 Task: Find connections with filter location Villaverde with filter topic #marketing with filter profile language French with filter current company Hotel Job Vacancy with filter school St. Francis Institute Of Technology with filter industry Agricultural Chemical Manufacturing with filter service category Mortgage Lending with filter keywords title Phone Sales Specialist
Action: Mouse moved to (687, 86)
Screenshot: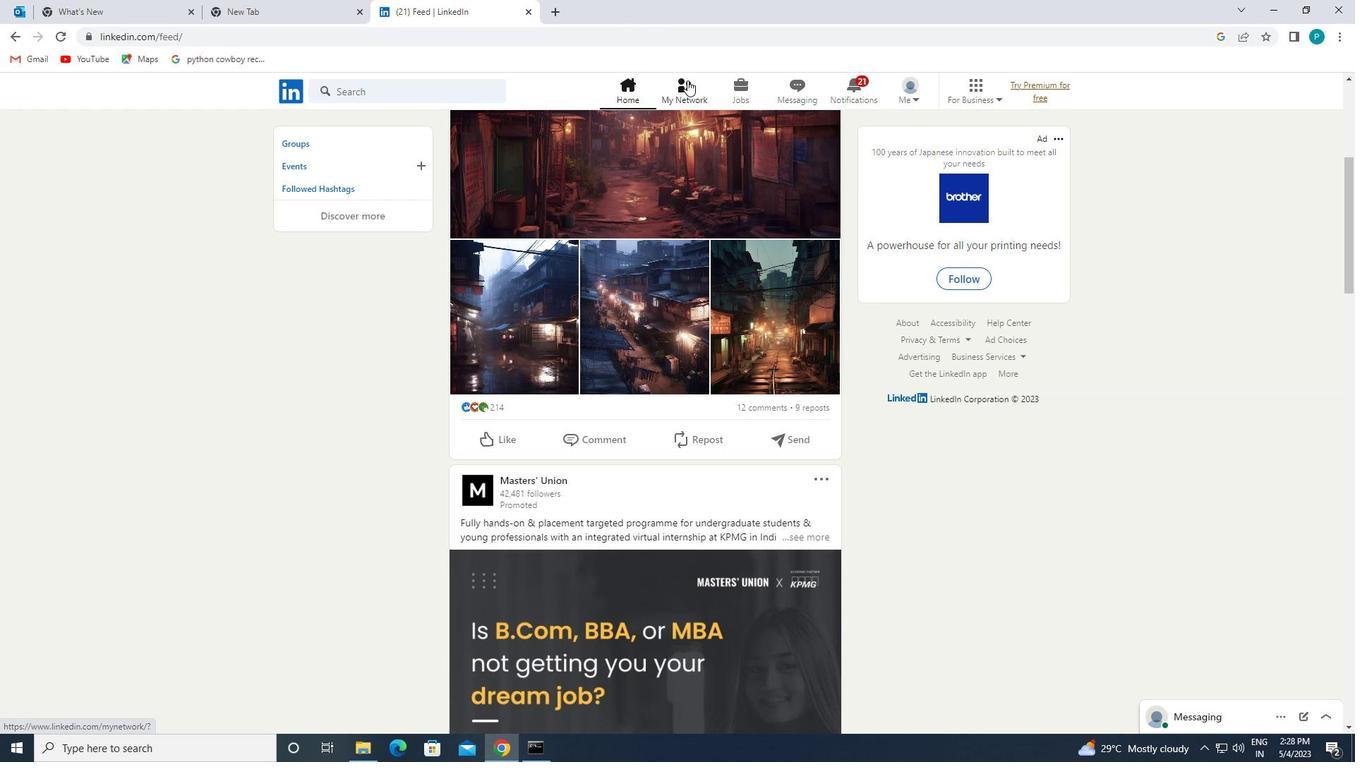 
Action: Mouse pressed left at (687, 86)
Screenshot: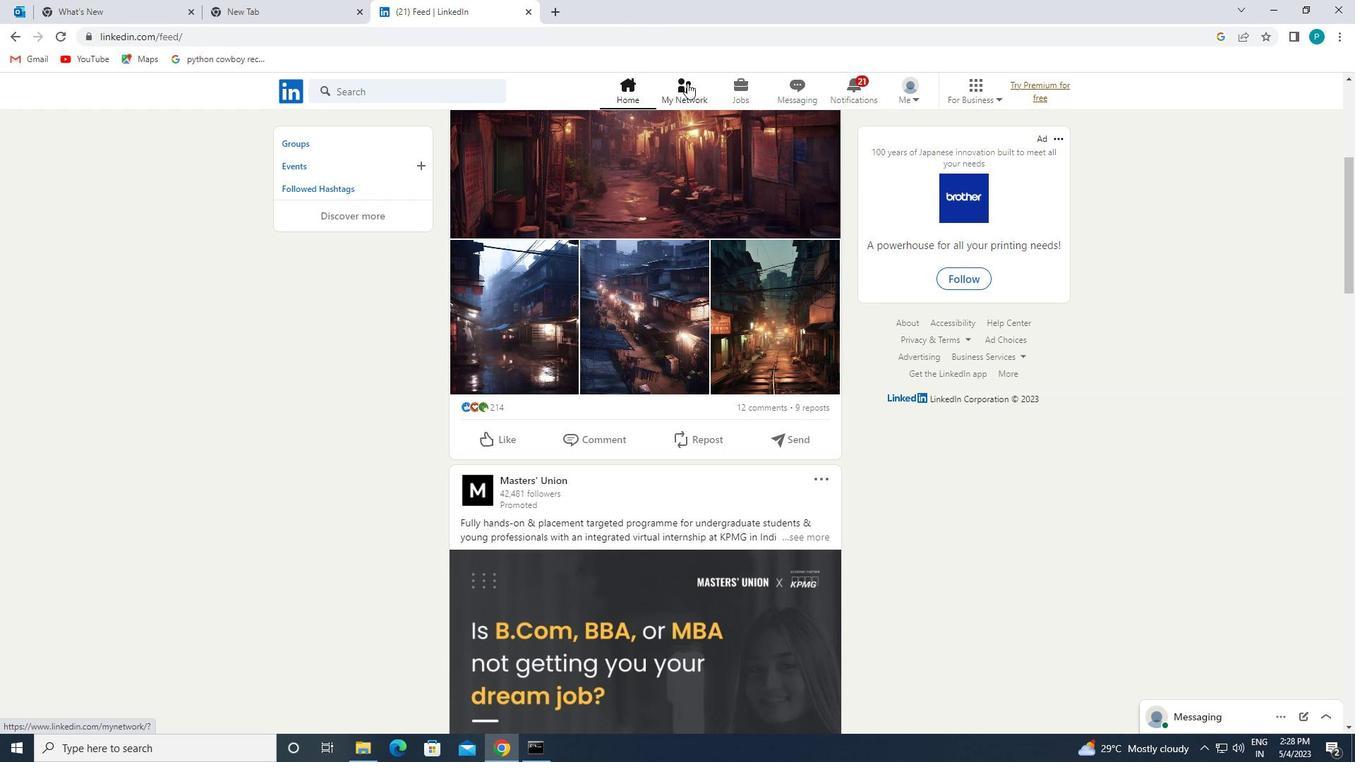 
Action: Mouse moved to (384, 164)
Screenshot: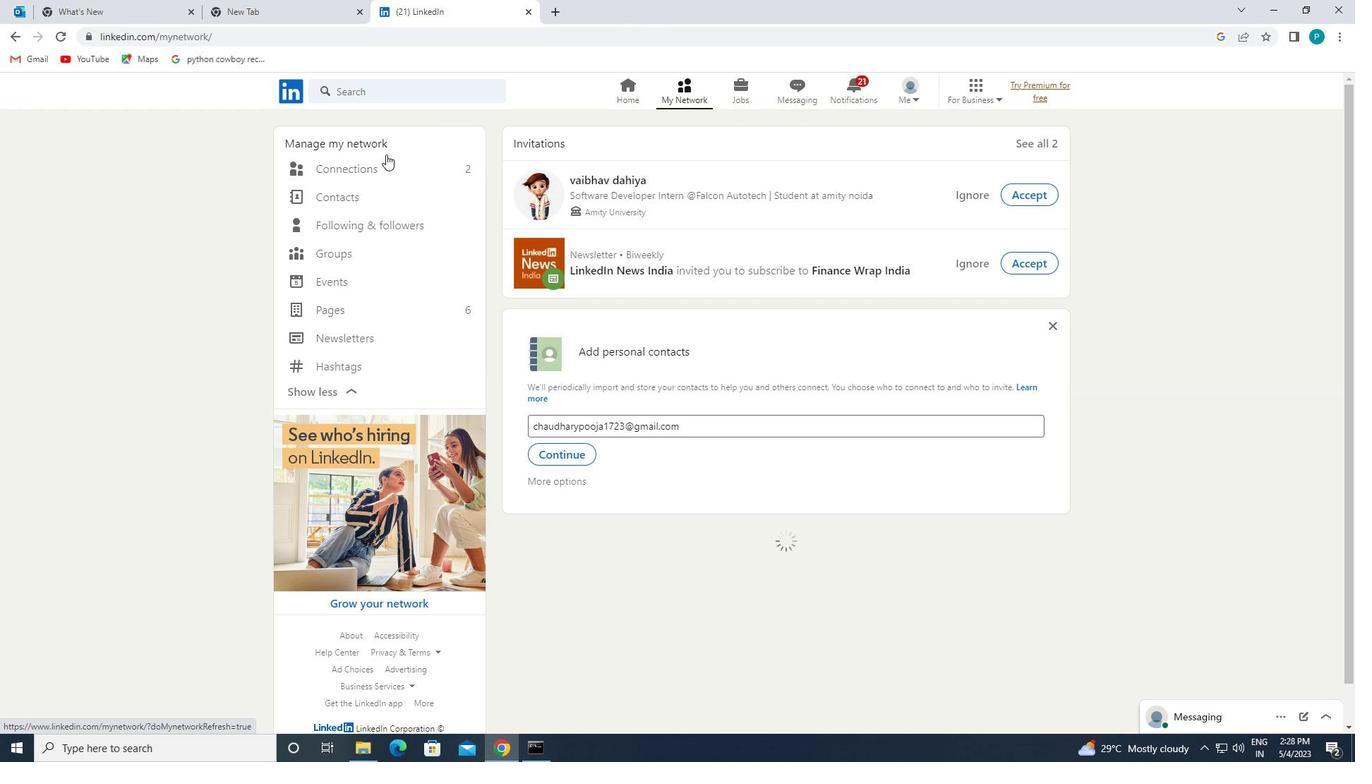 
Action: Mouse pressed left at (384, 164)
Screenshot: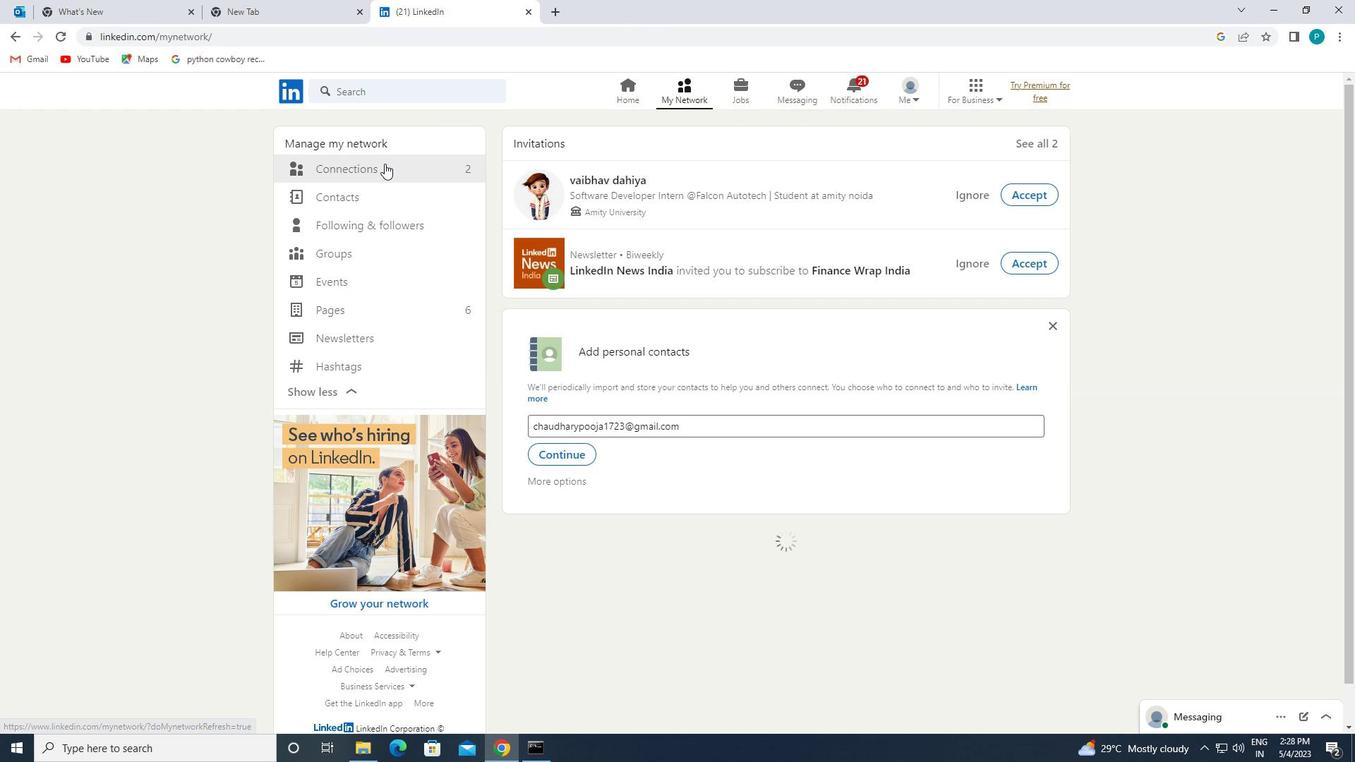 
Action: Mouse moved to (769, 174)
Screenshot: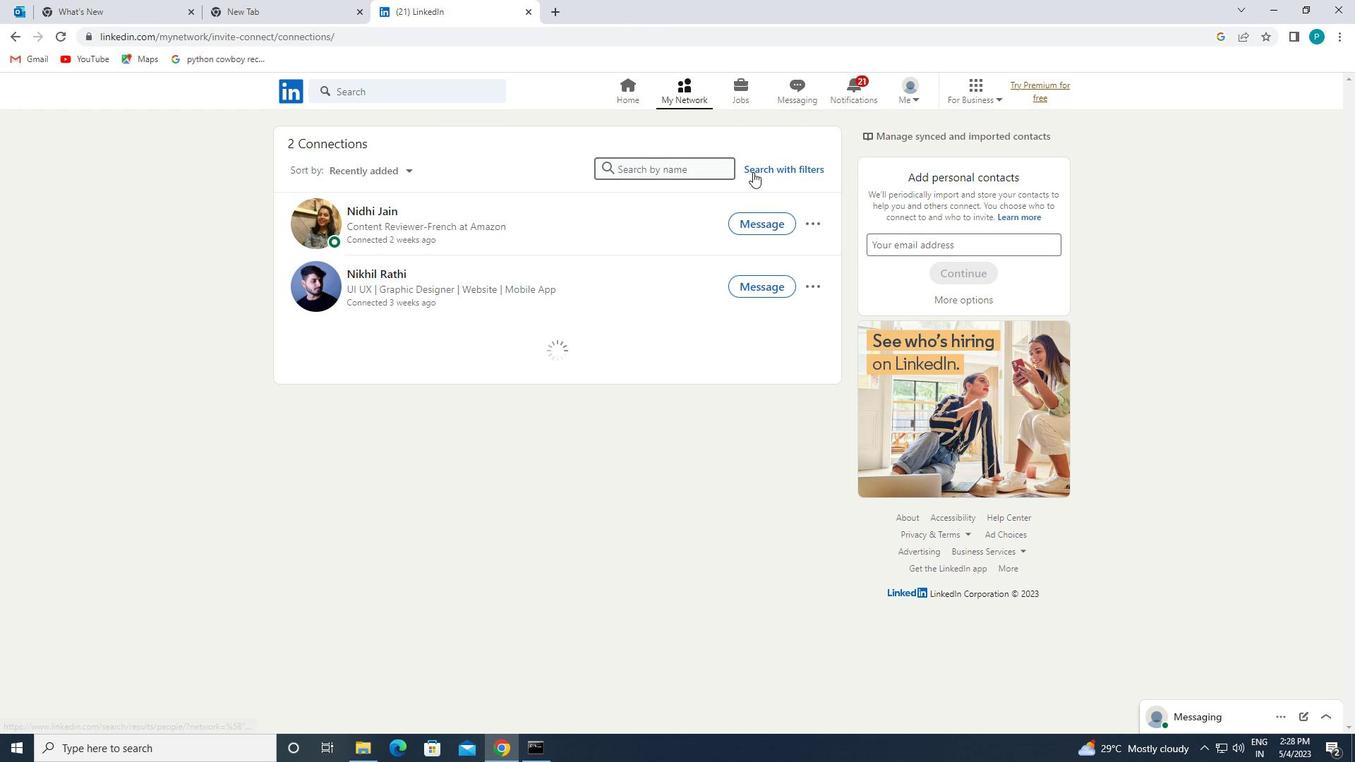 
Action: Mouse pressed left at (769, 174)
Screenshot: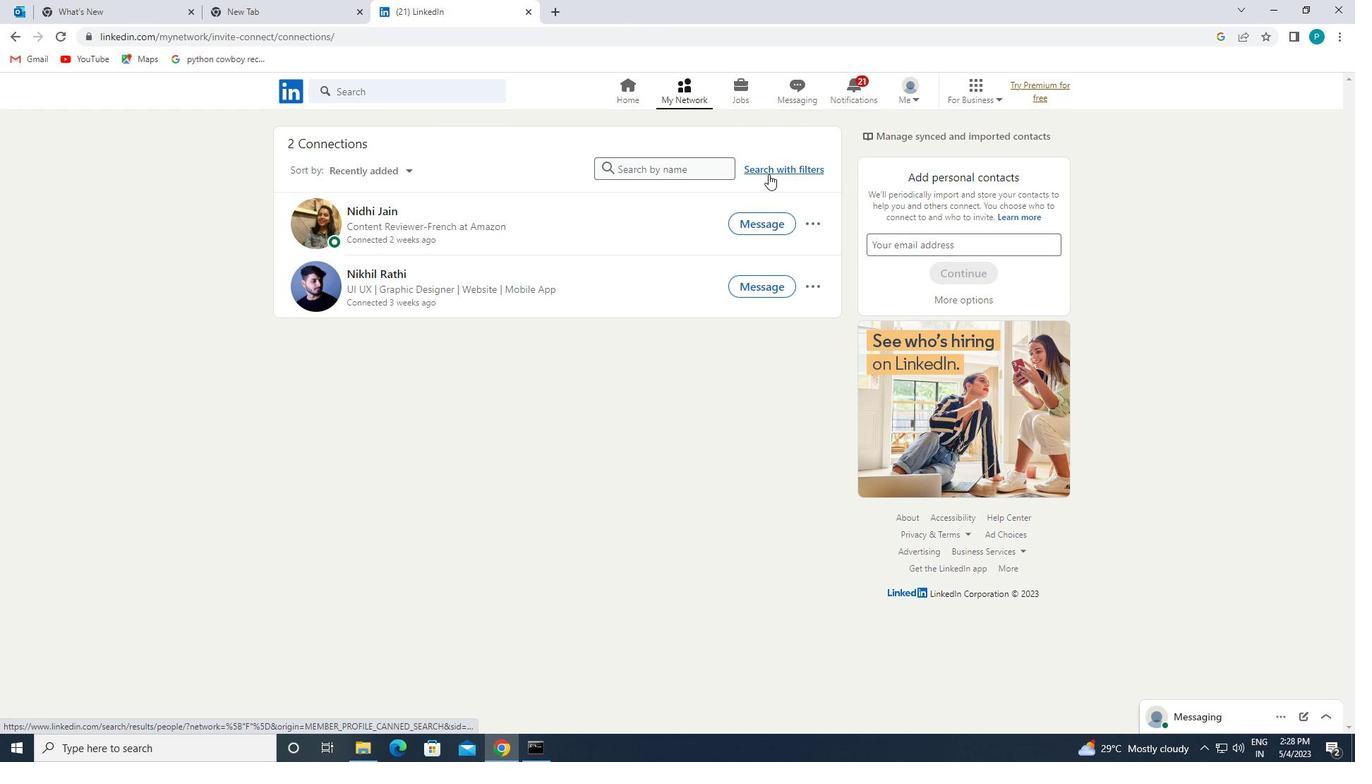 
Action: Mouse moved to (709, 136)
Screenshot: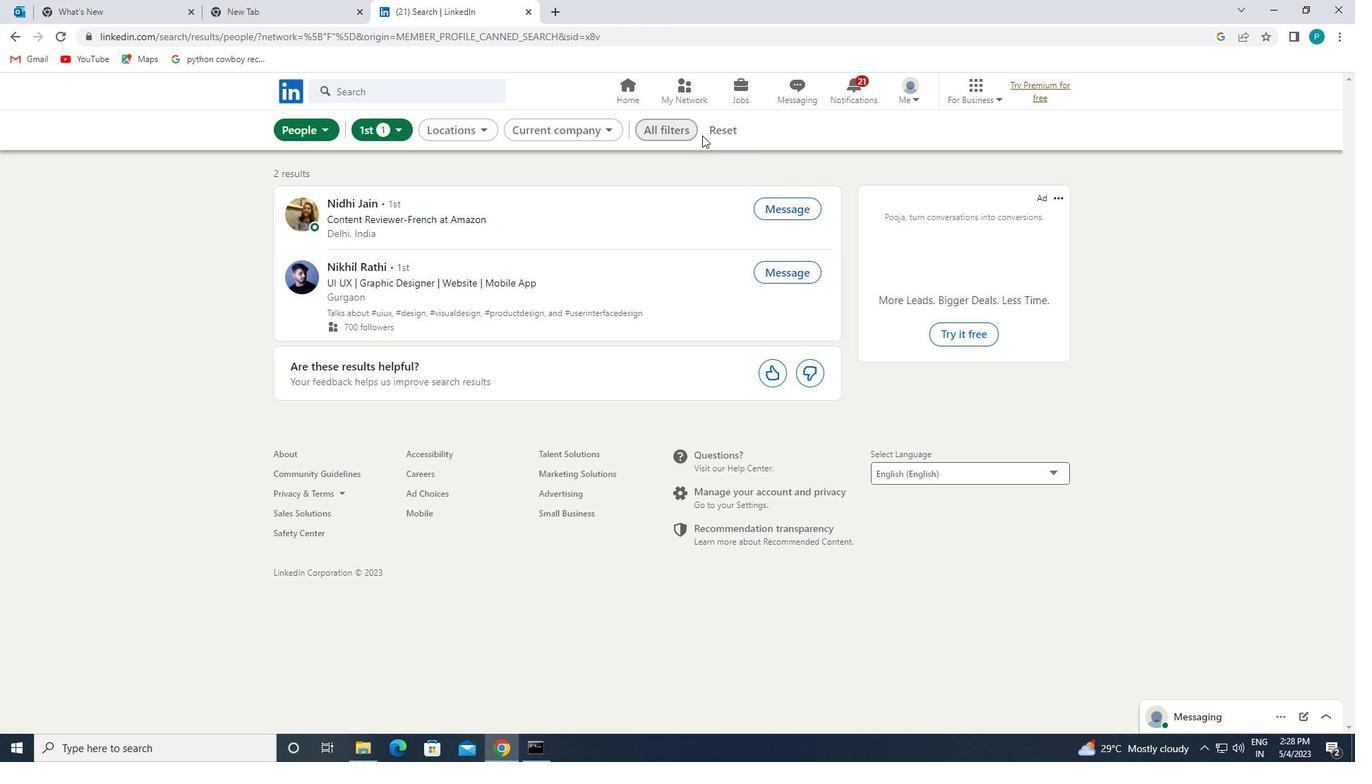 
Action: Mouse pressed left at (709, 136)
Screenshot: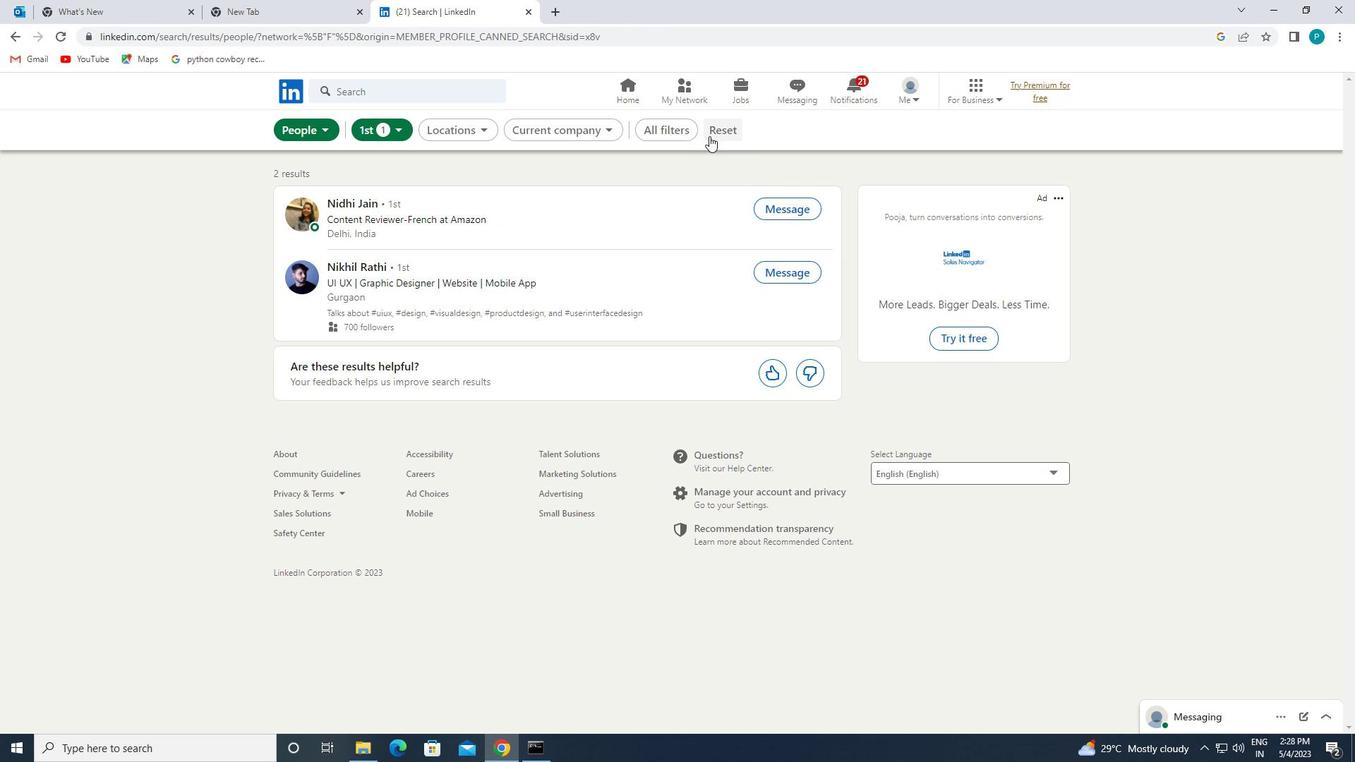 
Action: Mouse moved to (701, 129)
Screenshot: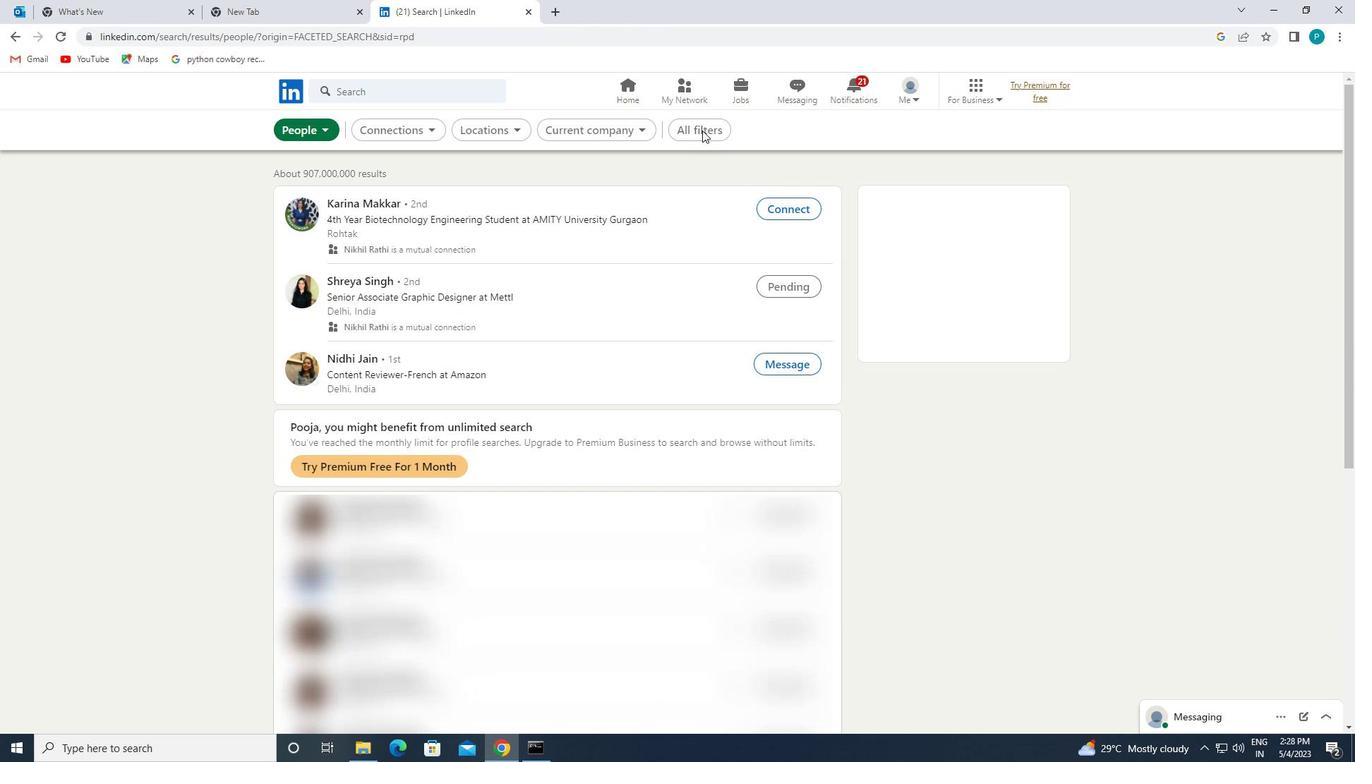
Action: Mouse pressed left at (701, 129)
Screenshot: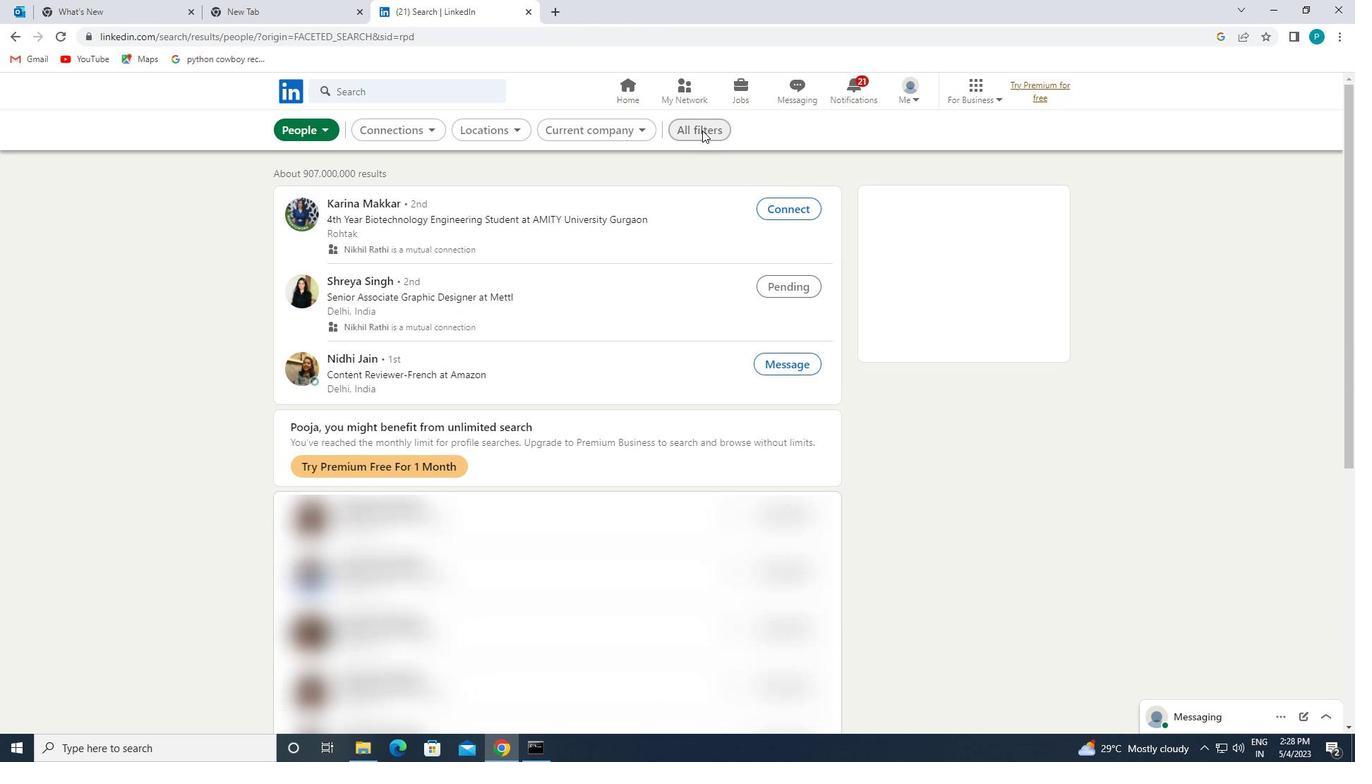 
Action: Mouse moved to (1159, 394)
Screenshot: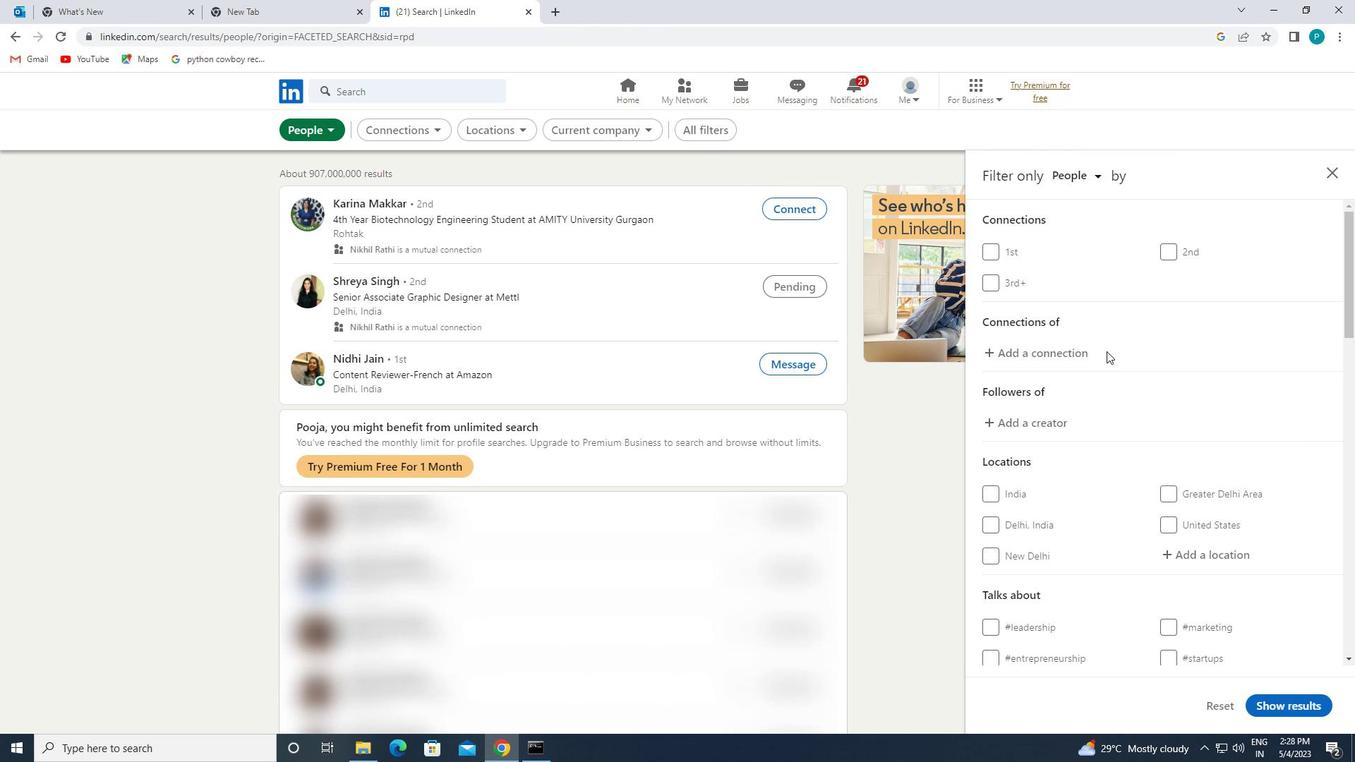 
Action: Mouse scrolled (1159, 393) with delta (0, 0)
Screenshot: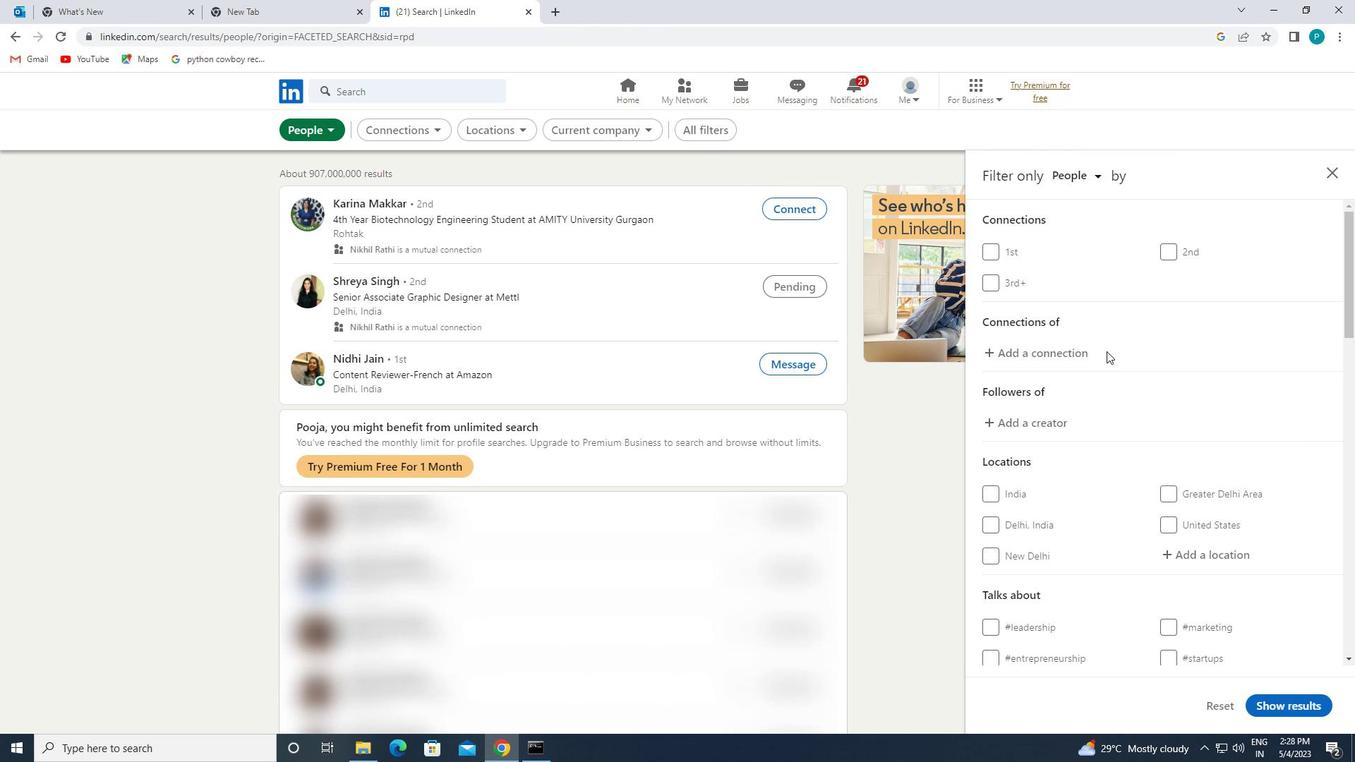 
Action: Mouse moved to (1160, 395)
Screenshot: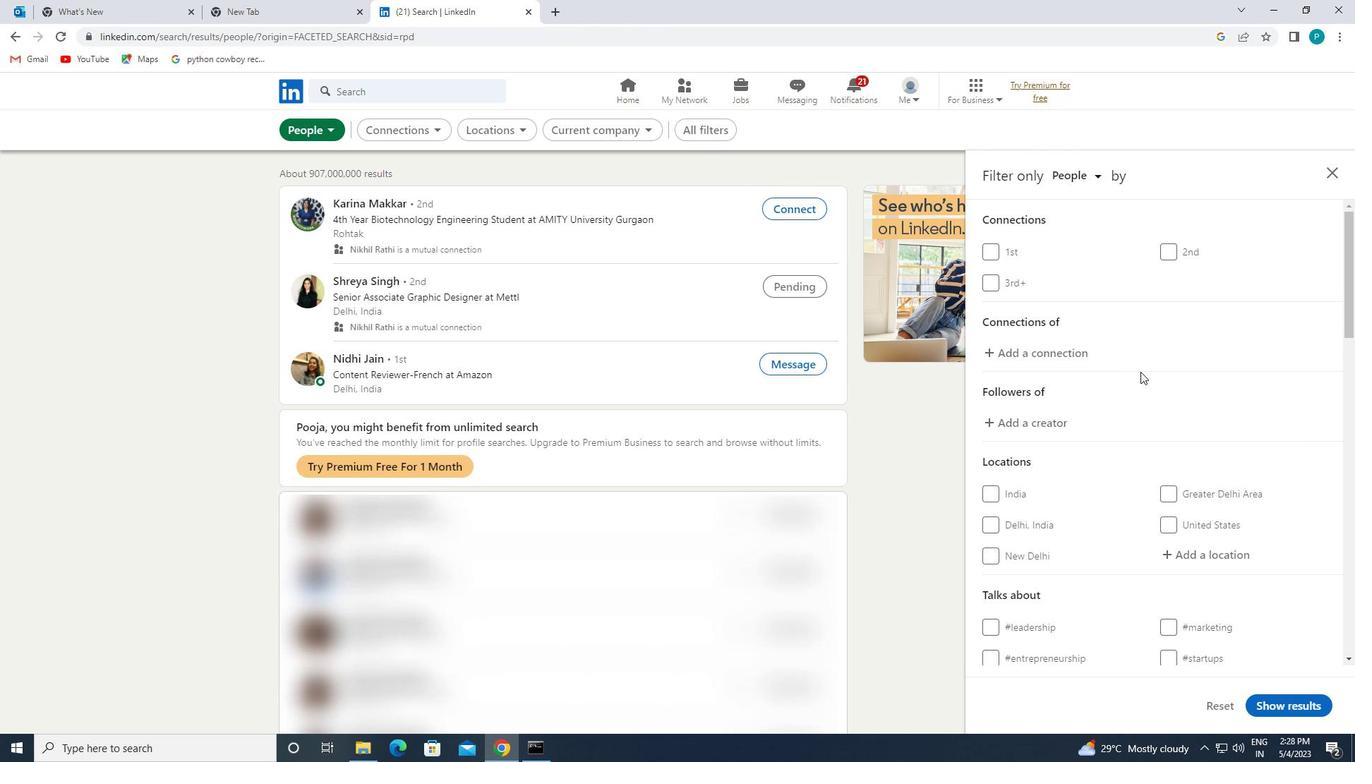 
Action: Mouse scrolled (1160, 394) with delta (0, 0)
Screenshot: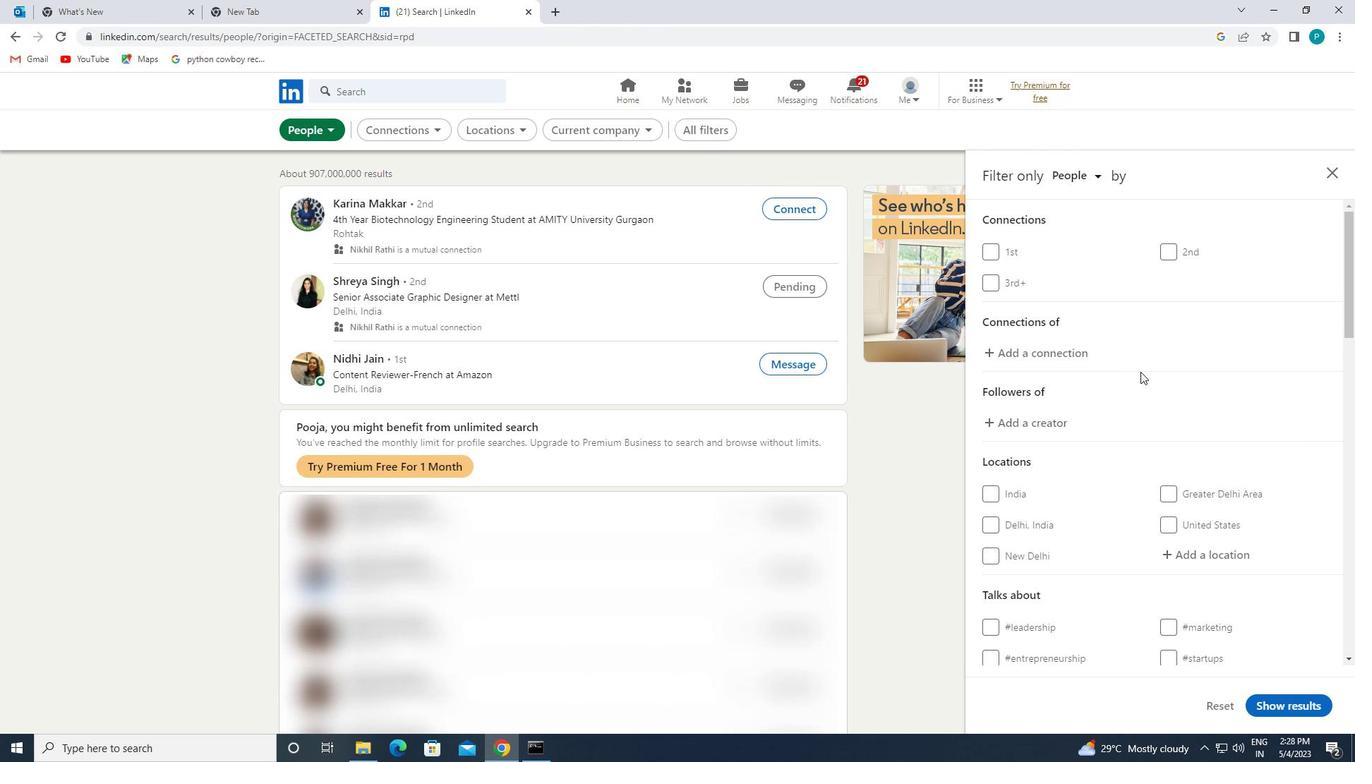 
Action: Mouse scrolled (1160, 394) with delta (0, 0)
Screenshot: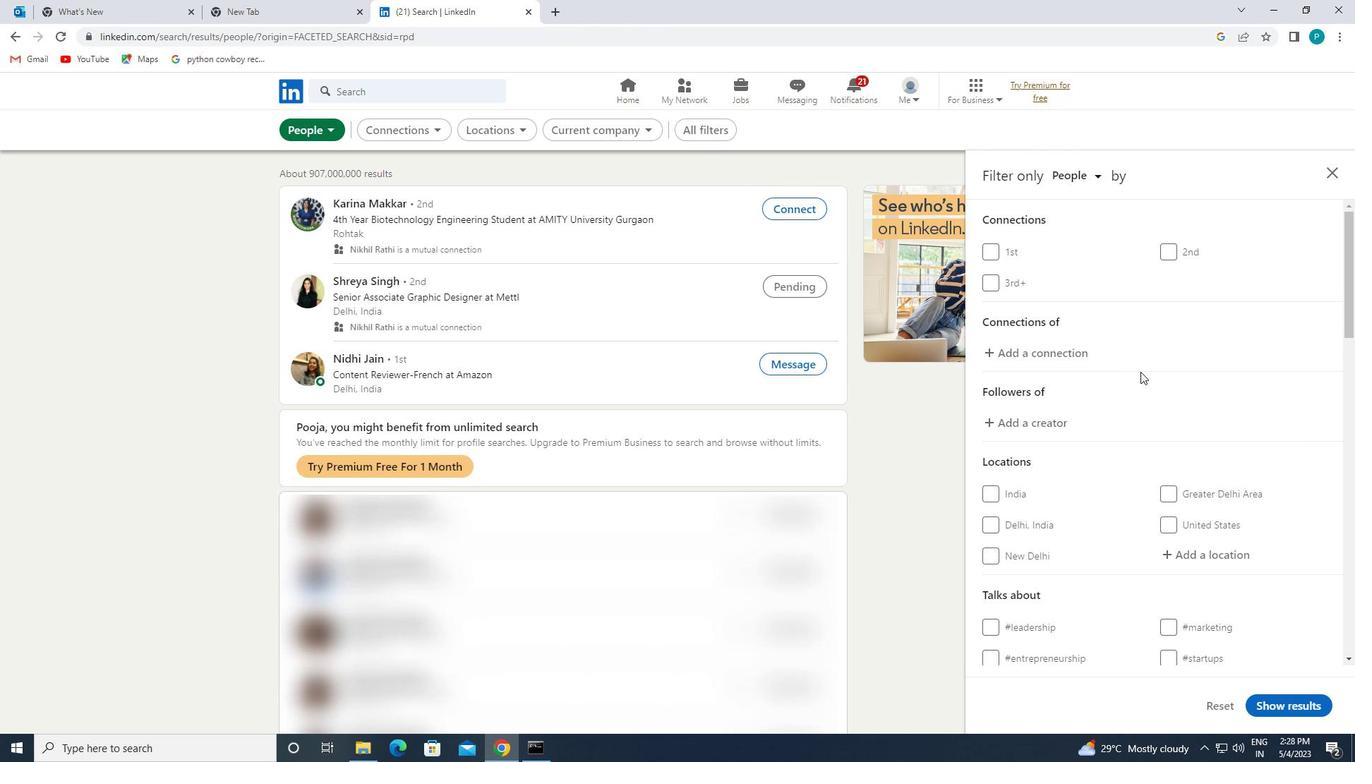 
Action: Mouse moved to (1186, 337)
Screenshot: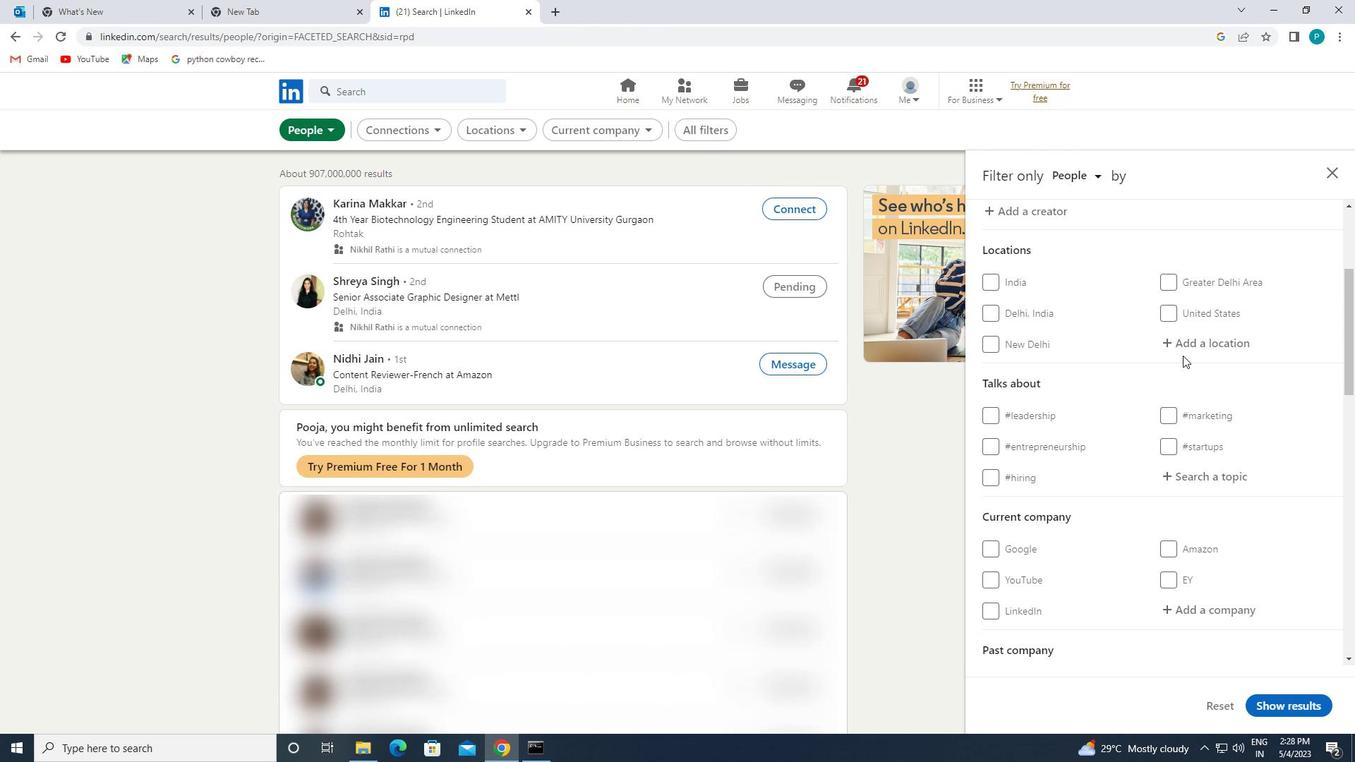 
Action: Mouse pressed left at (1186, 337)
Screenshot: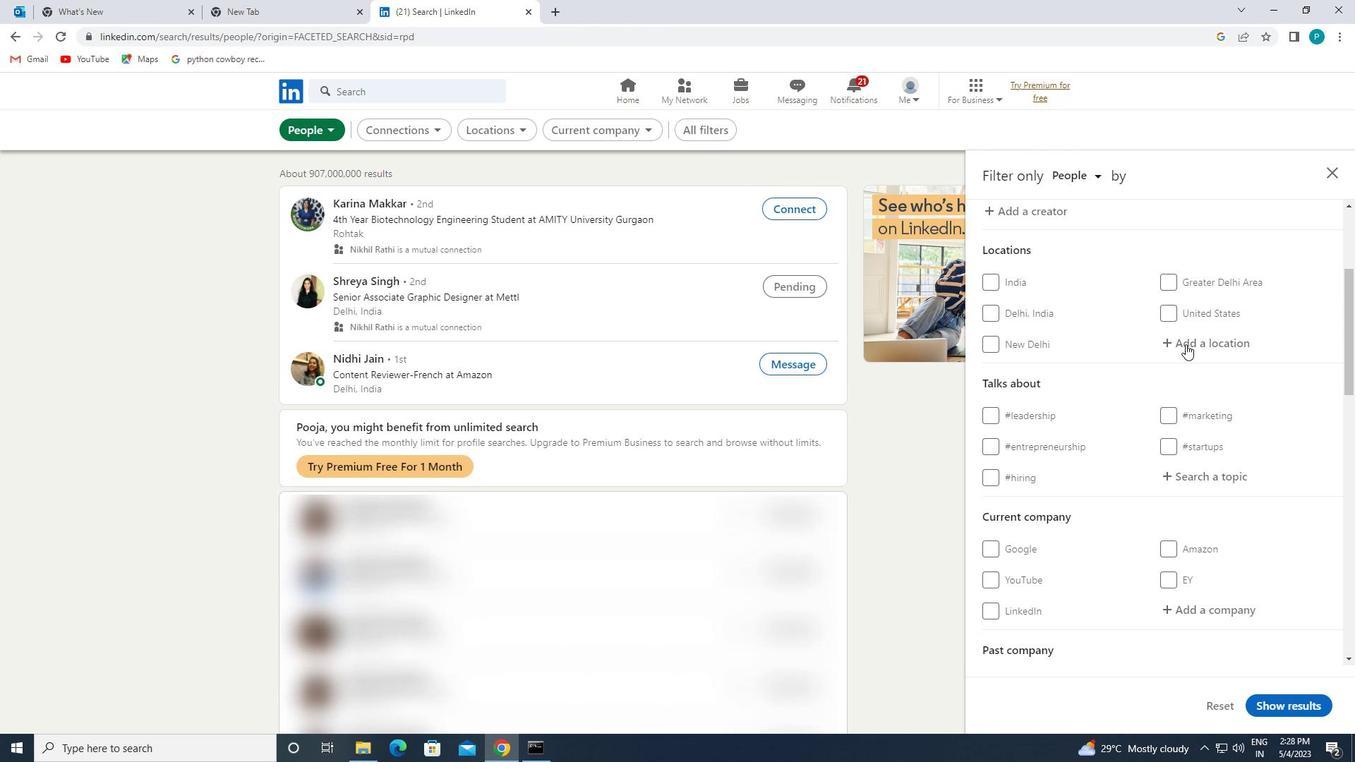 
Action: Key pressed <Key.caps_lock>v<Key.caps_lock>illaverde
Screenshot: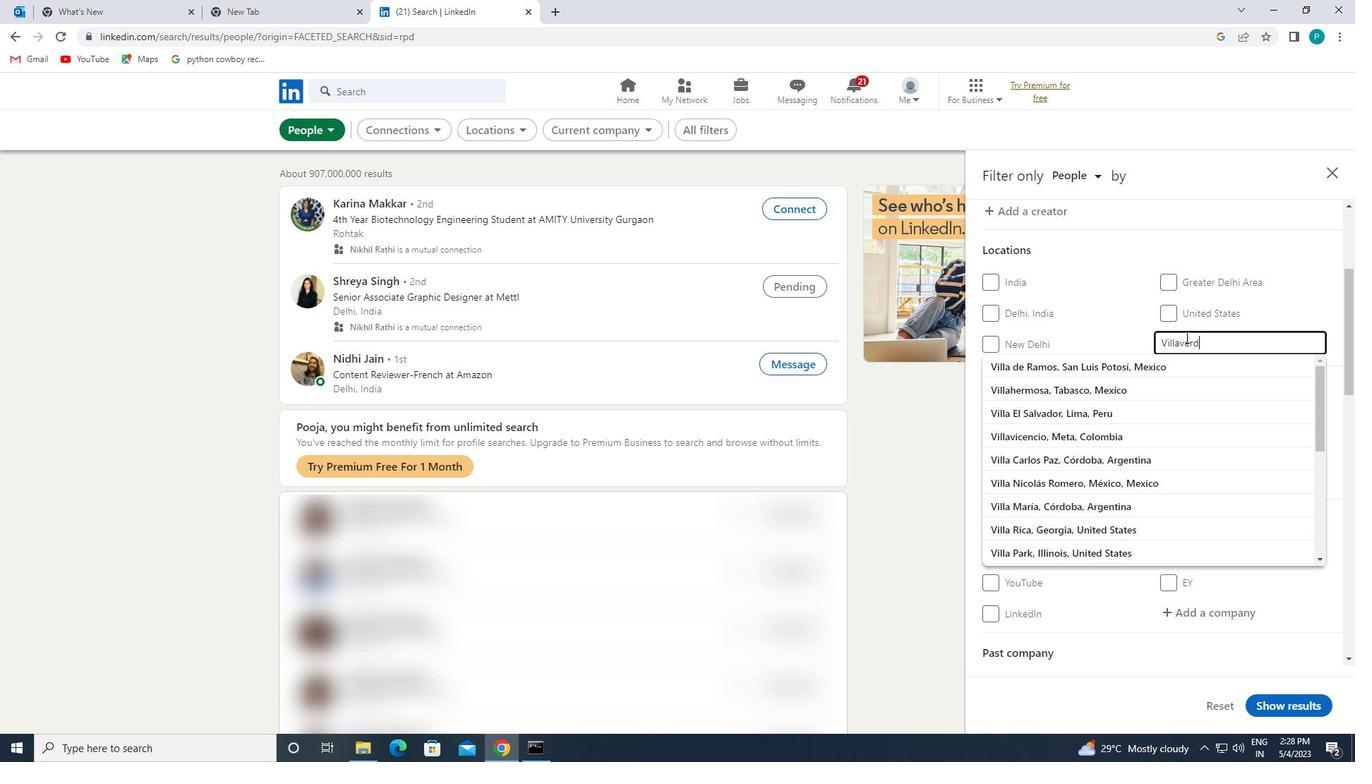 
Action: Mouse moved to (1187, 360)
Screenshot: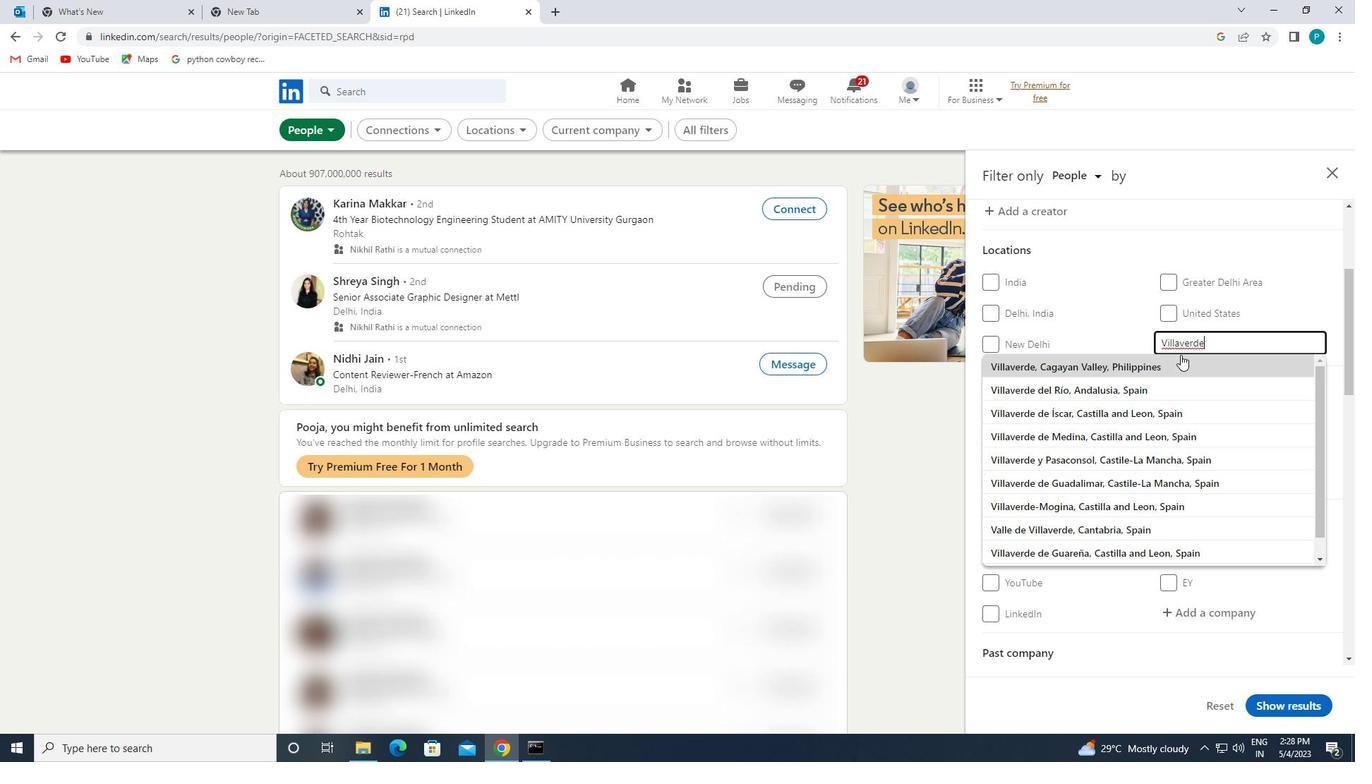 
Action: Mouse pressed left at (1187, 360)
Screenshot: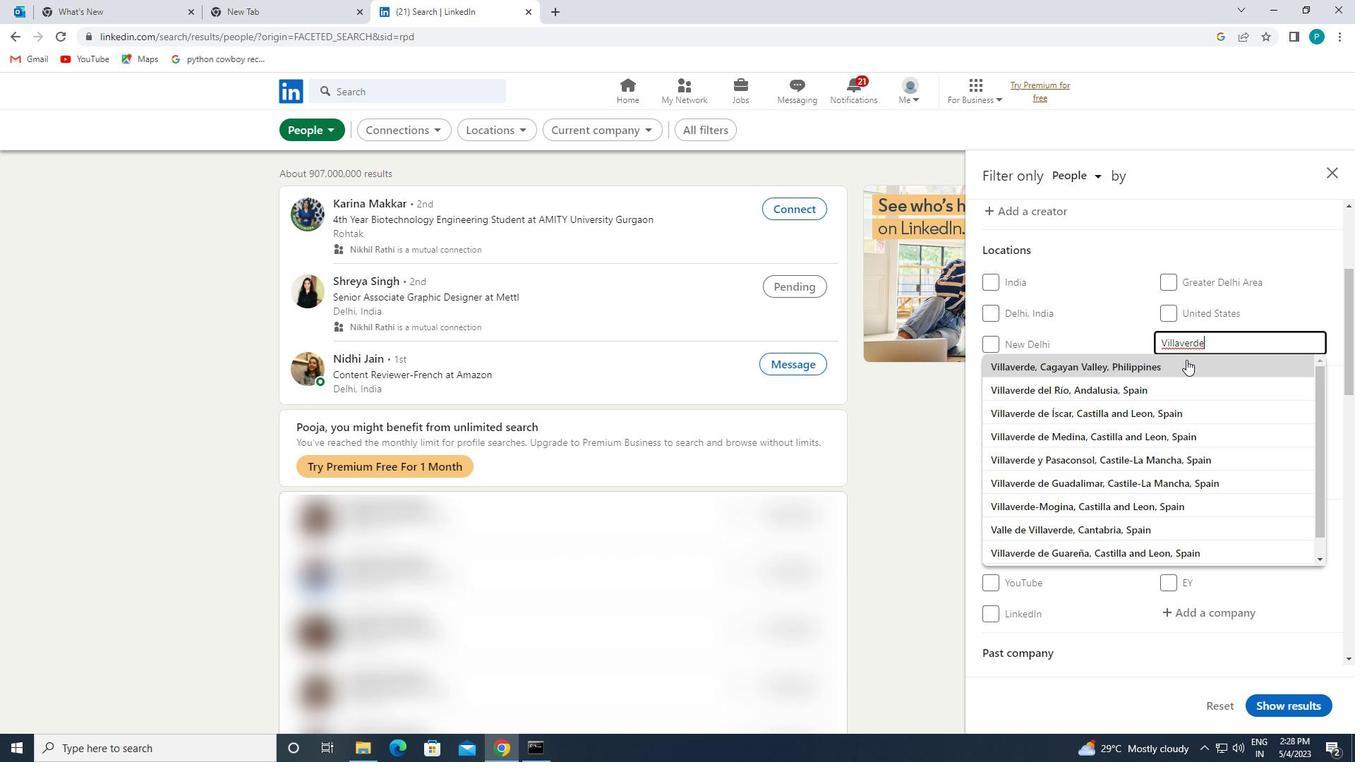 
Action: Mouse moved to (1199, 405)
Screenshot: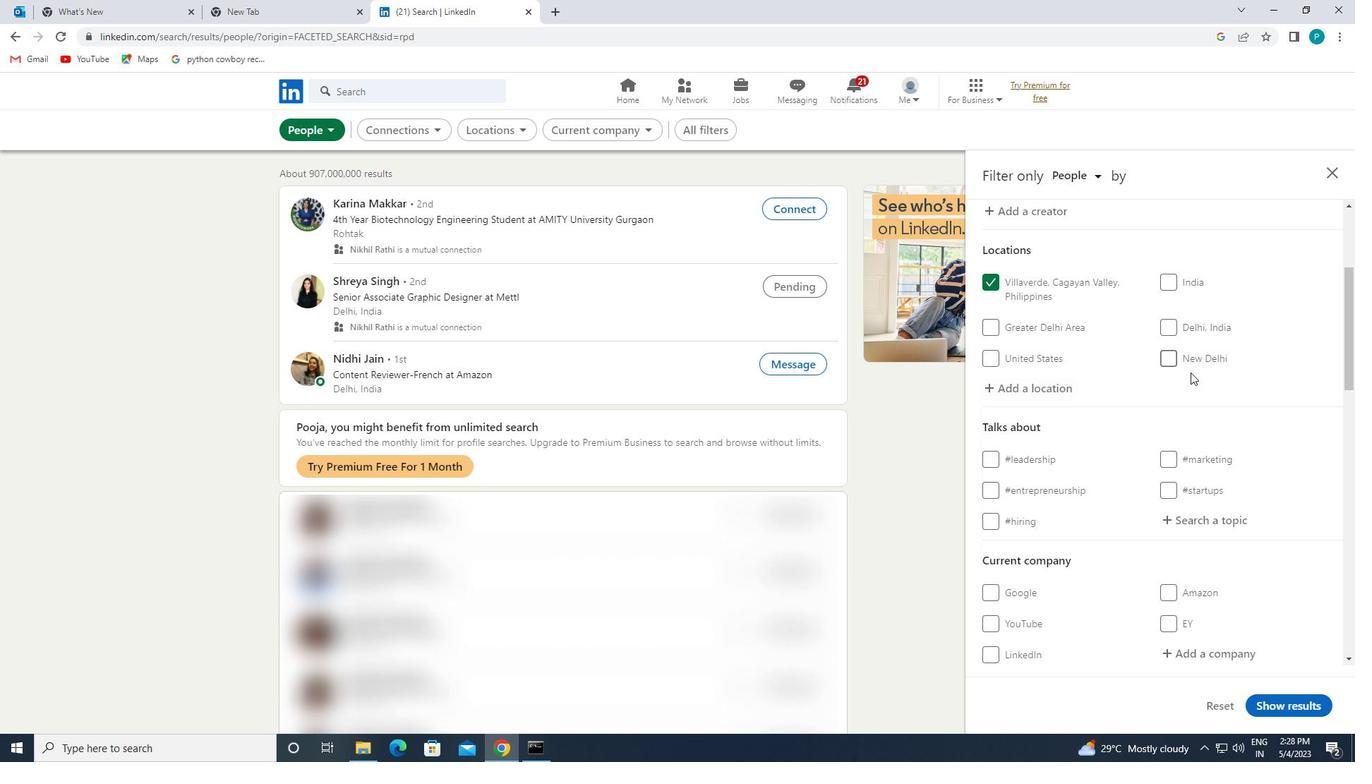 
Action: Mouse scrolled (1199, 404) with delta (0, 0)
Screenshot: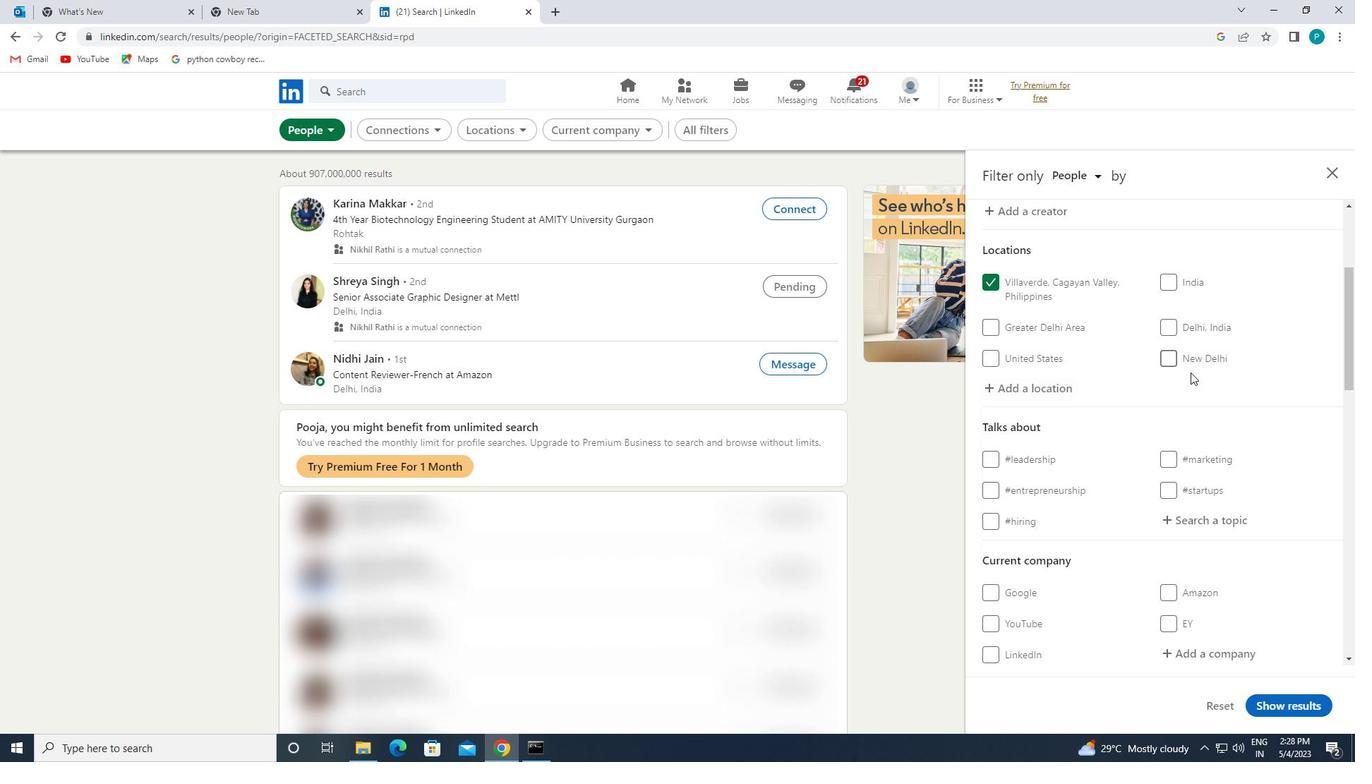 
Action: Mouse moved to (1199, 406)
Screenshot: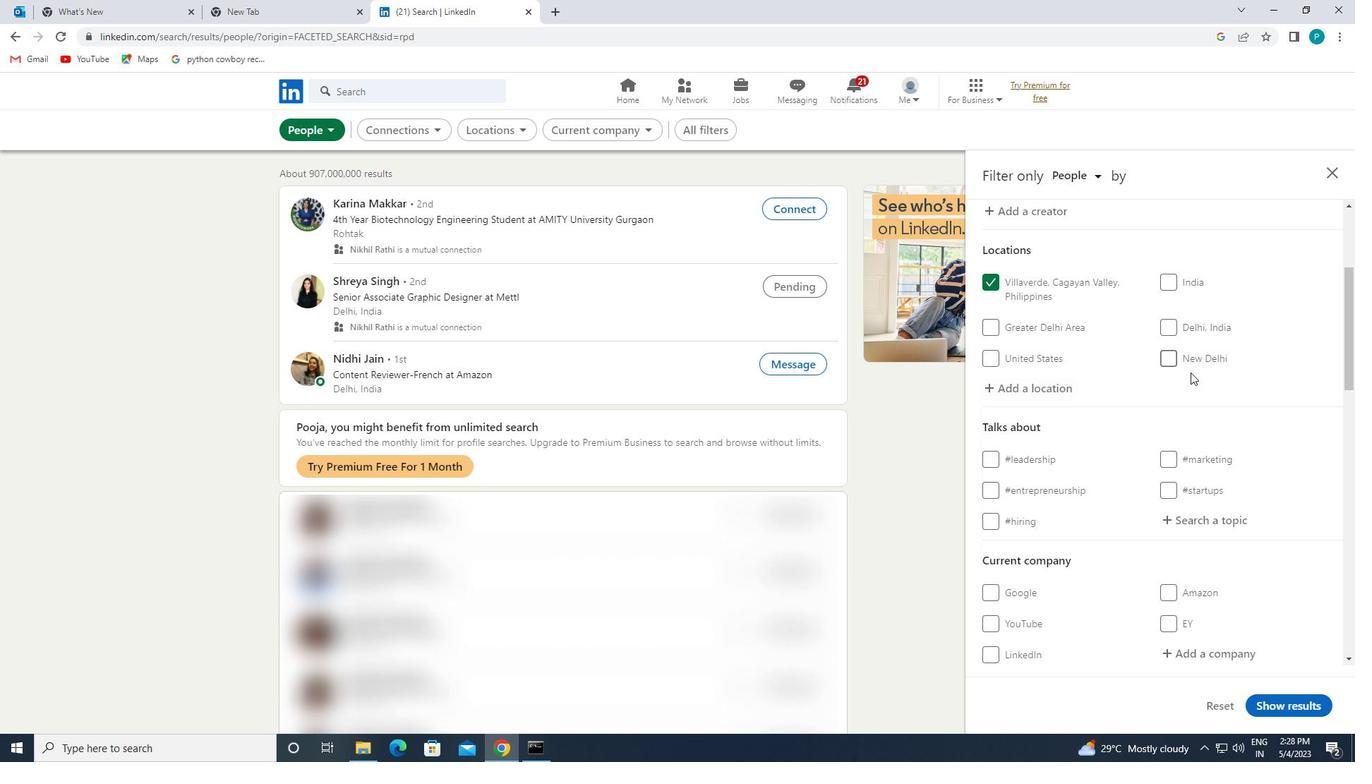 
Action: Mouse scrolled (1199, 405) with delta (0, 0)
Screenshot: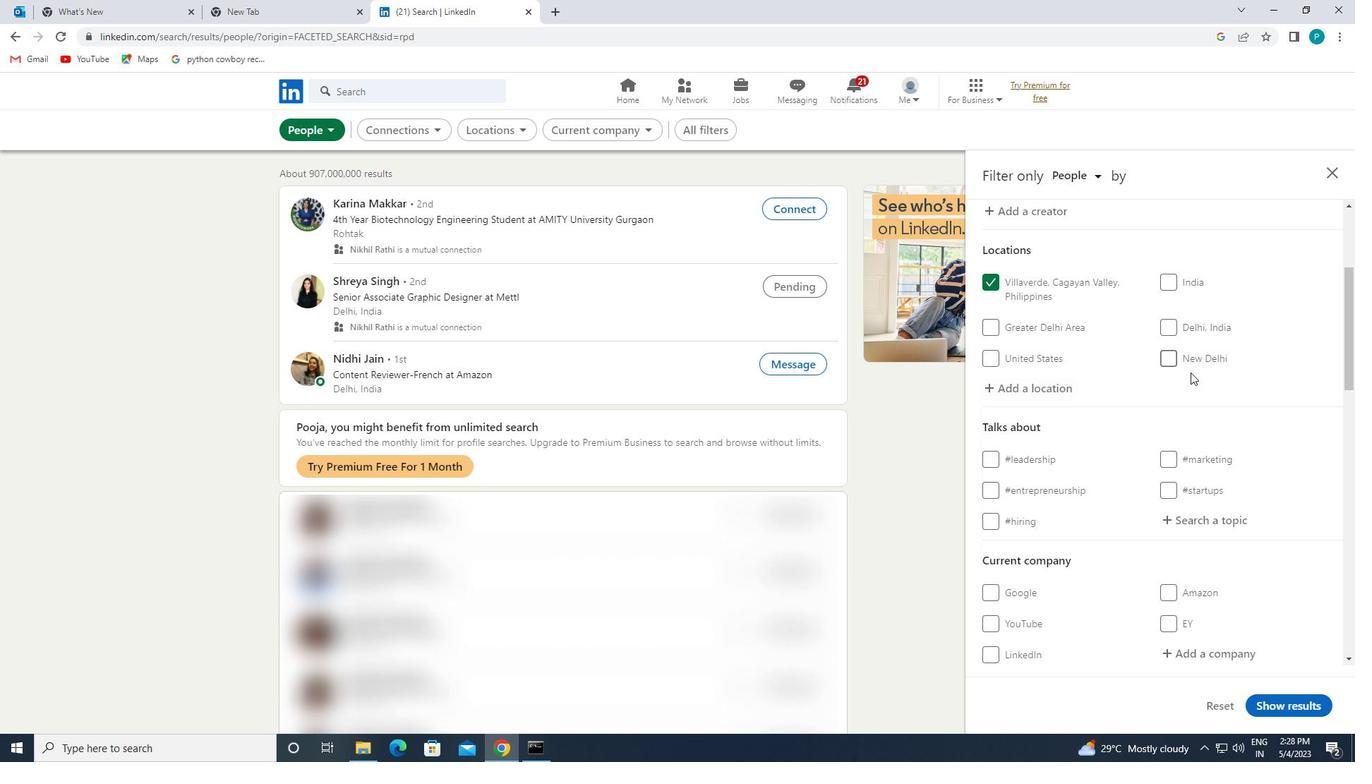 
Action: Mouse moved to (1197, 380)
Screenshot: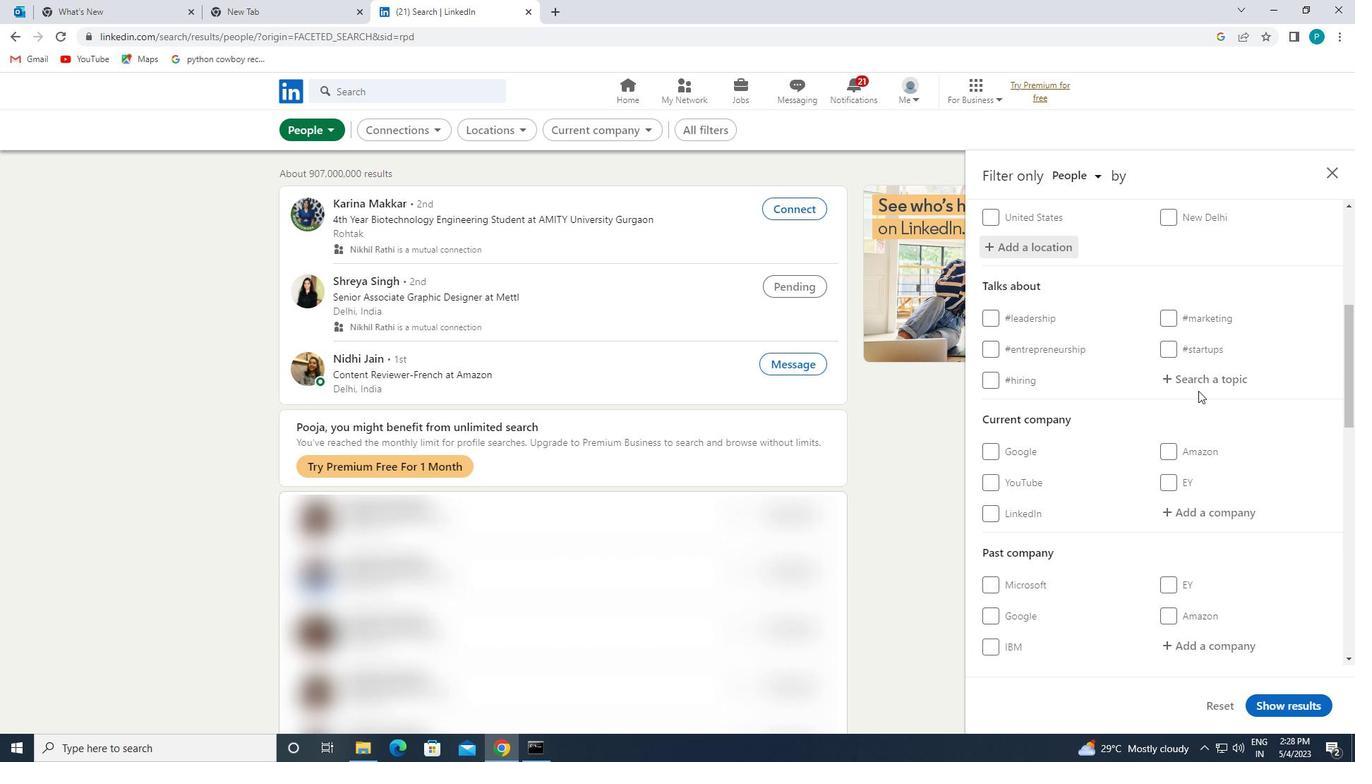 
Action: Mouse pressed left at (1197, 380)
Screenshot: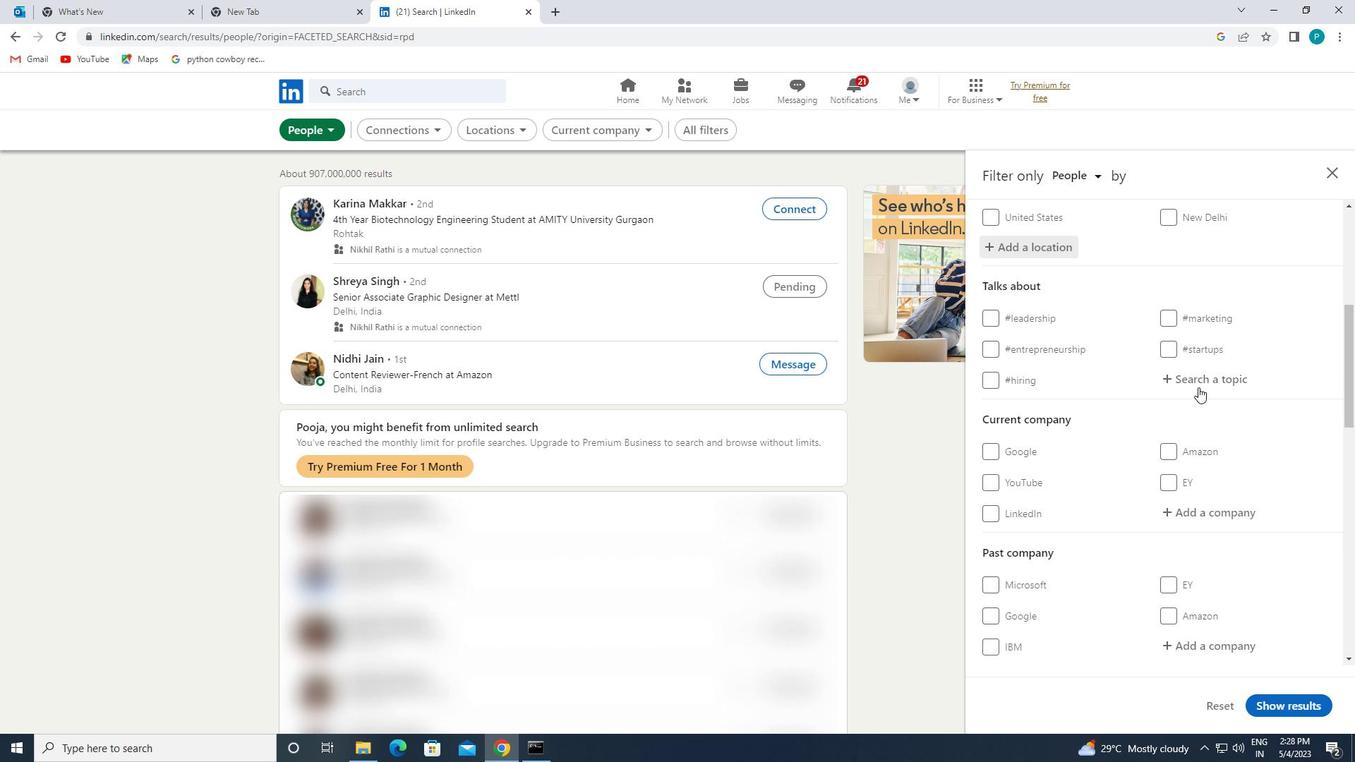 
Action: Key pressed <Key.shift>#MARKETING
Screenshot: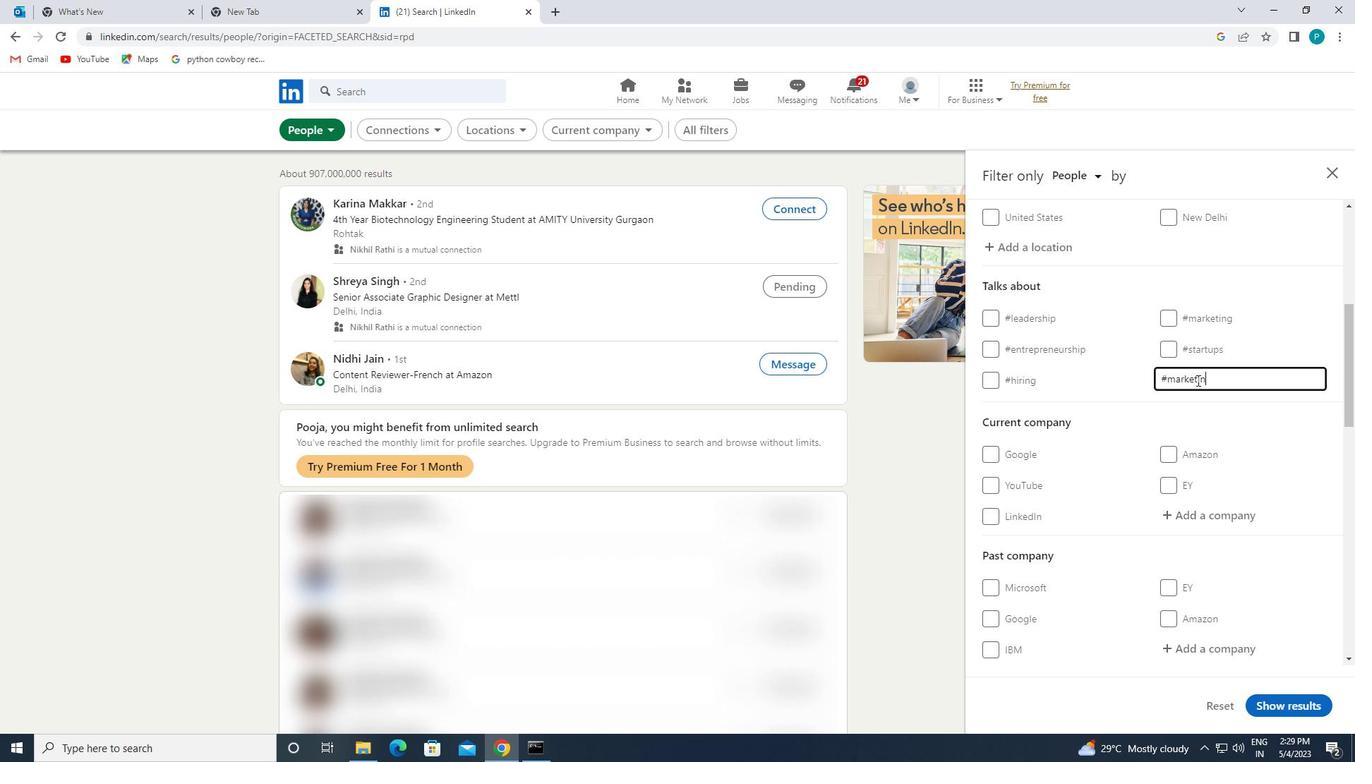 
Action: Mouse moved to (1178, 367)
Screenshot: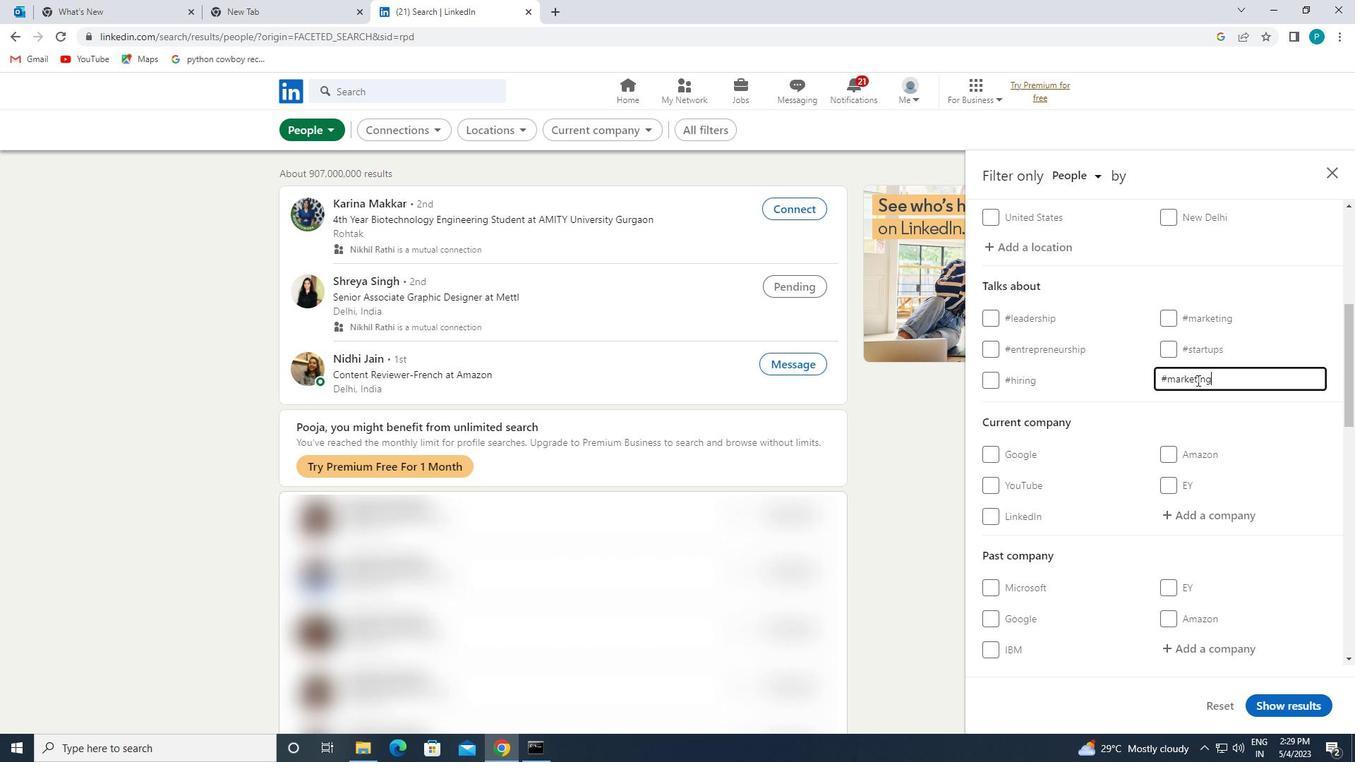 
Action: Mouse scrolled (1178, 366) with delta (0, 0)
Screenshot: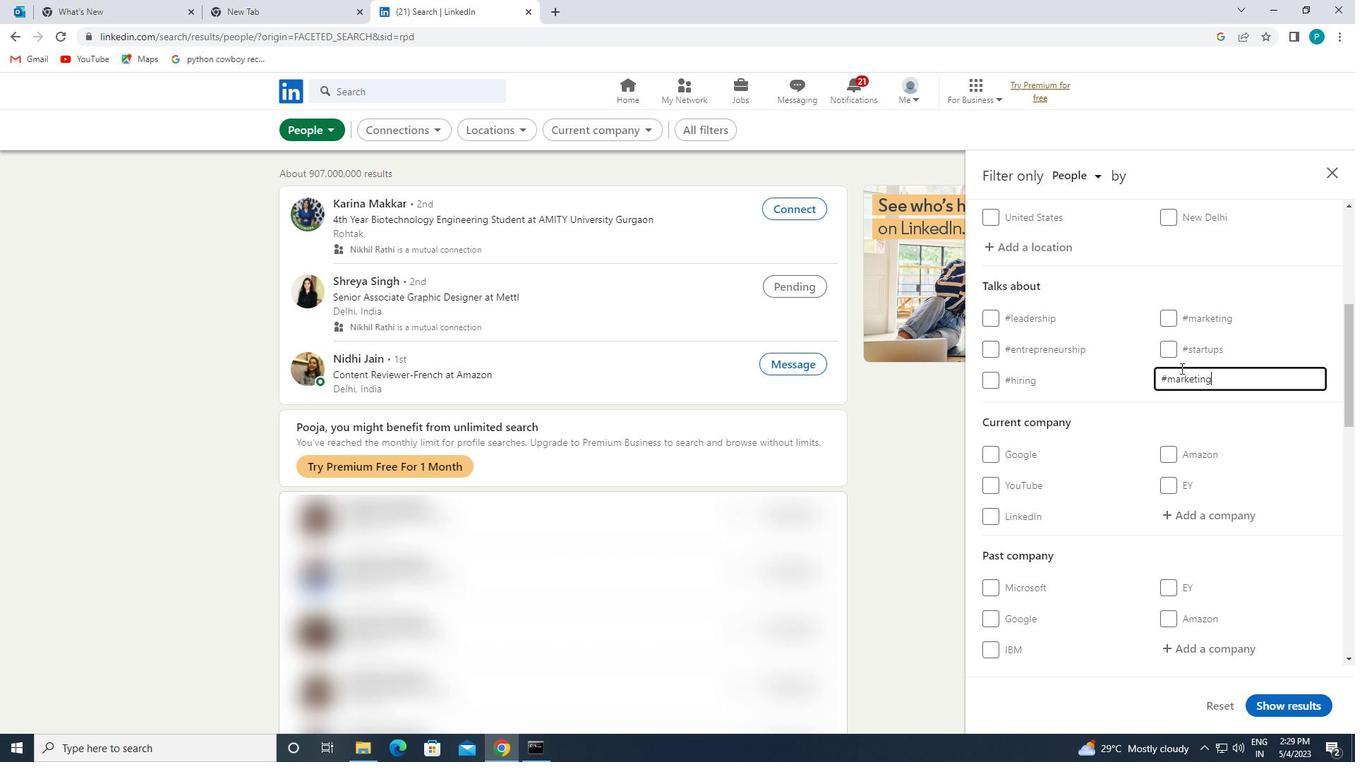
Action: Mouse scrolled (1178, 366) with delta (0, 0)
Screenshot: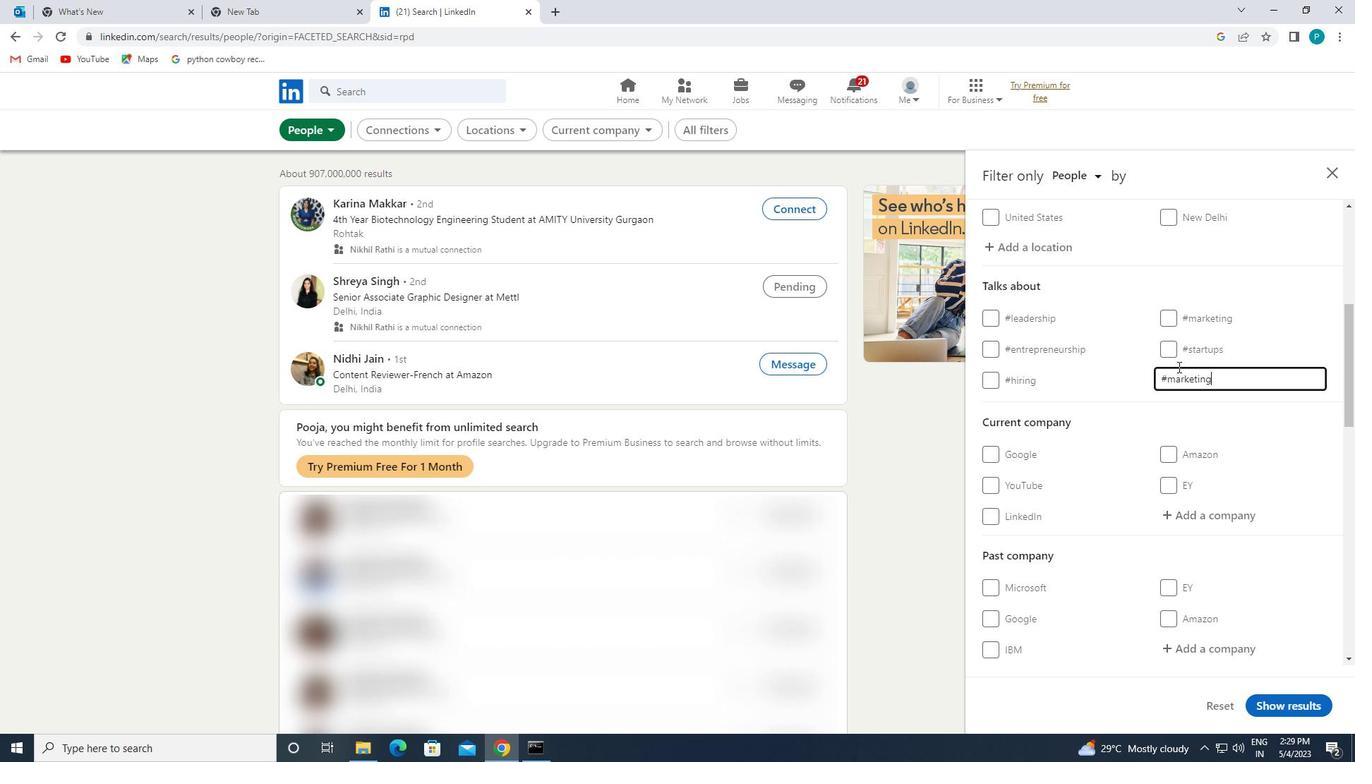
Action: Mouse scrolled (1178, 366) with delta (0, 0)
Screenshot: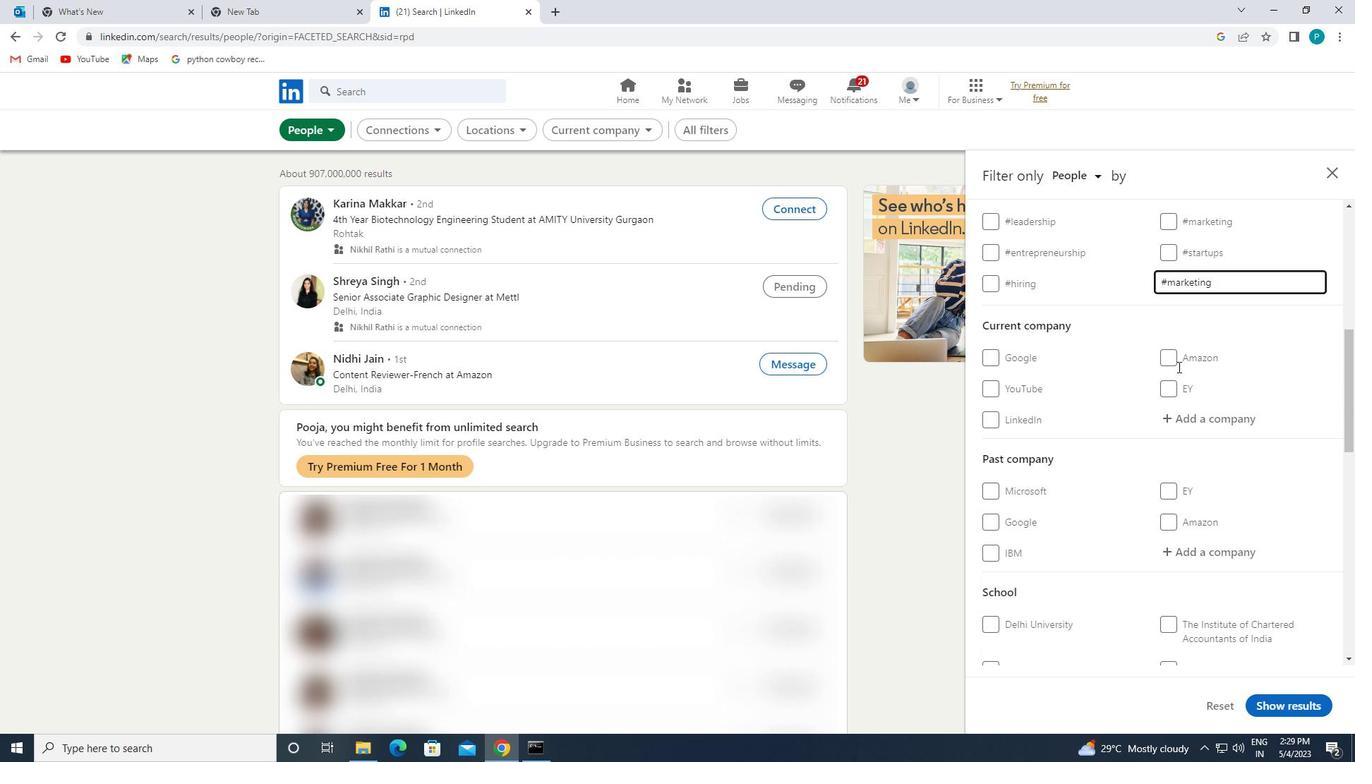 
Action: Mouse scrolled (1178, 366) with delta (0, 0)
Screenshot: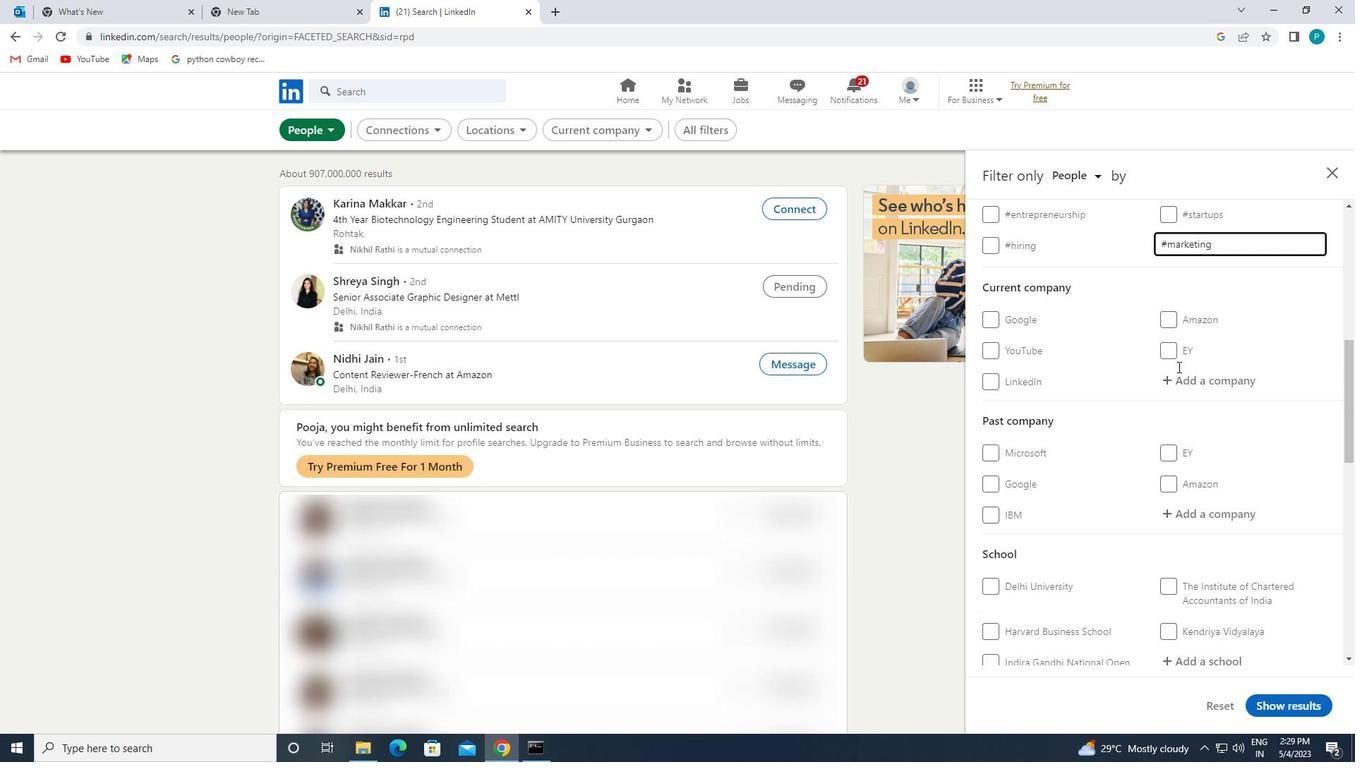 
Action: Mouse scrolled (1178, 366) with delta (0, 0)
Screenshot: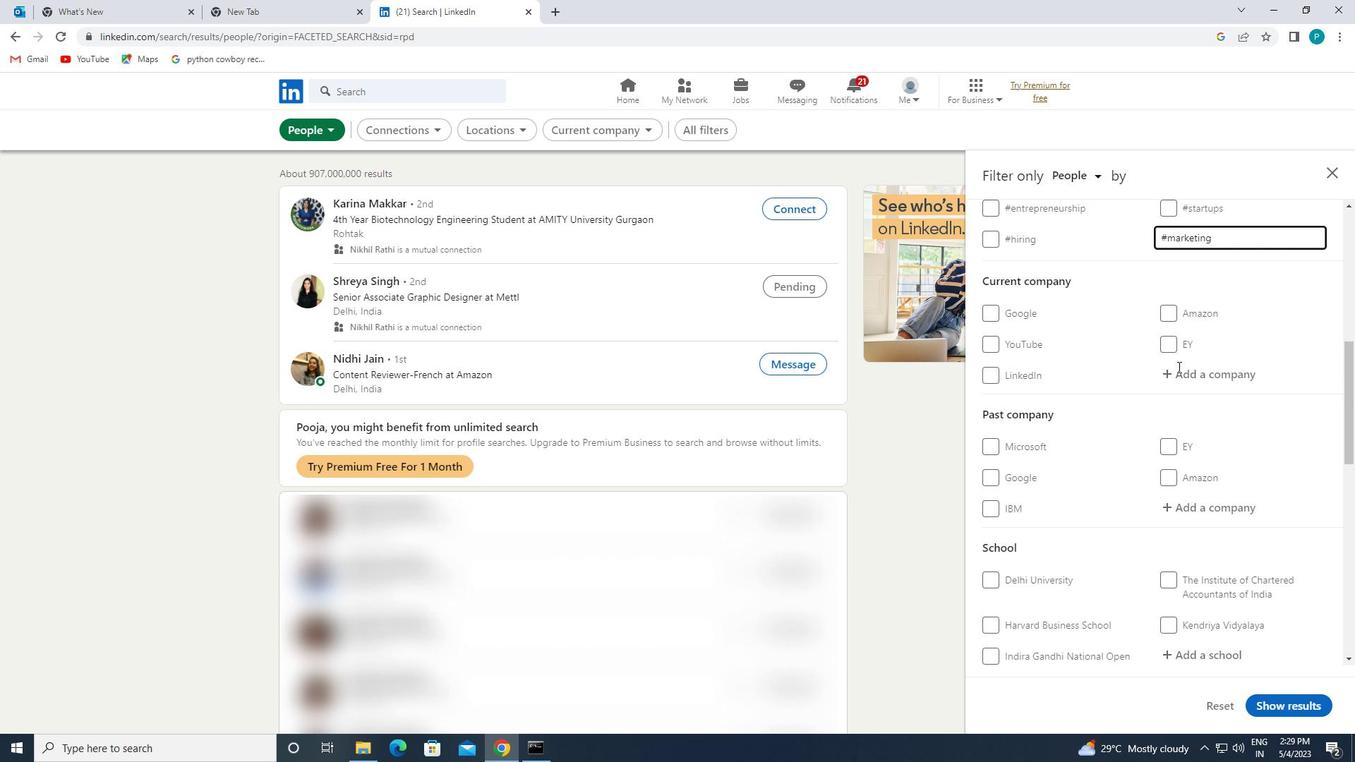 
Action: Mouse moved to (1149, 442)
Screenshot: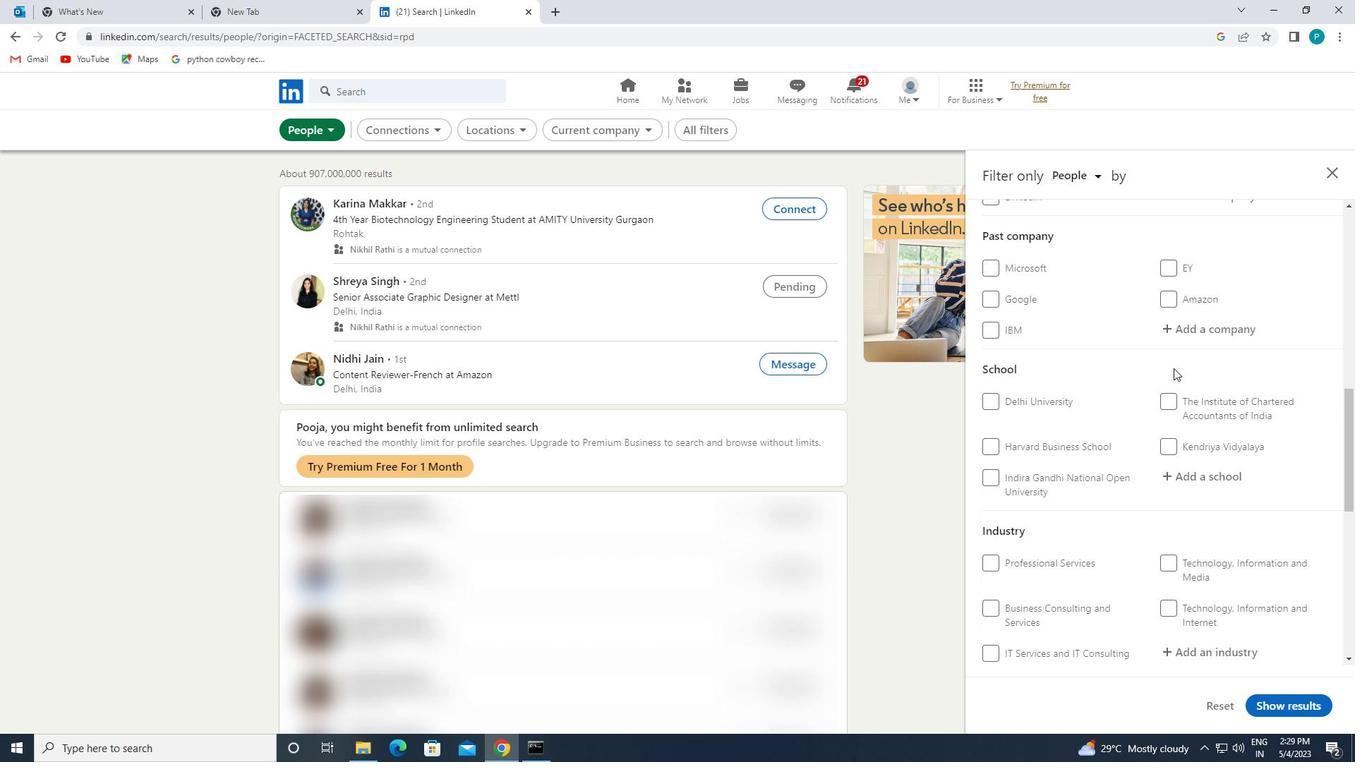
Action: Mouse scrolled (1149, 441) with delta (0, 0)
Screenshot: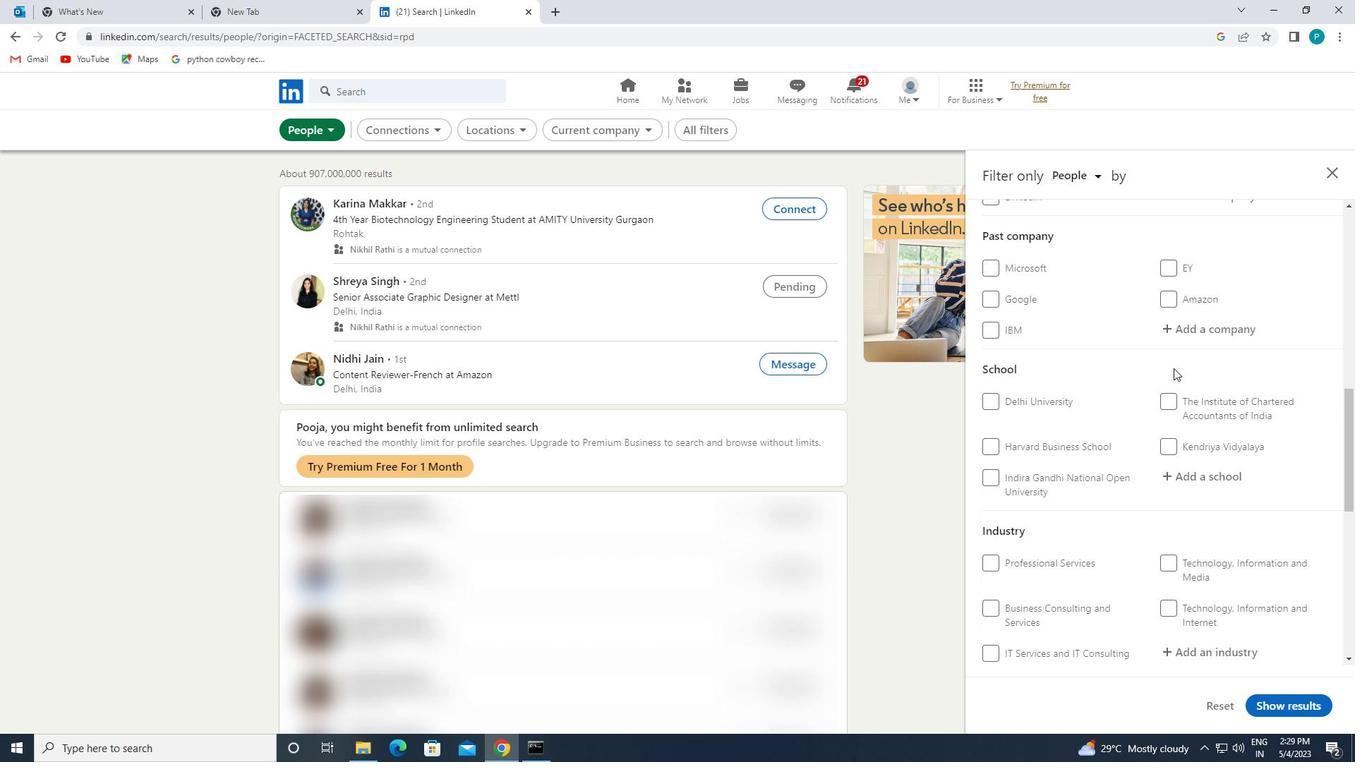 
Action: Mouse moved to (1149, 442)
Screenshot: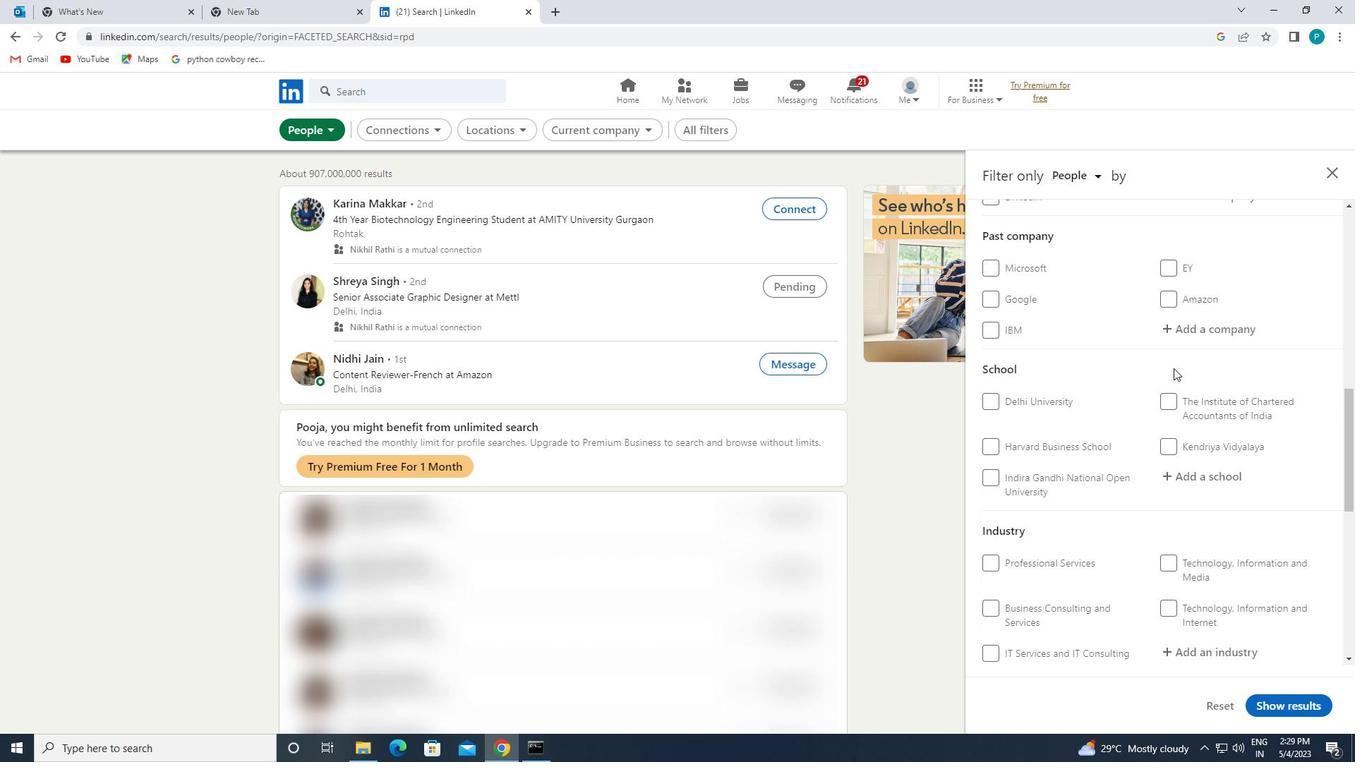 
Action: Mouse scrolled (1149, 442) with delta (0, 0)
Screenshot: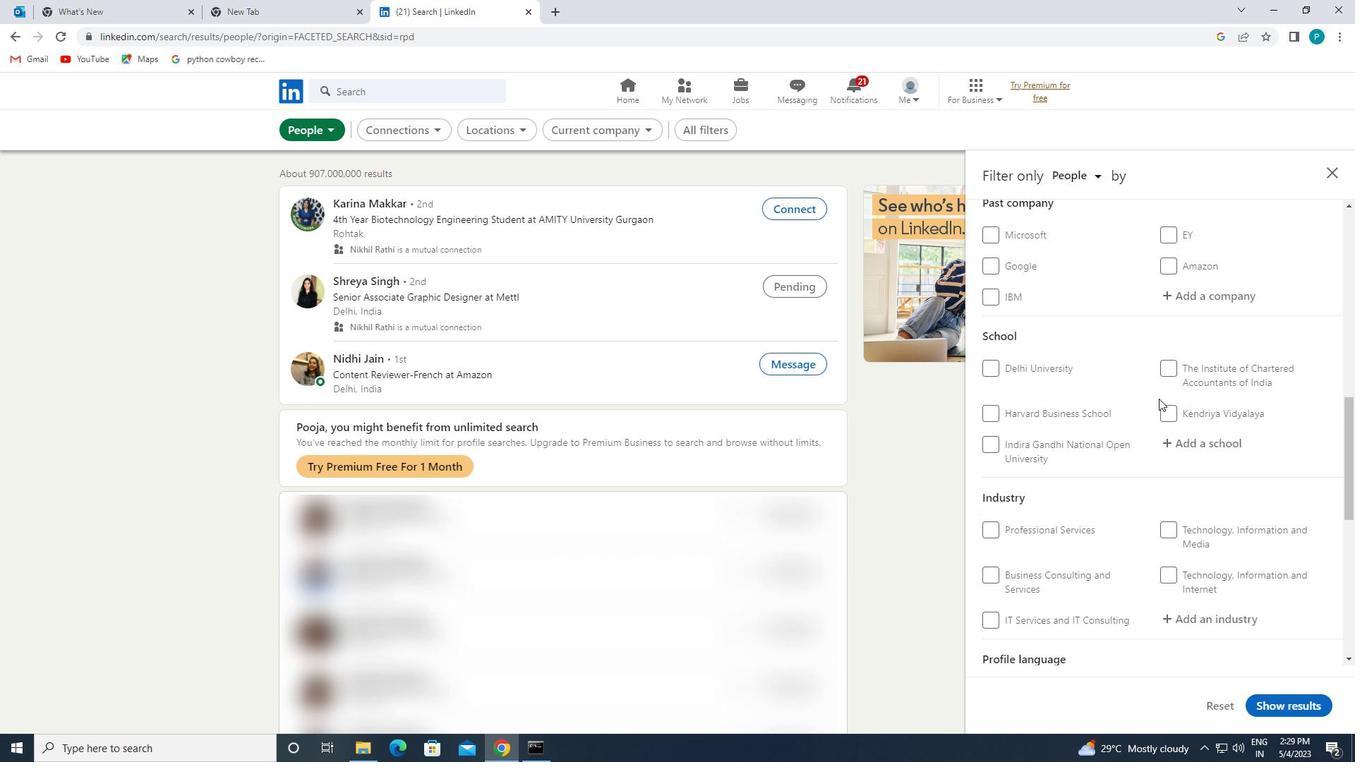 
Action: Mouse moved to (1155, 467)
Screenshot: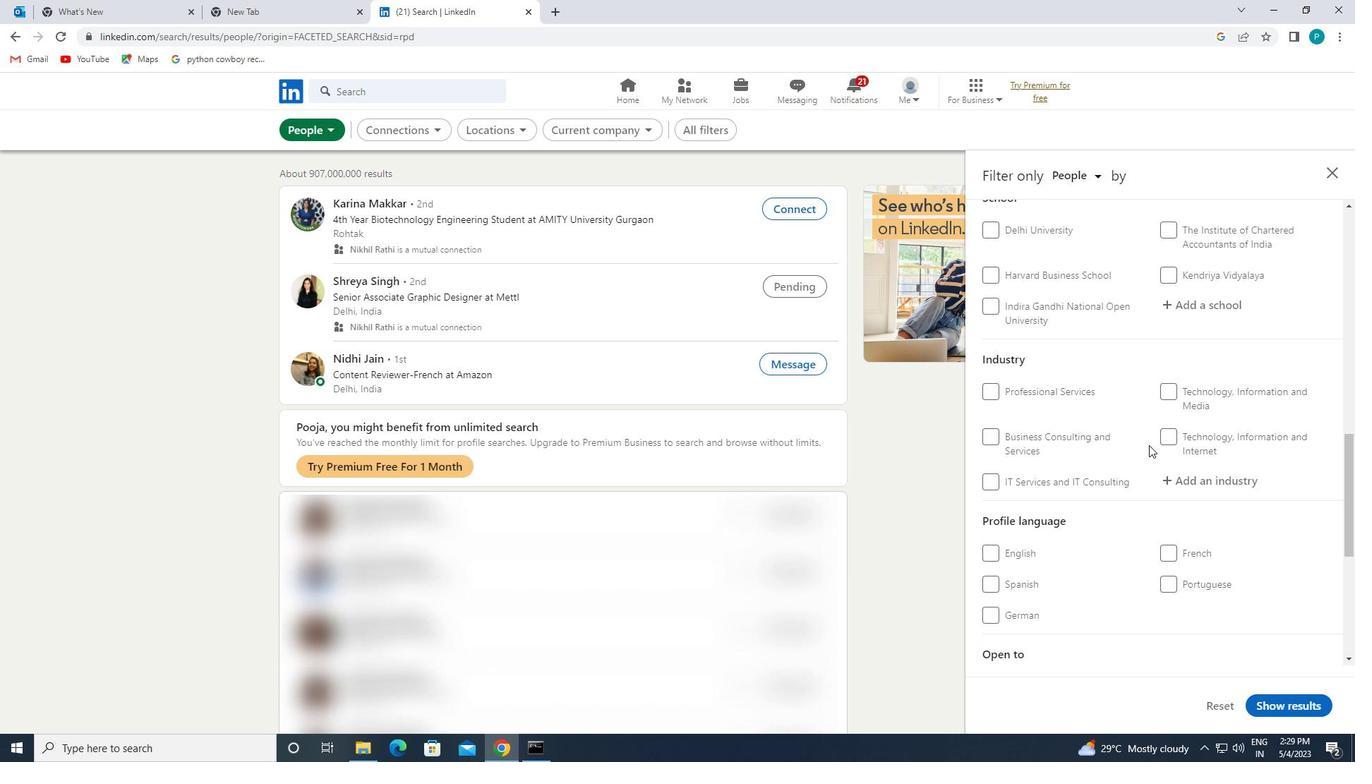 
Action: Mouse scrolled (1155, 466) with delta (0, 0)
Screenshot: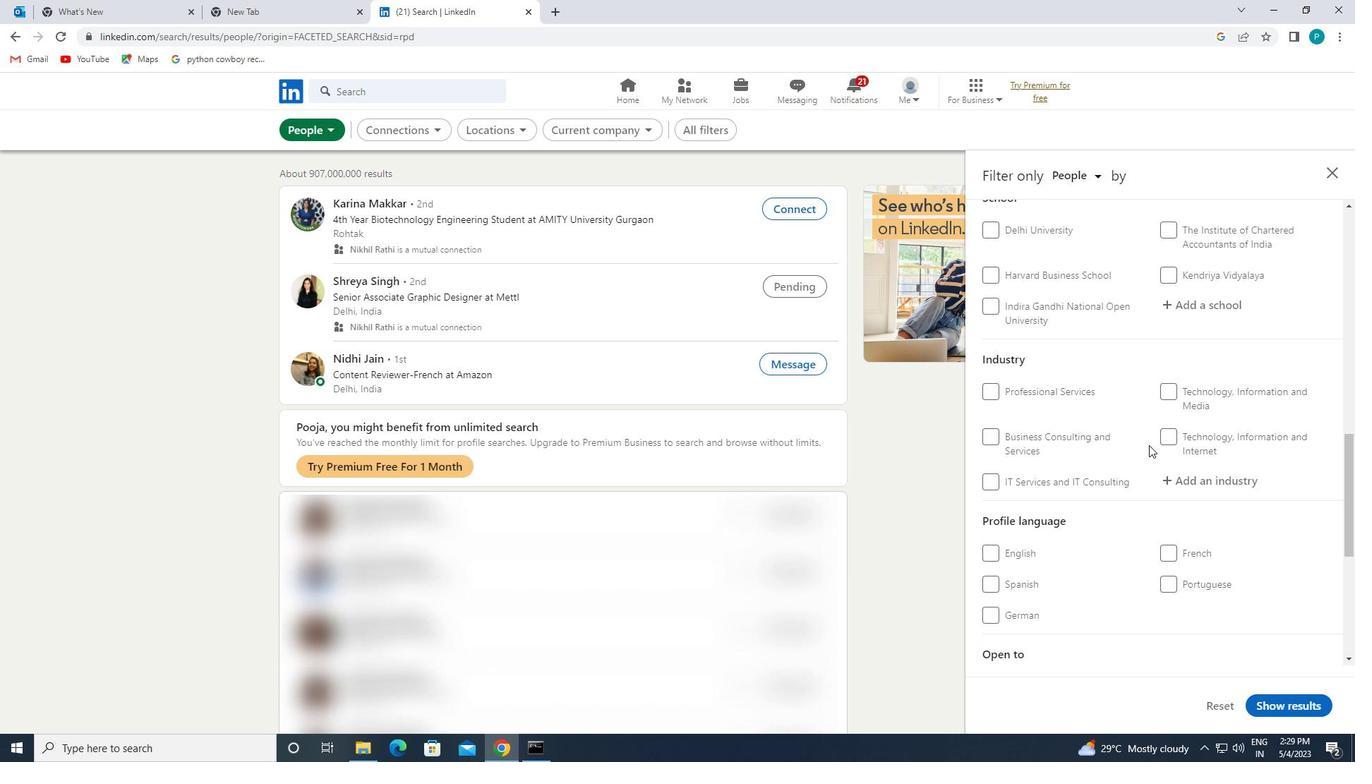 
Action: Mouse moved to (1157, 468)
Screenshot: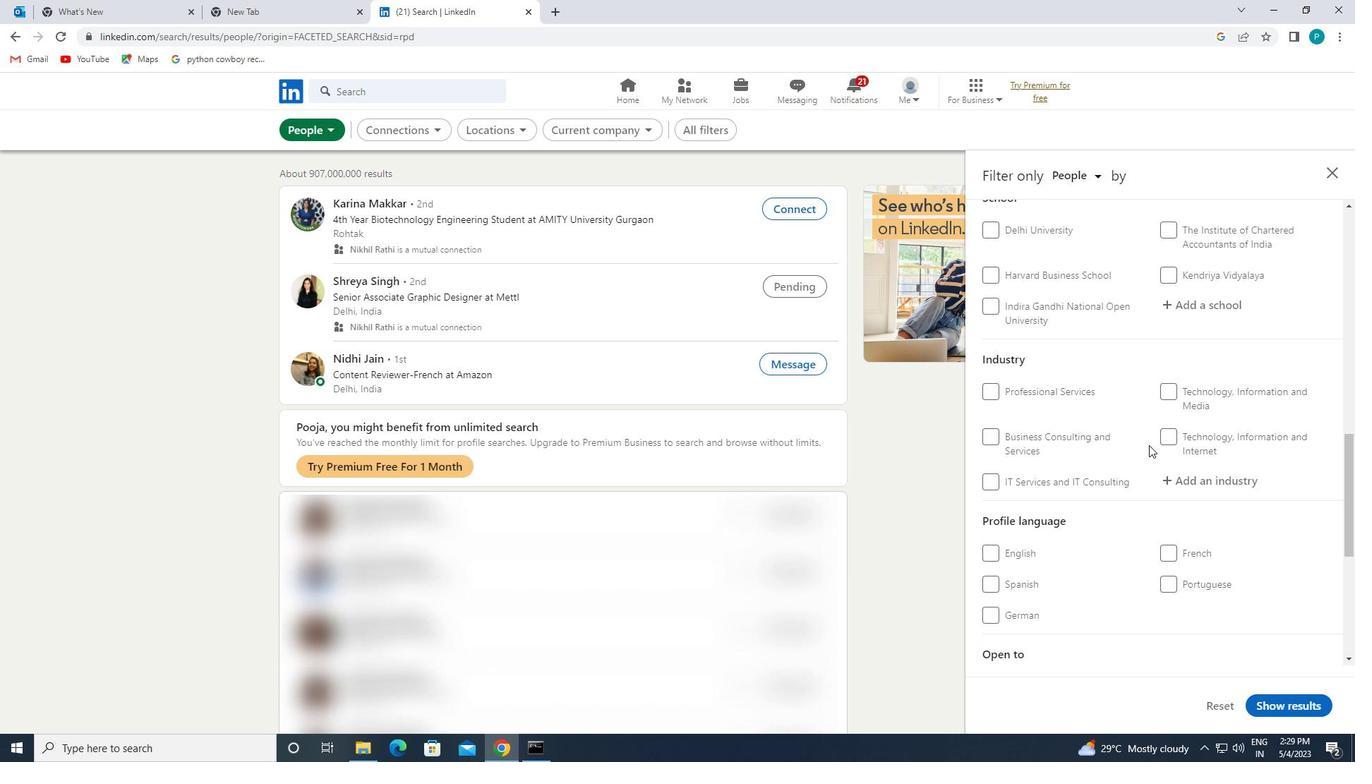 
Action: Mouse scrolled (1157, 468) with delta (0, 0)
Screenshot: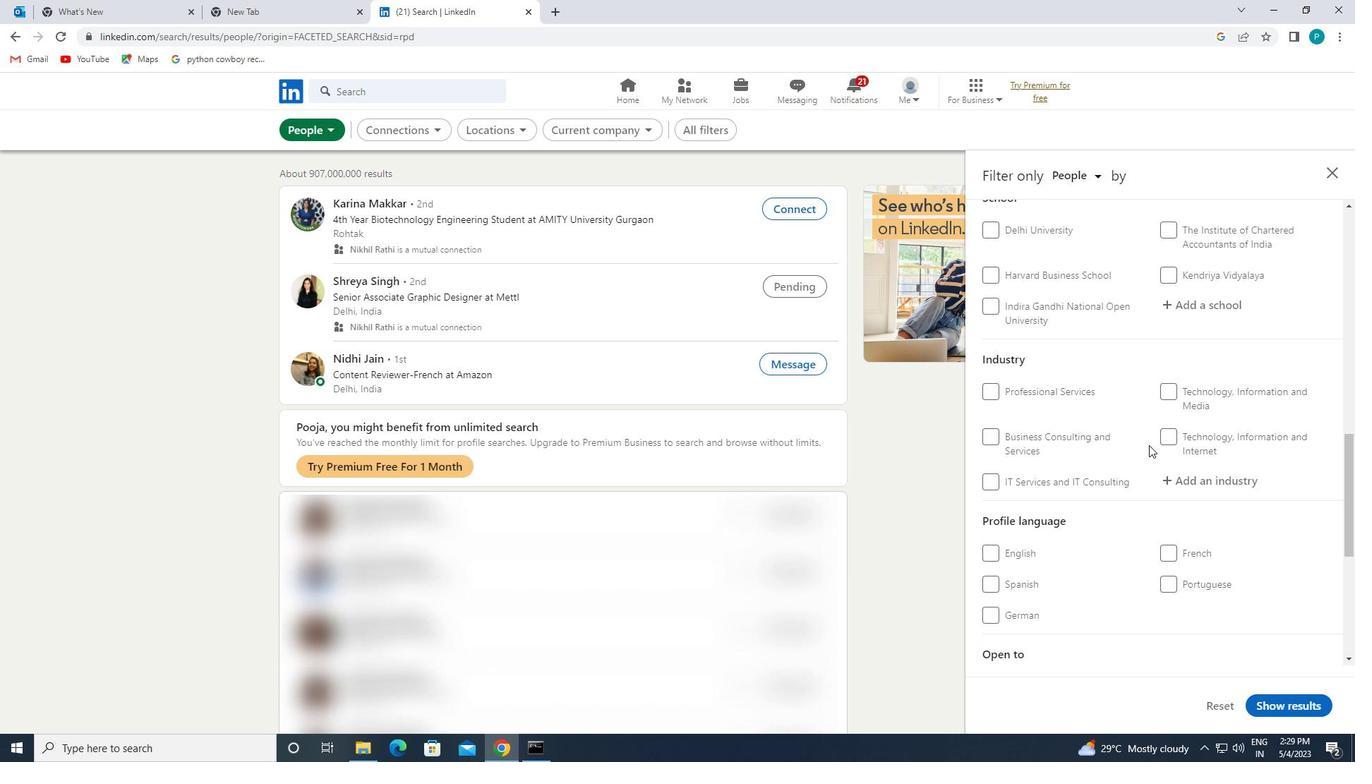 
Action: Mouse moved to (1190, 410)
Screenshot: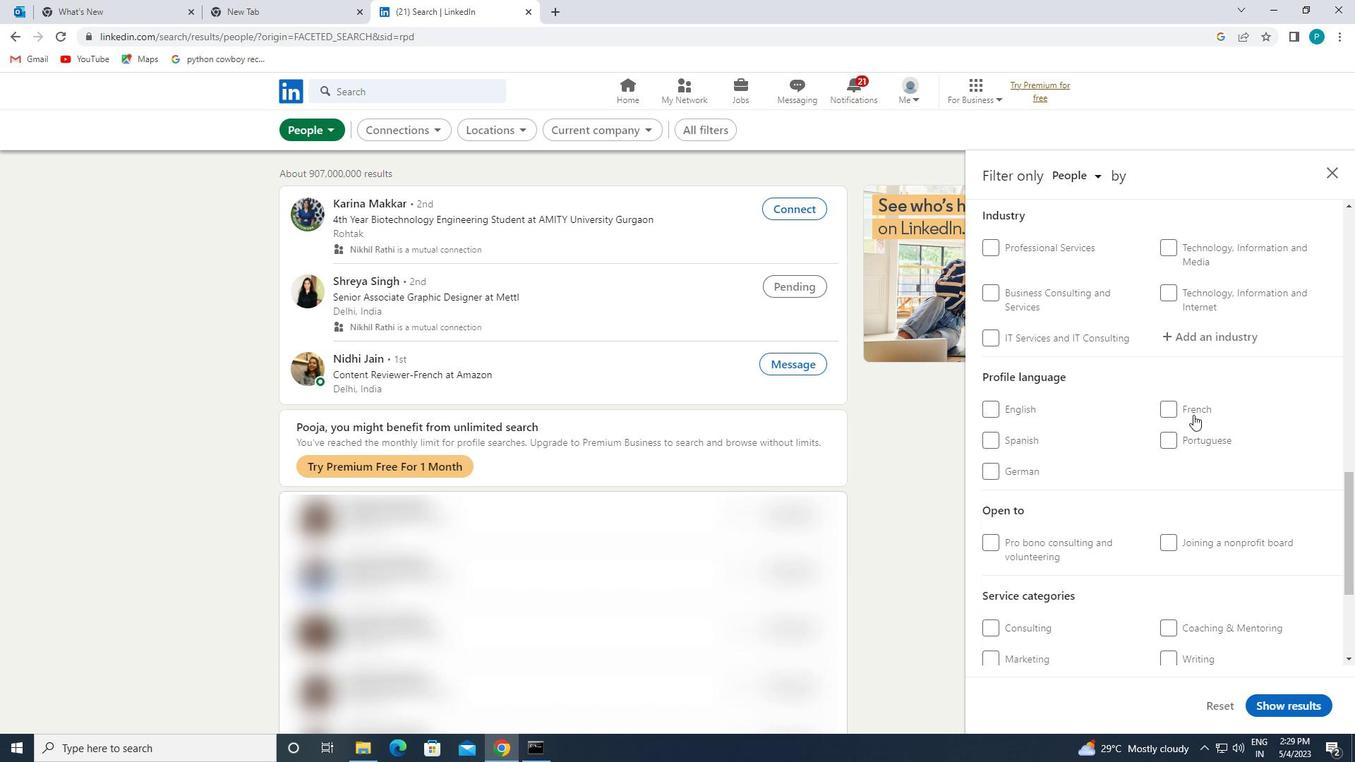 
Action: Mouse pressed left at (1190, 410)
Screenshot: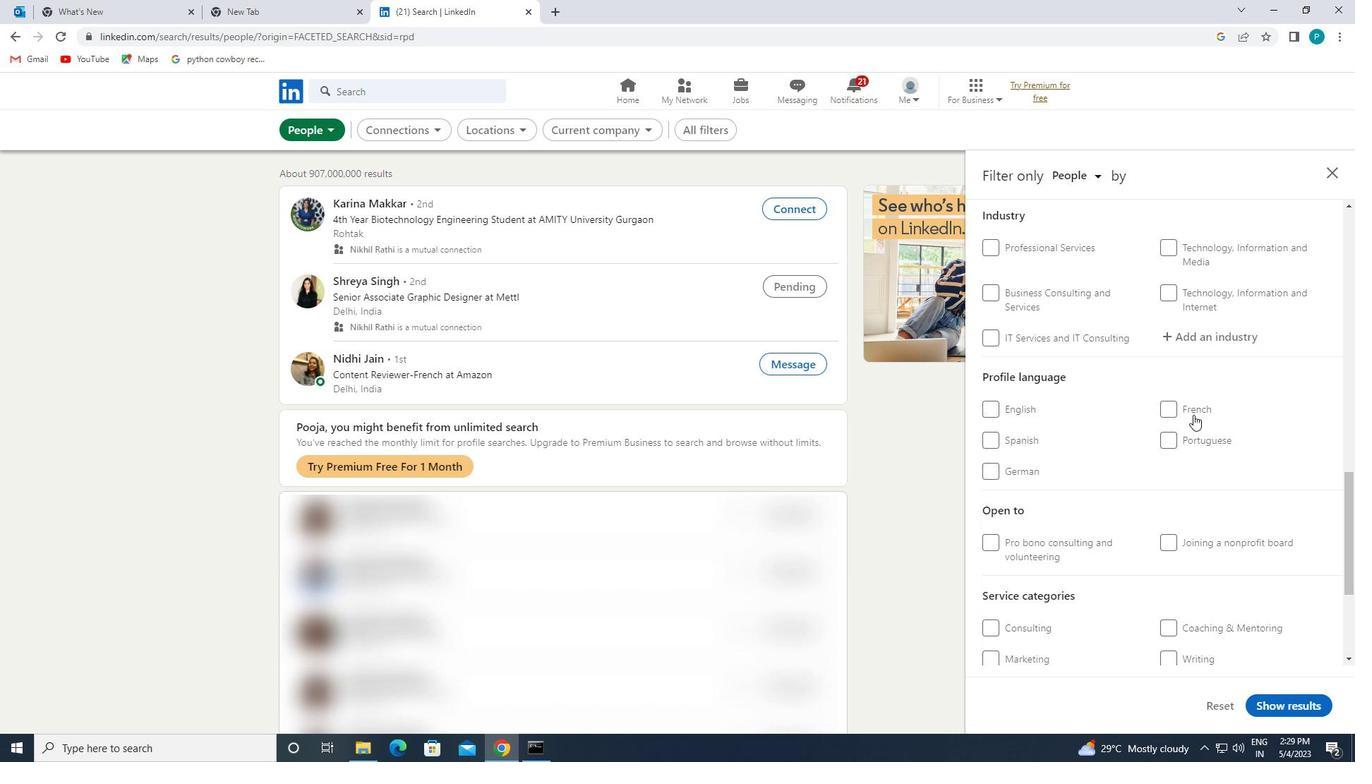 
Action: Mouse moved to (1210, 410)
Screenshot: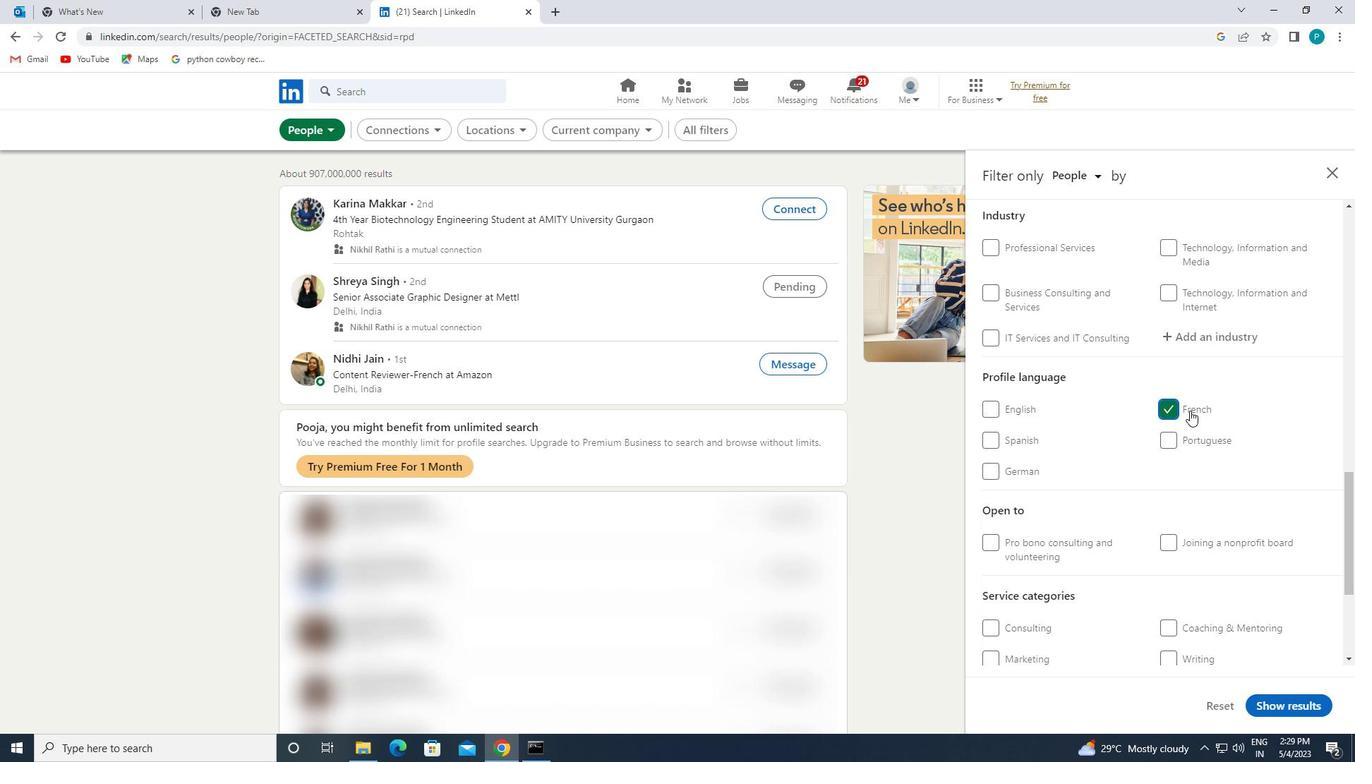 
Action: Mouse scrolled (1210, 411) with delta (0, 0)
Screenshot: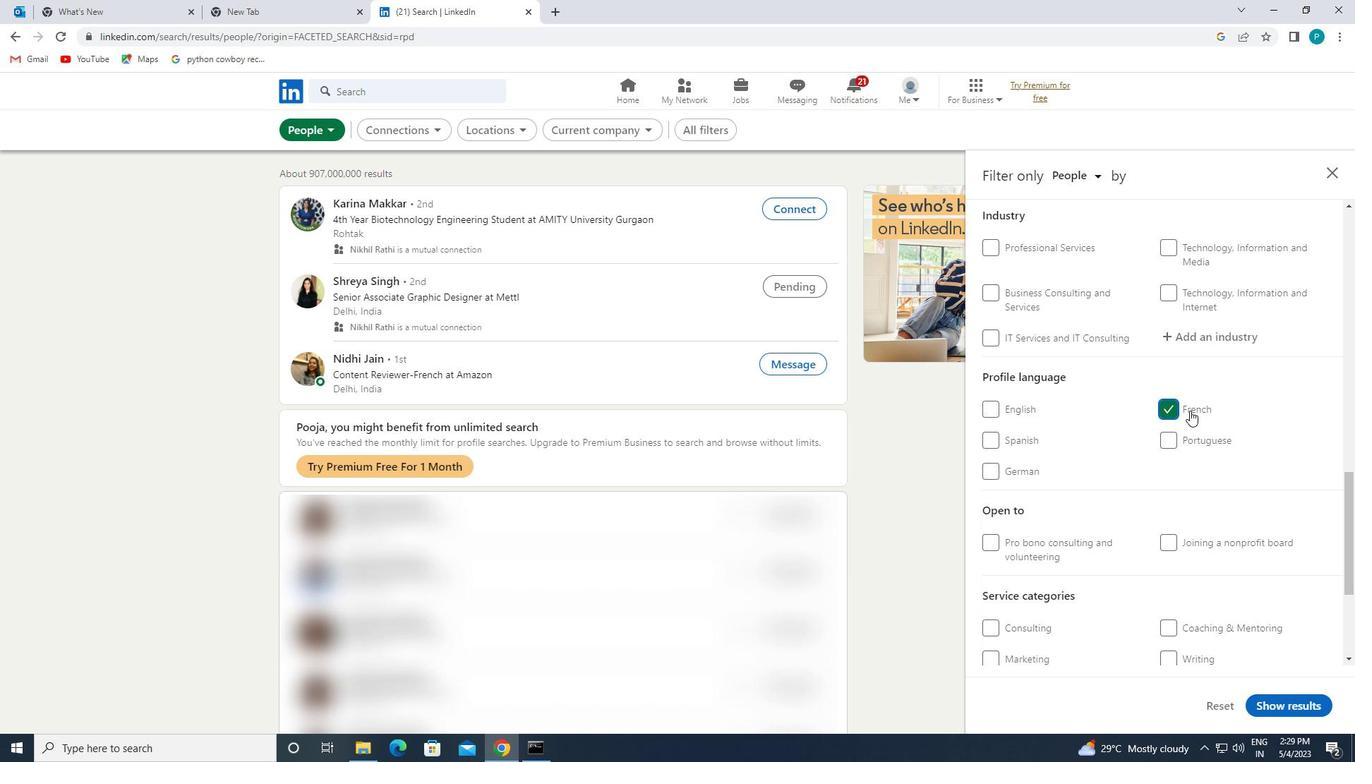 
Action: Mouse scrolled (1210, 411) with delta (0, 0)
Screenshot: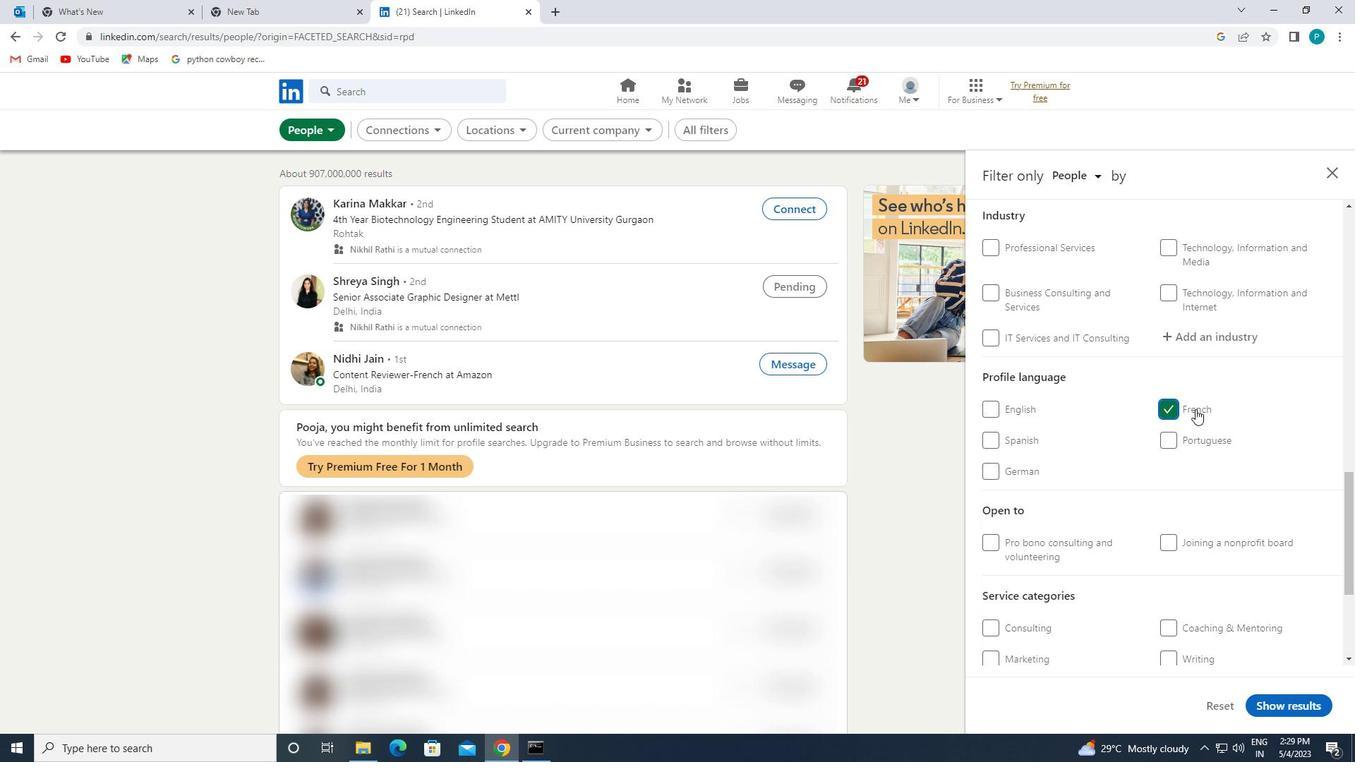 
Action: Mouse scrolled (1210, 411) with delta (0, 0)
Screenshot: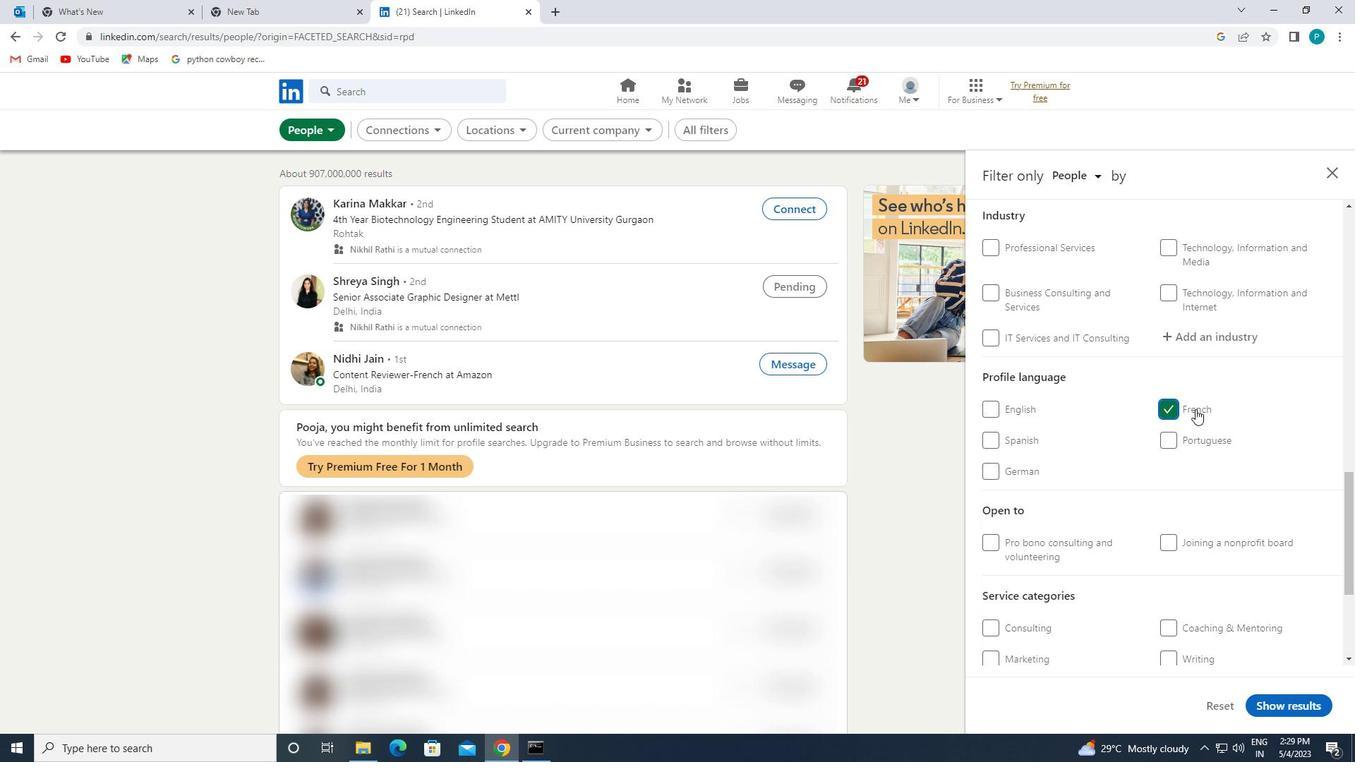 
Action: Mouse scrolled (1210, 411) with delta (0, 0)
Screenshot: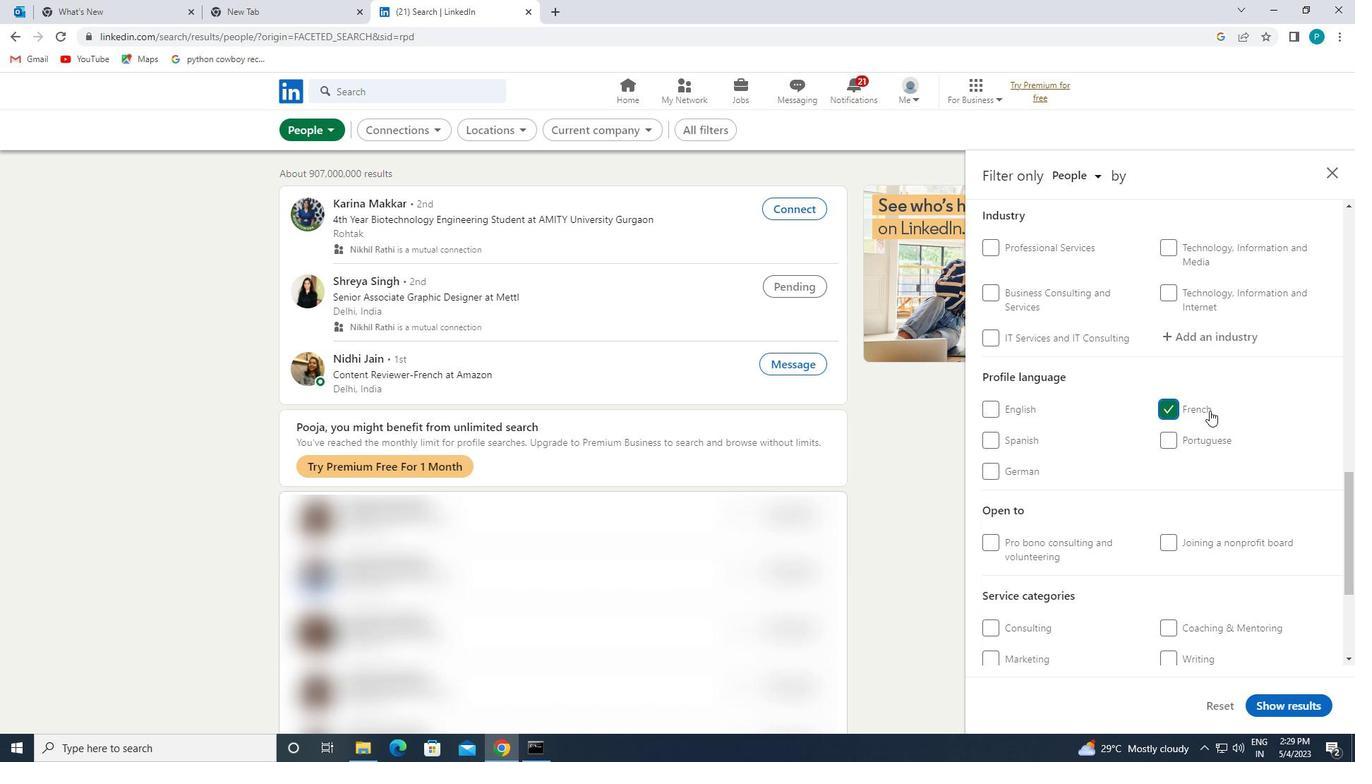 
Action: Mouse scrolled (1210, 411) with delta (0, 0)
Screenshot: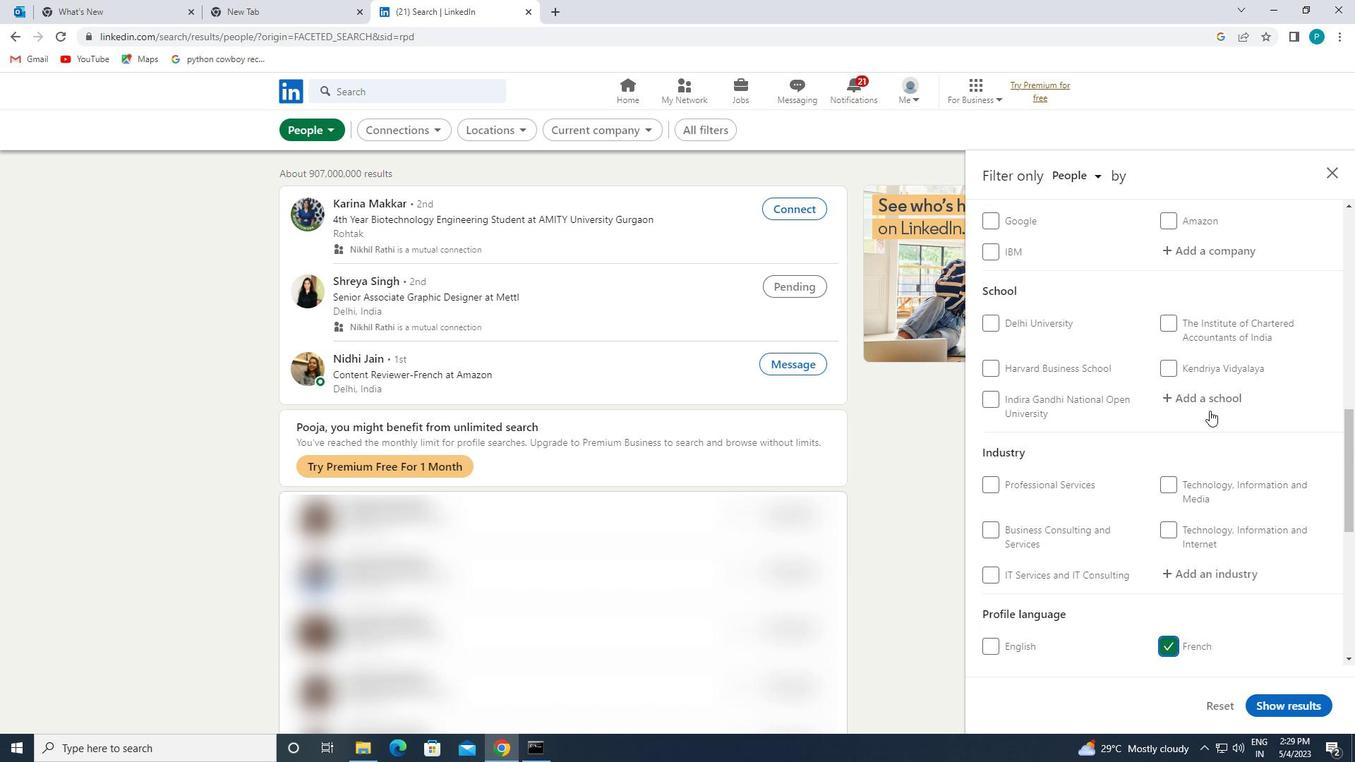 
Action: Mouse scrolled (1210, 411) with delta (0, 0)
Screenshot: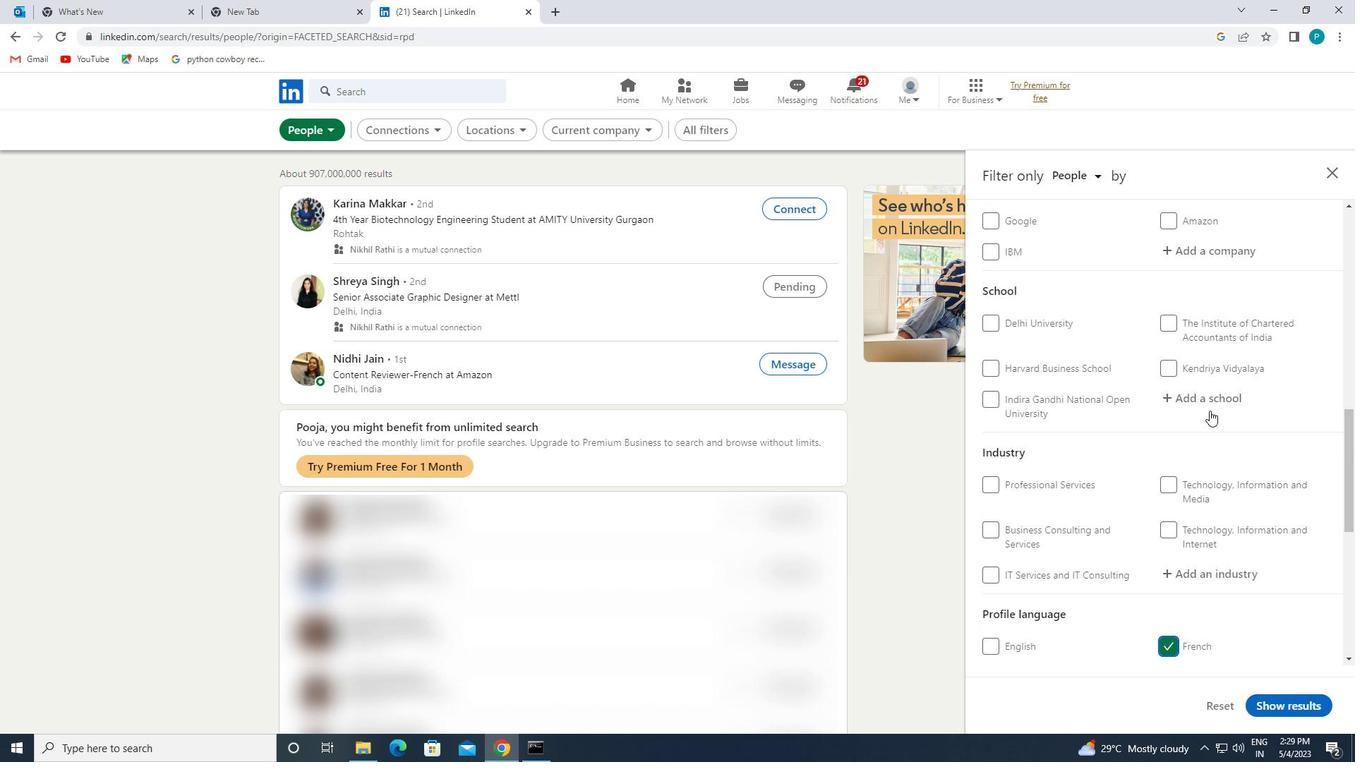 
Action: Mouse scrolled (1210, 411) with delta (0, 0)
Screenshot: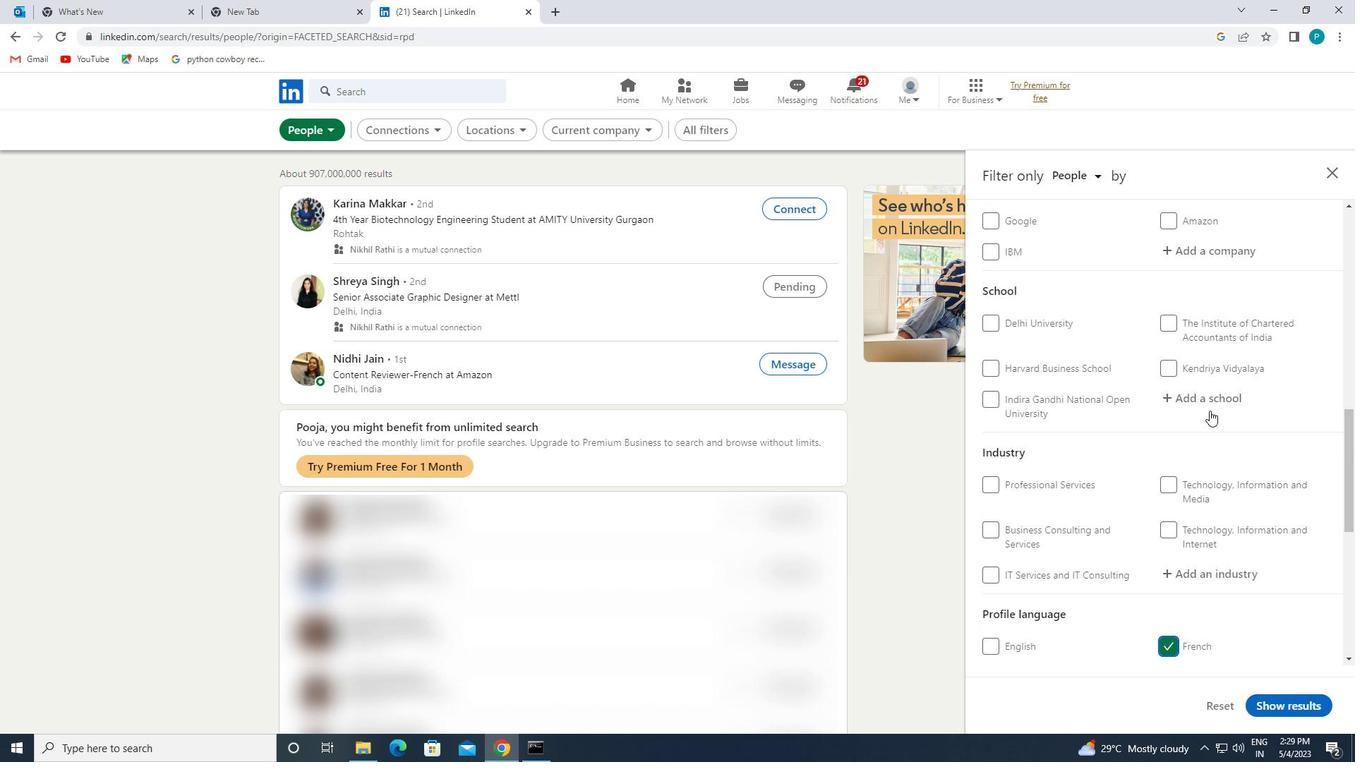 
Action: Mouse scrolled (1210, 411) with delta (0, 0)
Screenshot: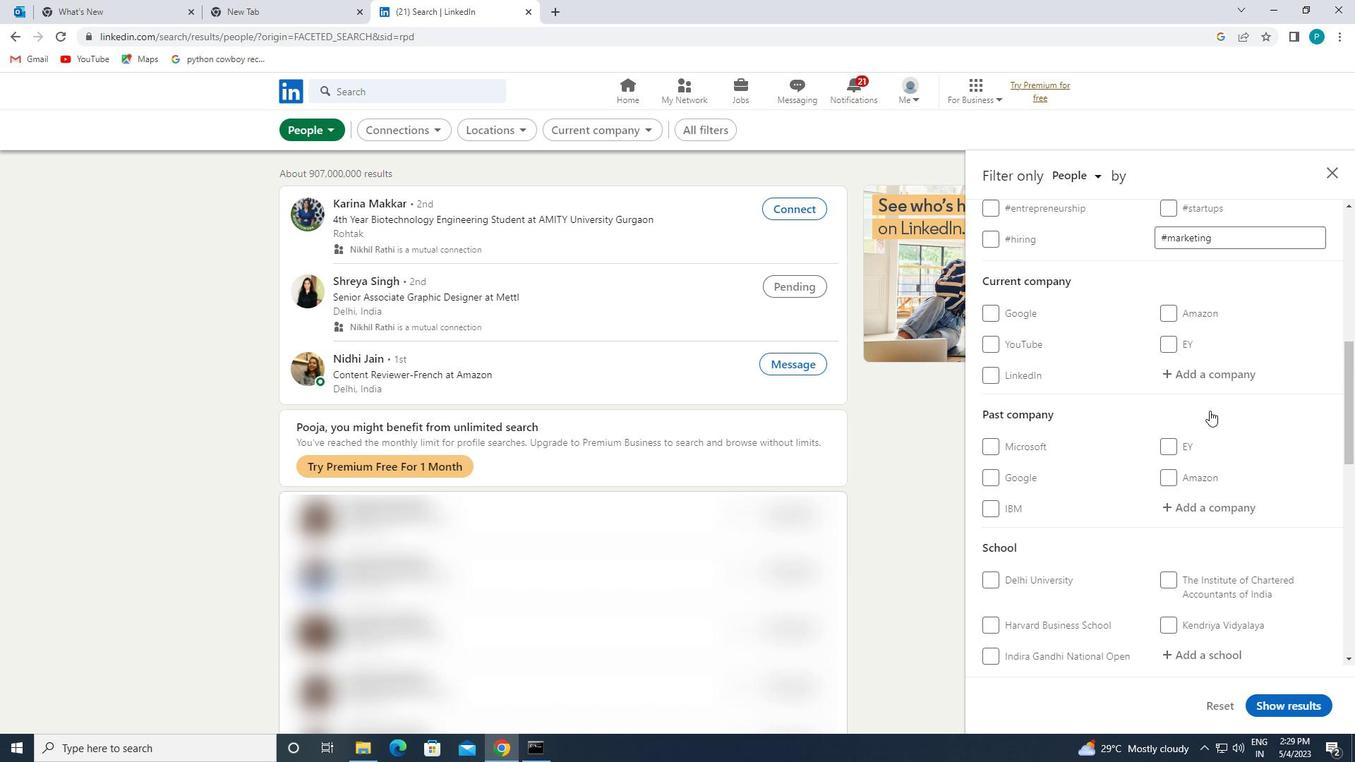 
Action: Mouse moved to (1214, 443)
Screenshot: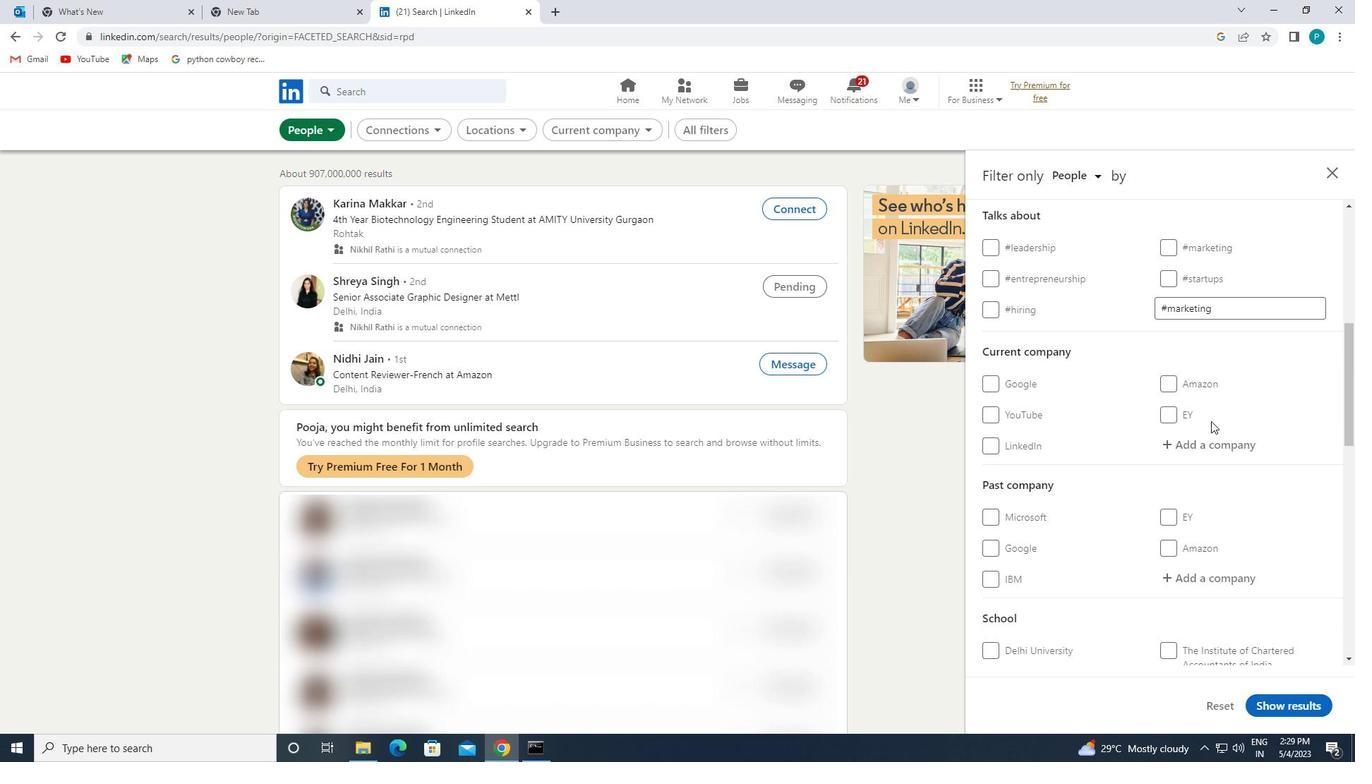 
Action: Mouse pressed left at (1214, 443)
Screenshot: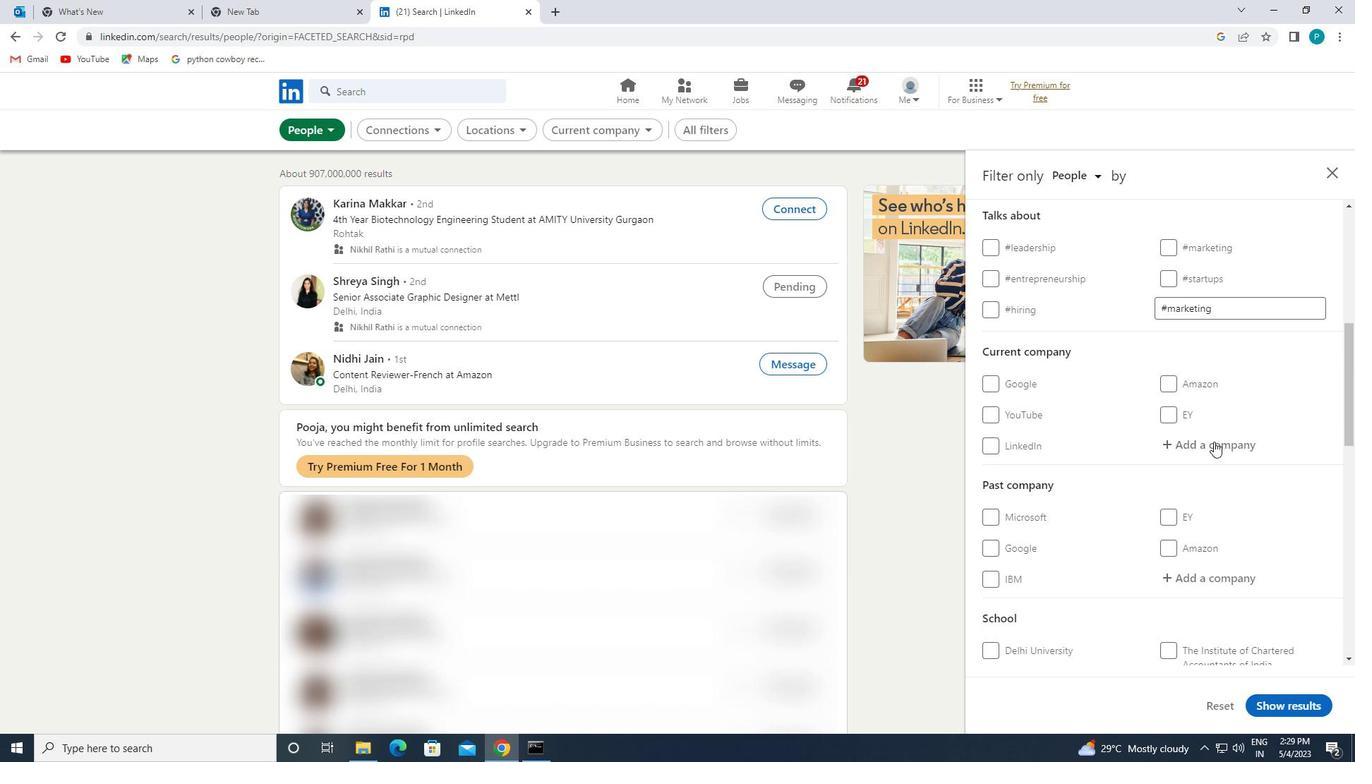 
Action: Mouse moved to (1208, 439)
Screenshot: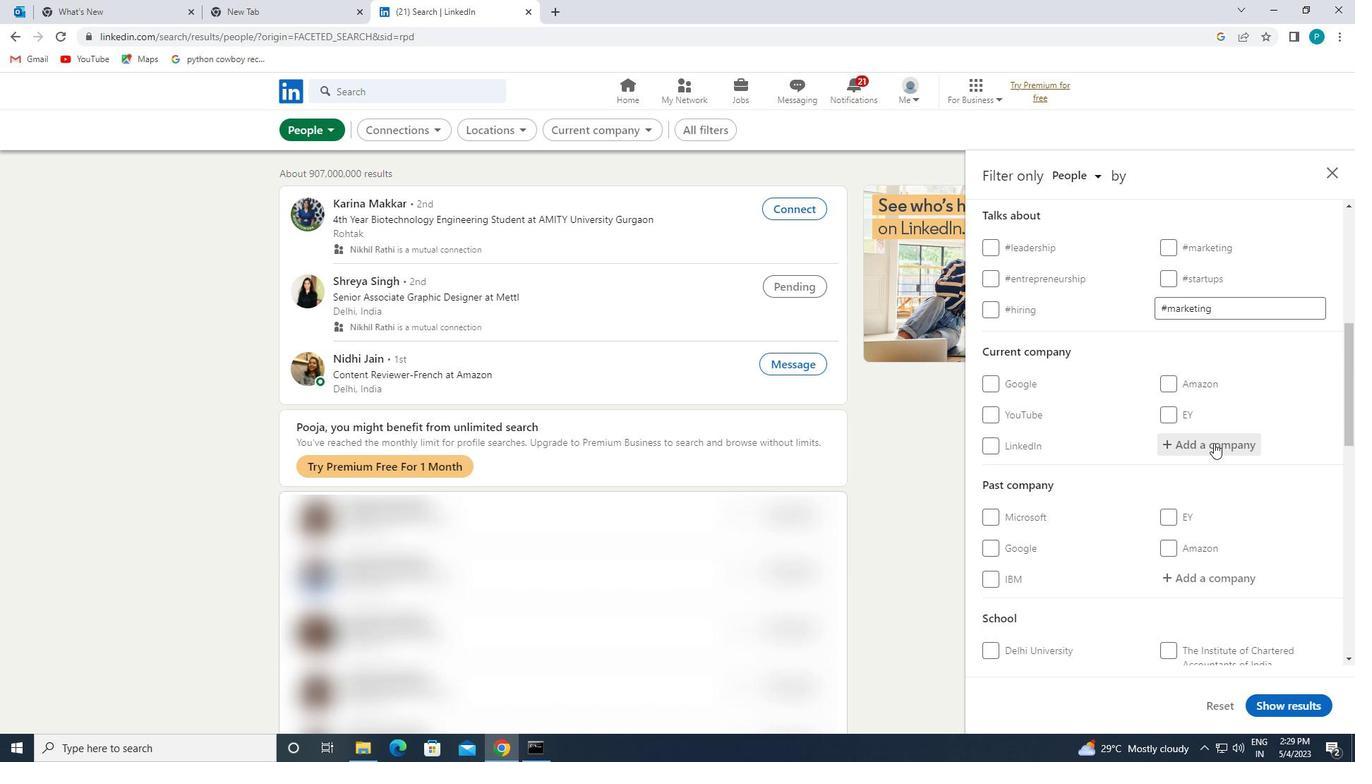 
Action: Key pressed <Key.caps_lock>H<Key.caps_lock>OTEL
Screenshot: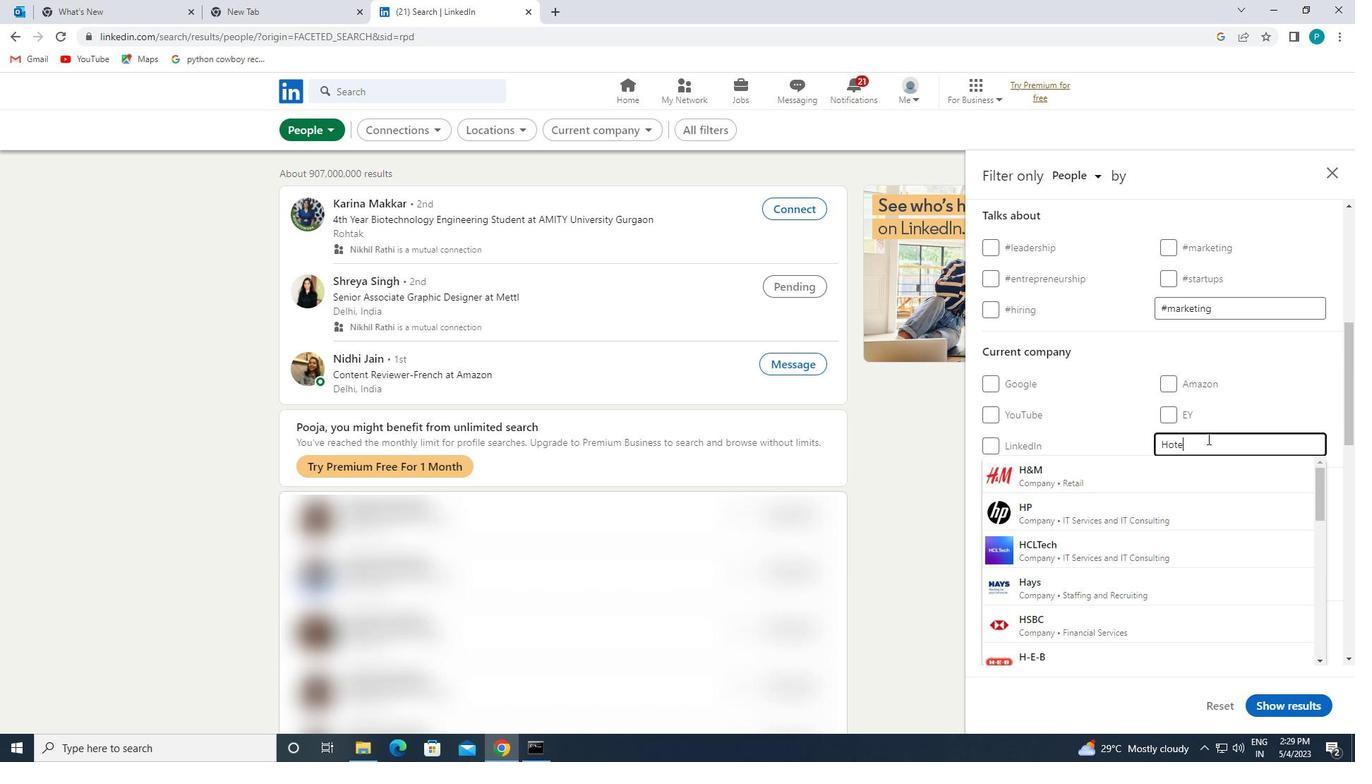 
Action: Mouse moved to (1148, 512)
Screenshot: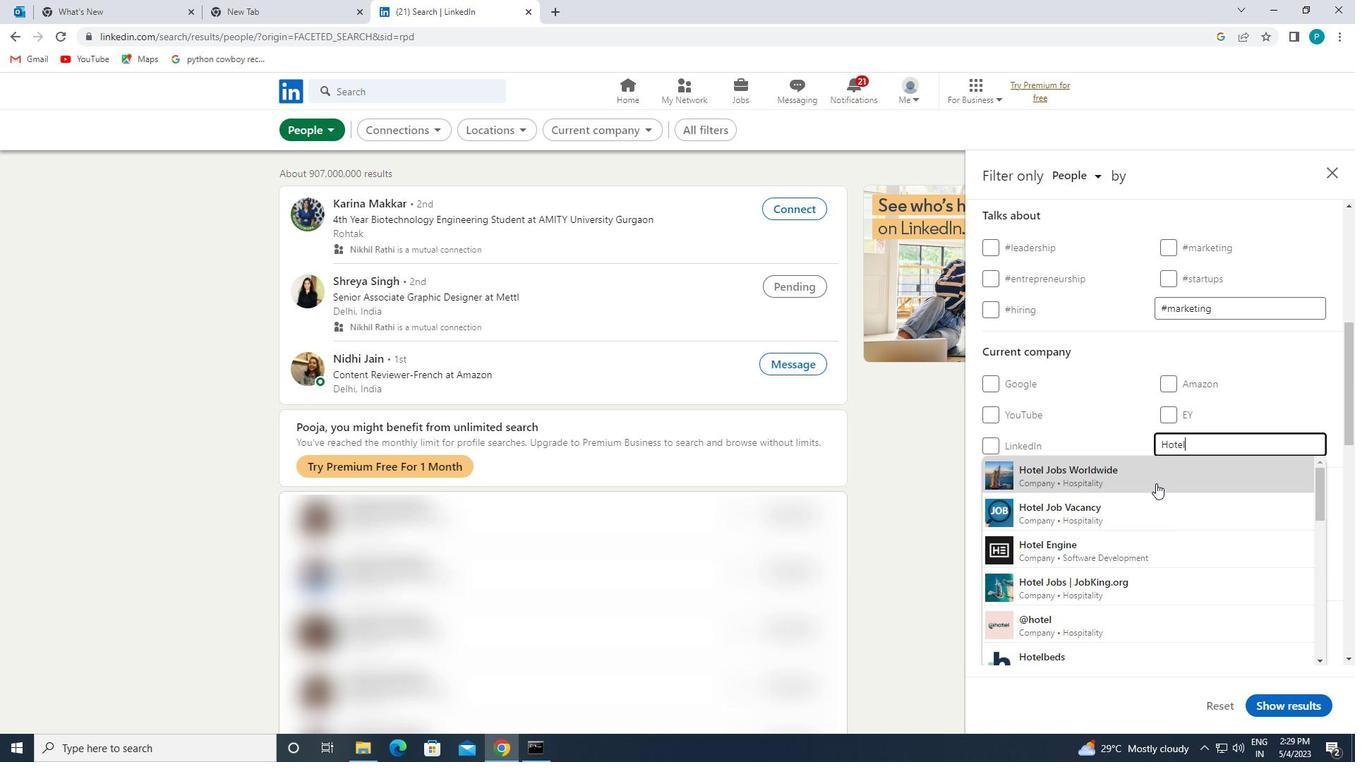 
Action: Mouse pressed left at (1148, 512)
Screenshot: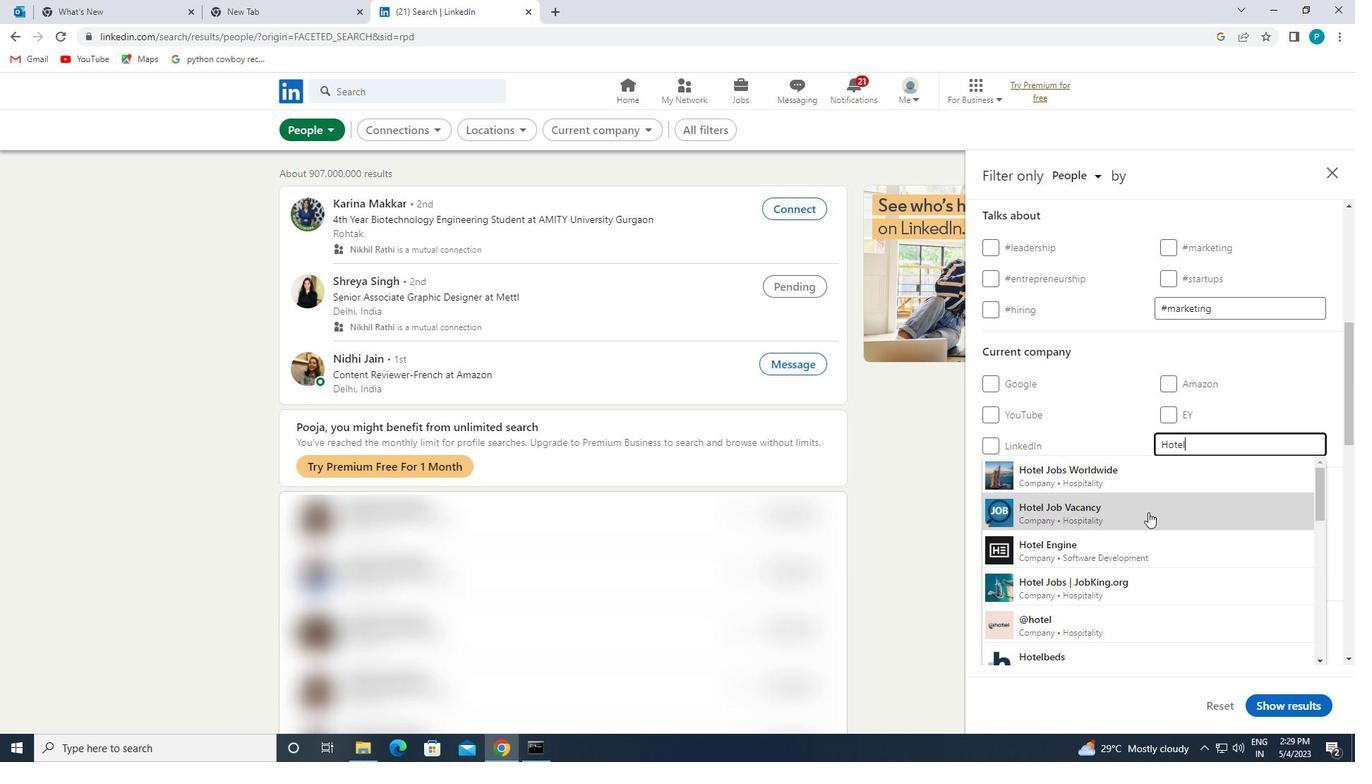 
Action: Mouse scrolled (1148, 511) with delta (0, 0)
Screenshot: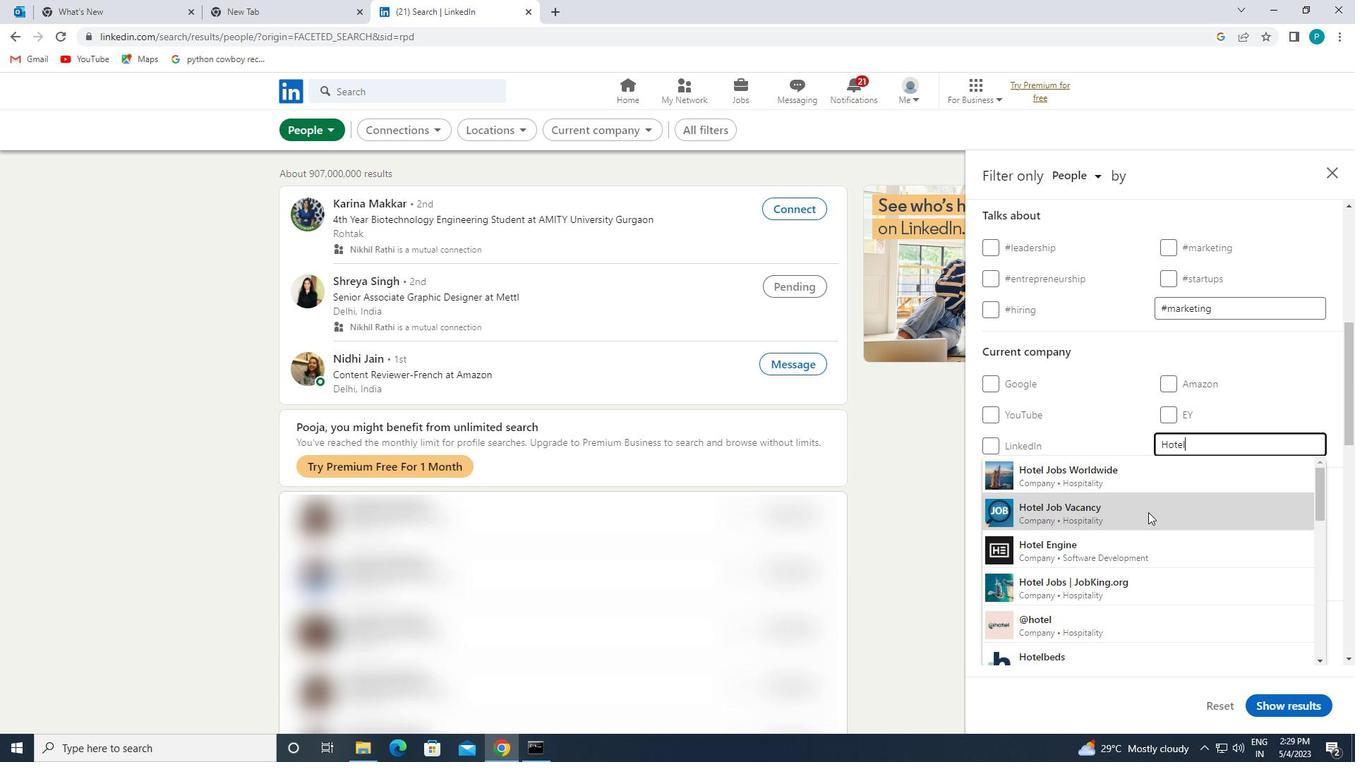 
Action: Mouse scrolled (1148, 511) with delta (0, 0)
Screenshot: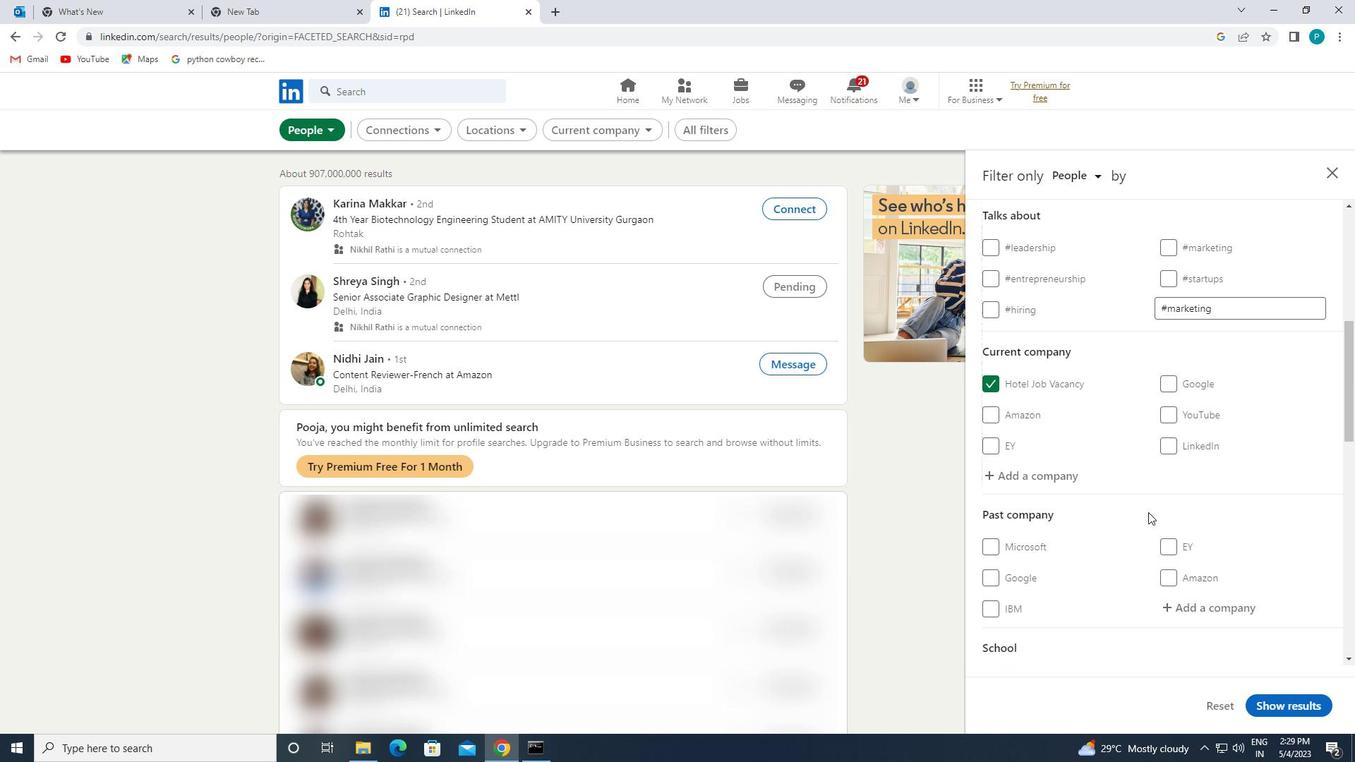 
Action: Mouse scrolled (1148, 511) with delta (0, 0)
Screenshot: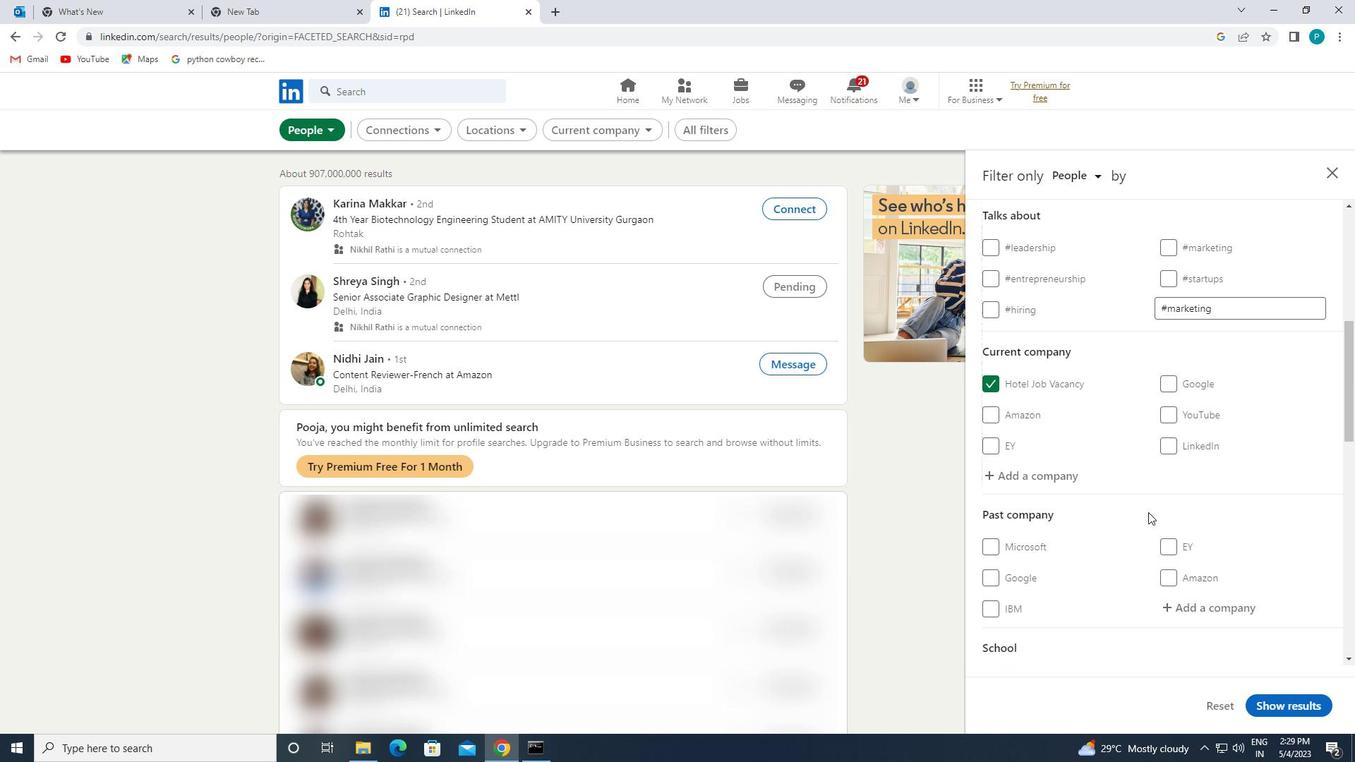 
Action: Mouse moved to (1204, 535)
Screenshot: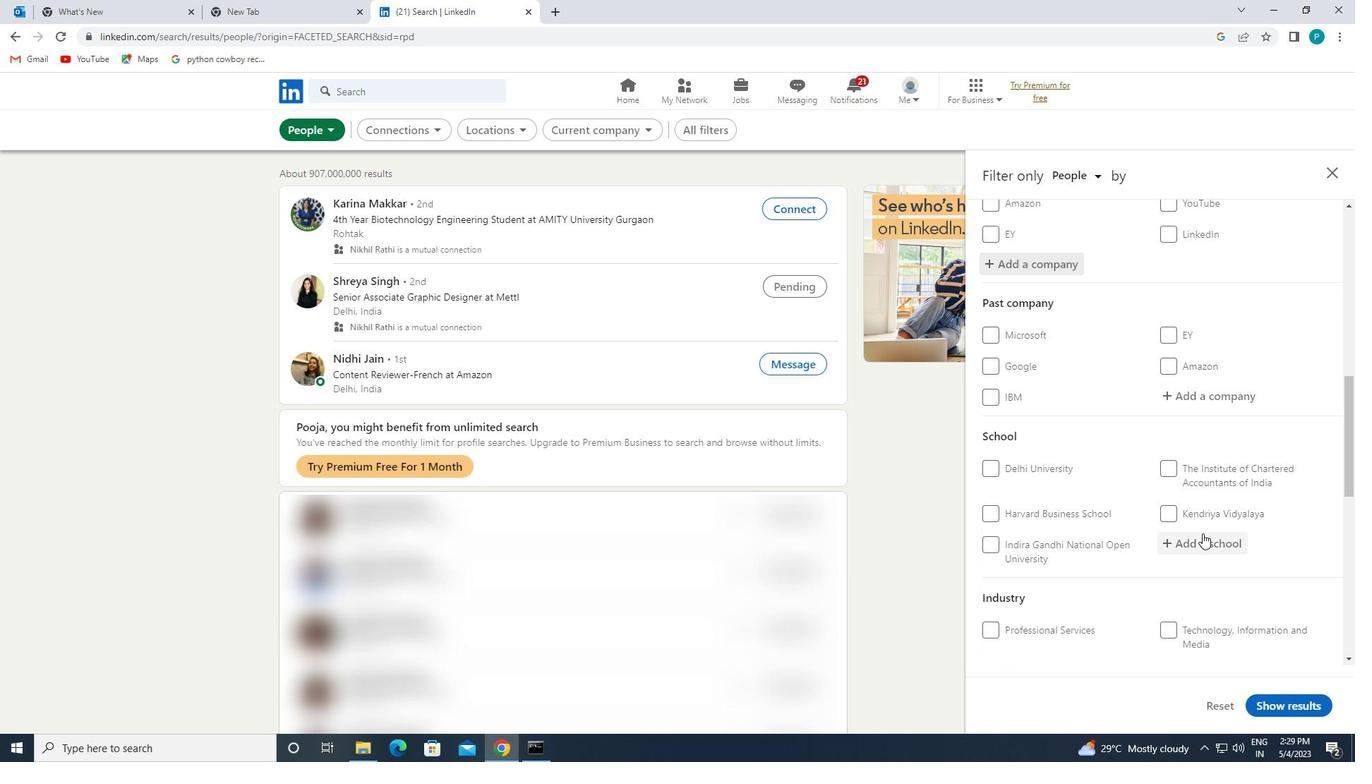 
Action: Mouse pressed left at (1204, 535)
Screenshot: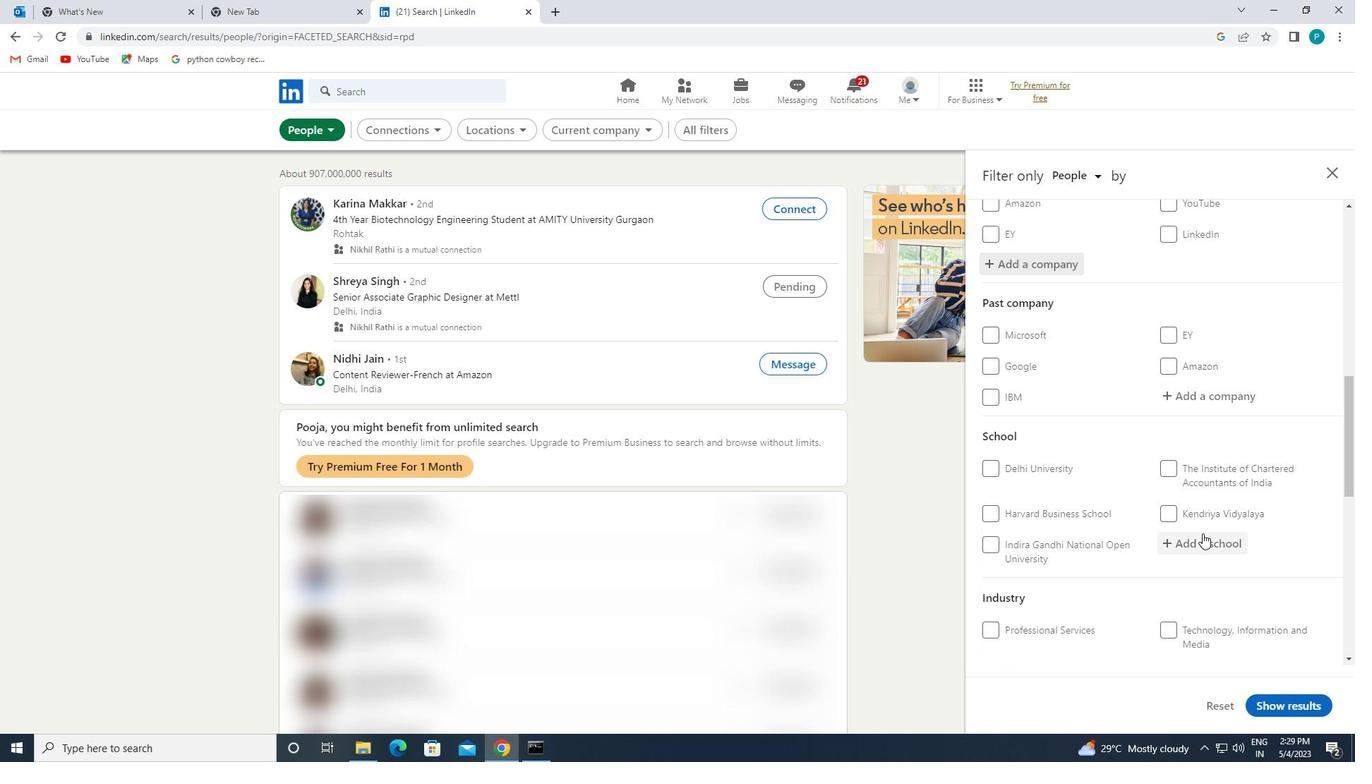 
Action: Mouse moved to (1343, 686)
Screenshot: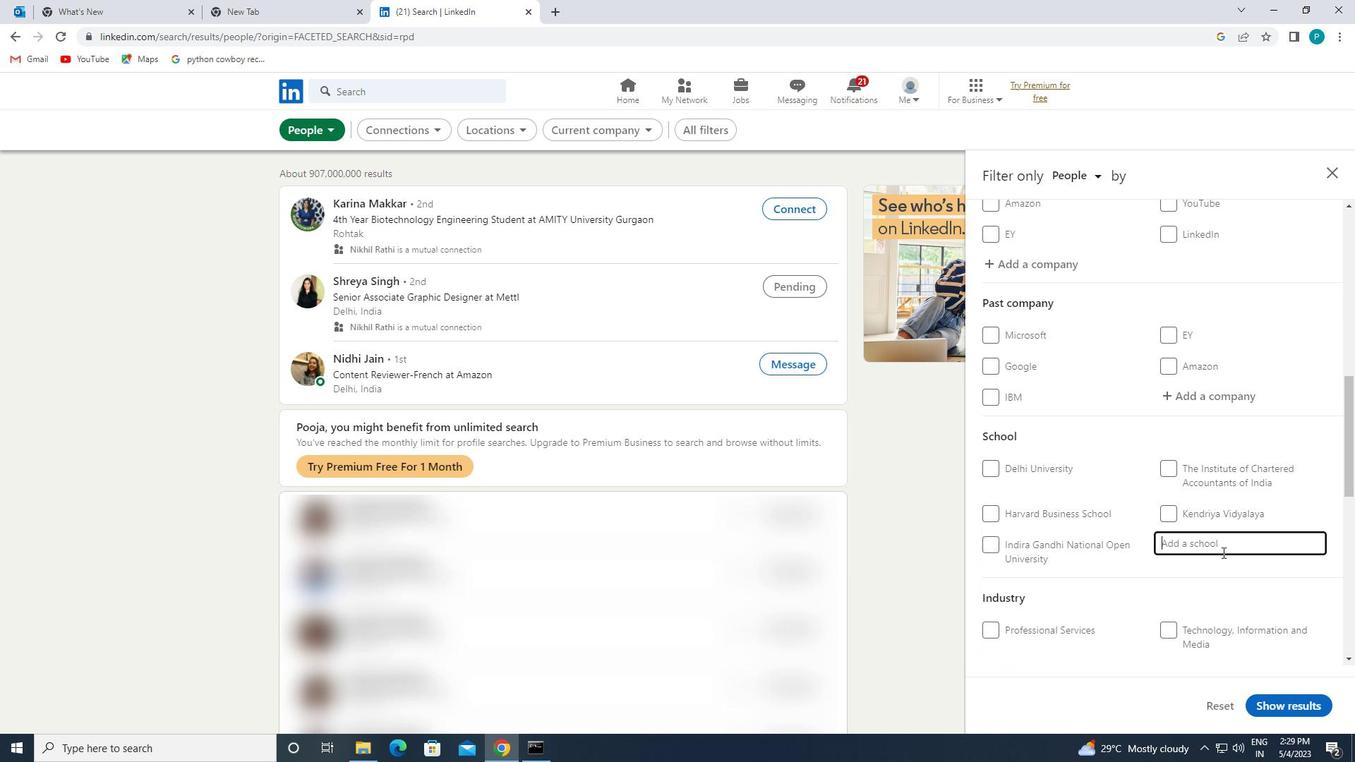 
Action: Key pressed <Key.caps_lock>S<Key.caps_lock>T.<Key.space><Key.caps_lock>F<Key.caps_lock>RANCIS<Key.space><Key.caps_lock>I<Key.caps_lock>NA<Key.backspace>S
Screenshot: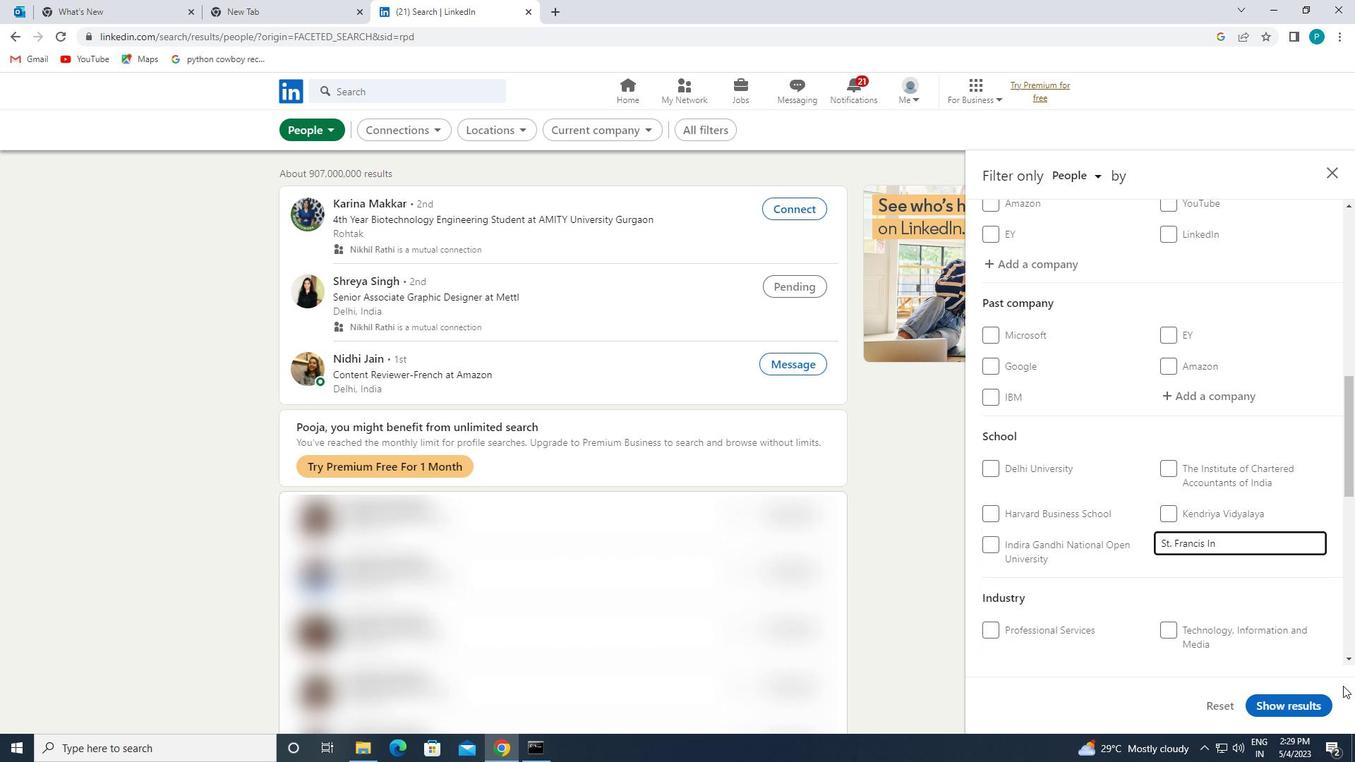 
Action: Mouse moved to (1169, 577)
Screenshot: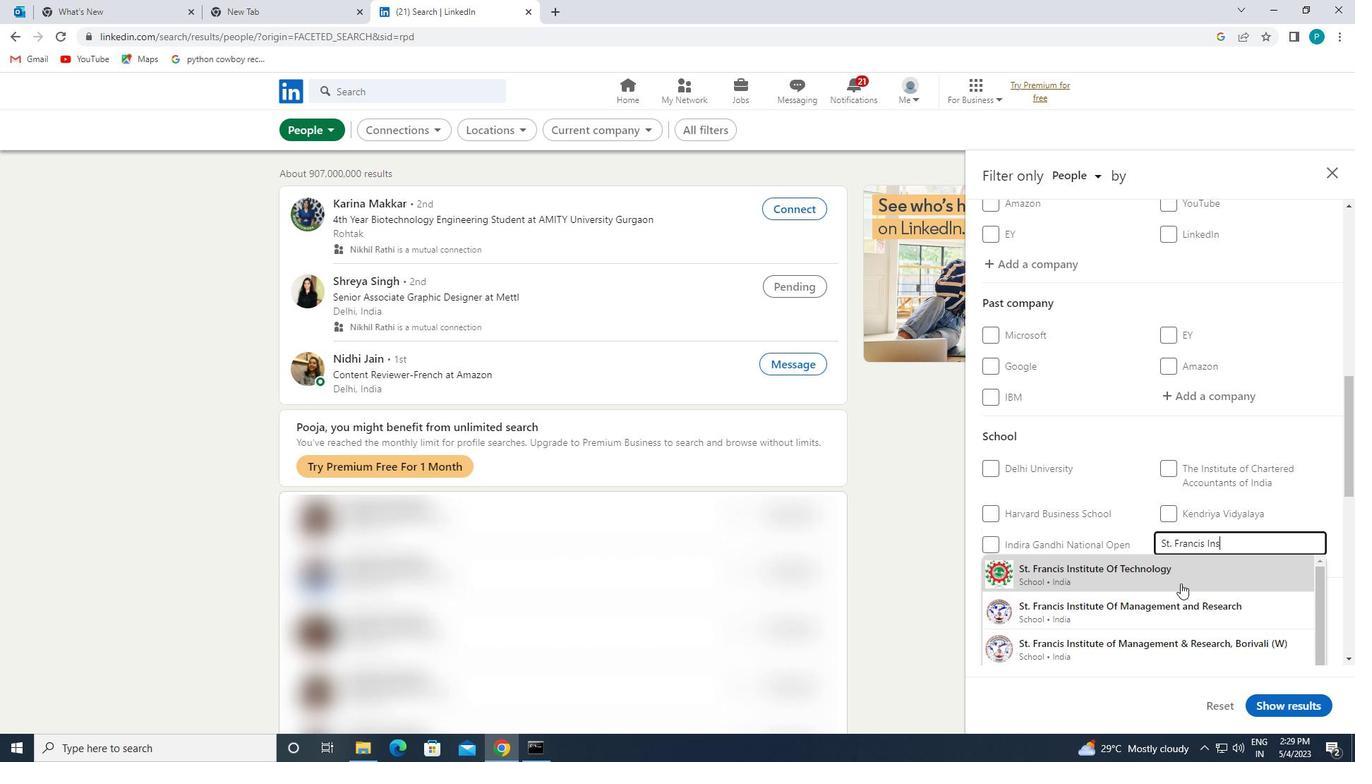 
Action: Mouse pressed left at (1169, 577)
Screenshot: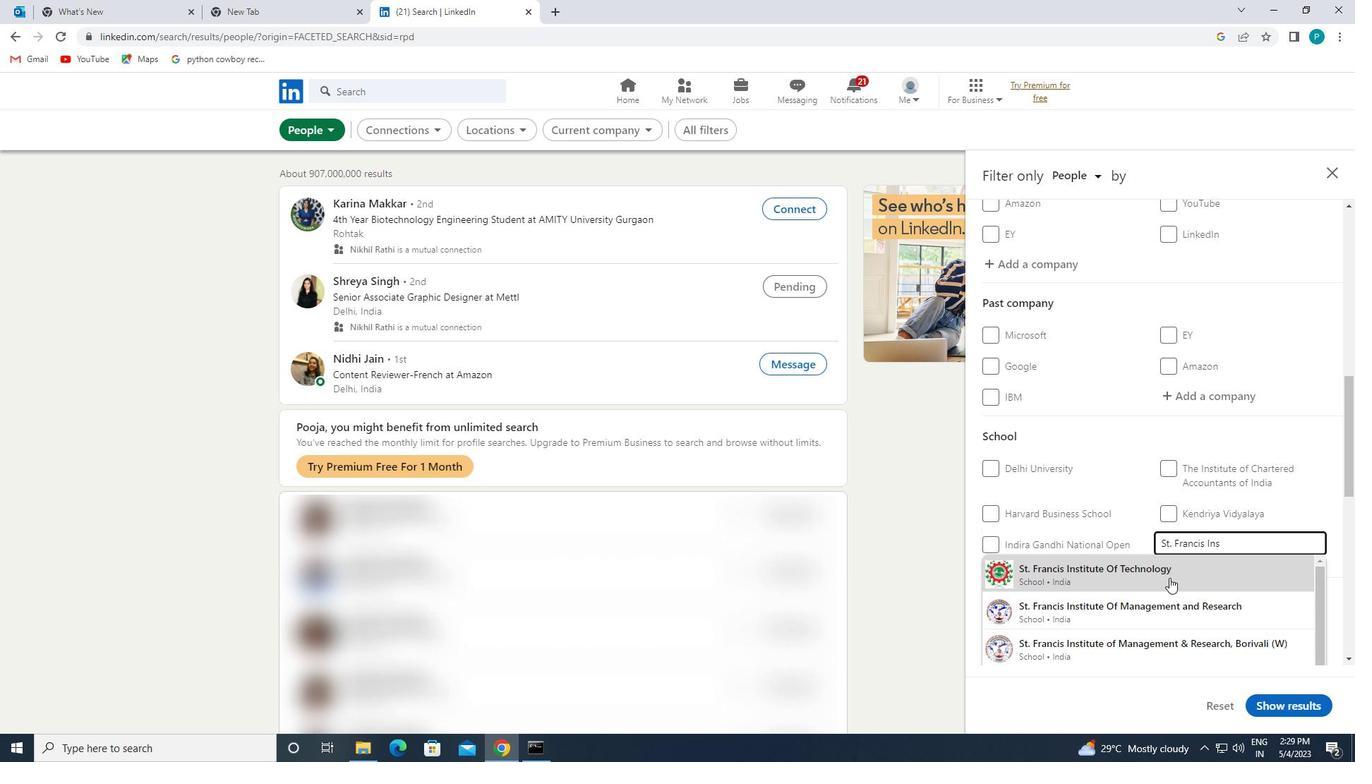 
Action: Mouse moved to (1230, 605)
Screenshot: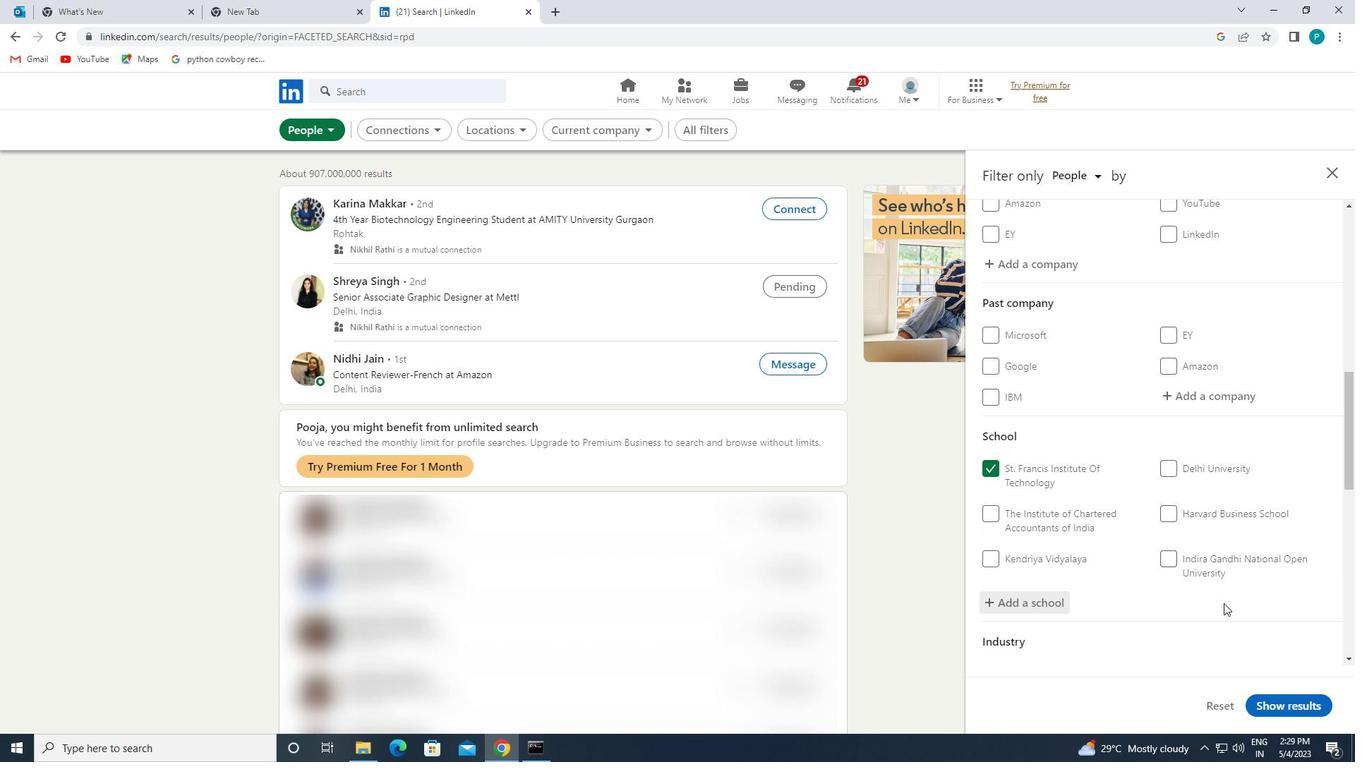 
Action: Mouse scrolled (1230, 605) with delta (0, 0)
Screenshot: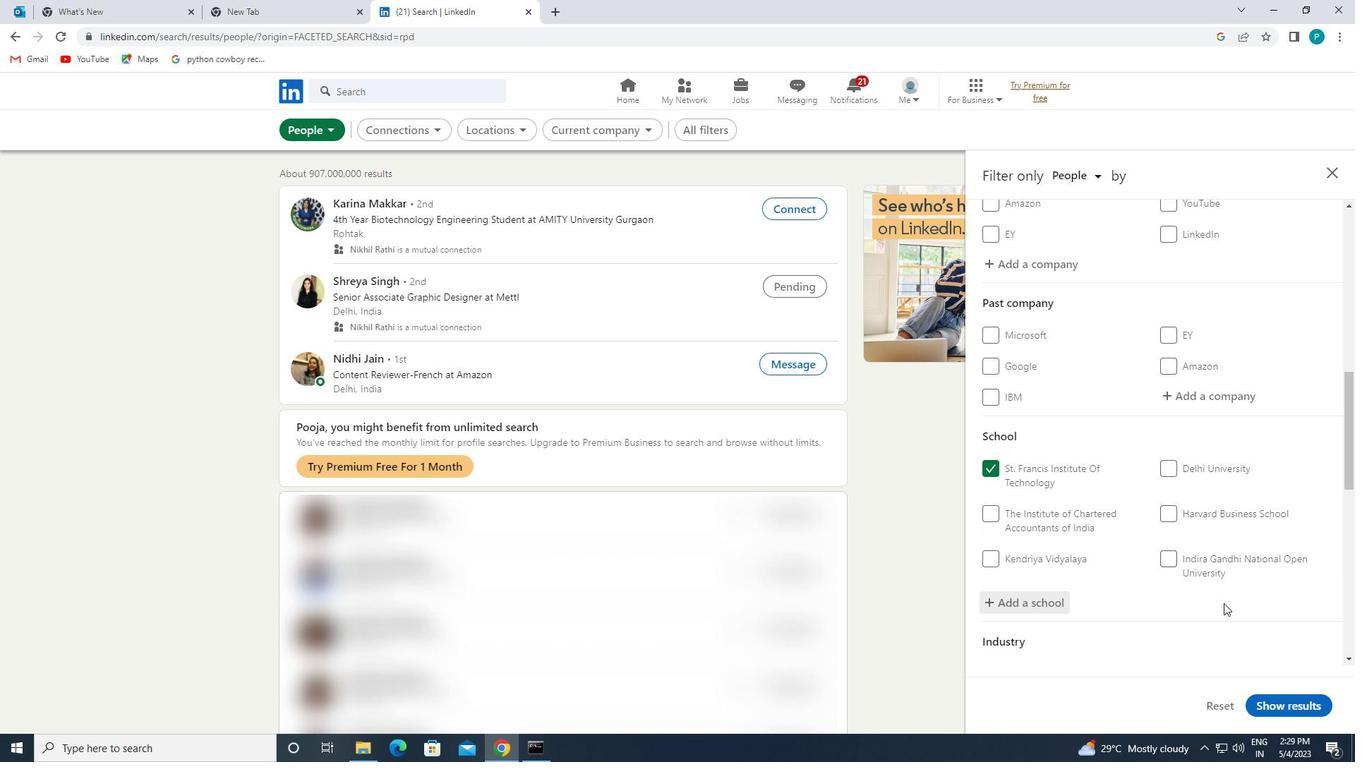 
Action: Mouse moved to (1232, 606)
Screenshot: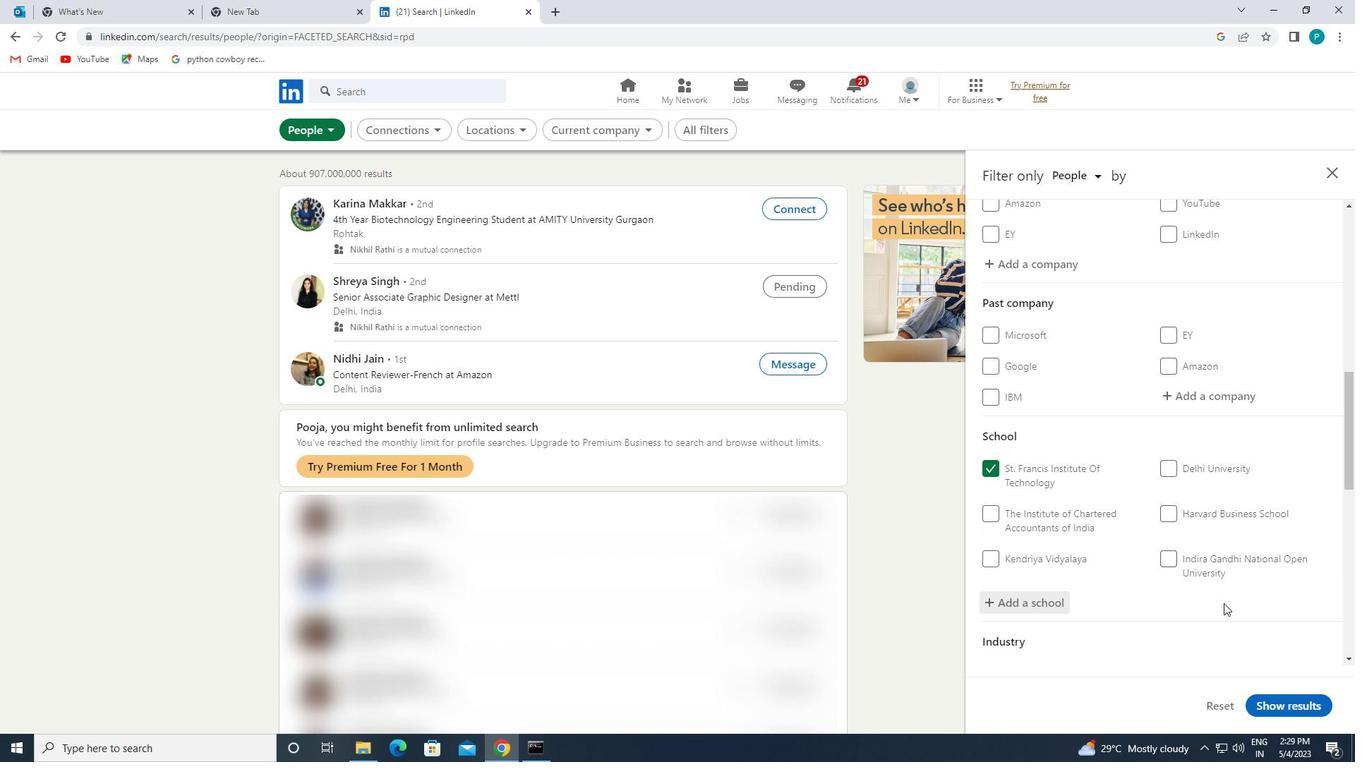 
Action: Mouse scrolled (1232, 605) with delta (0, 0)
Screenshot: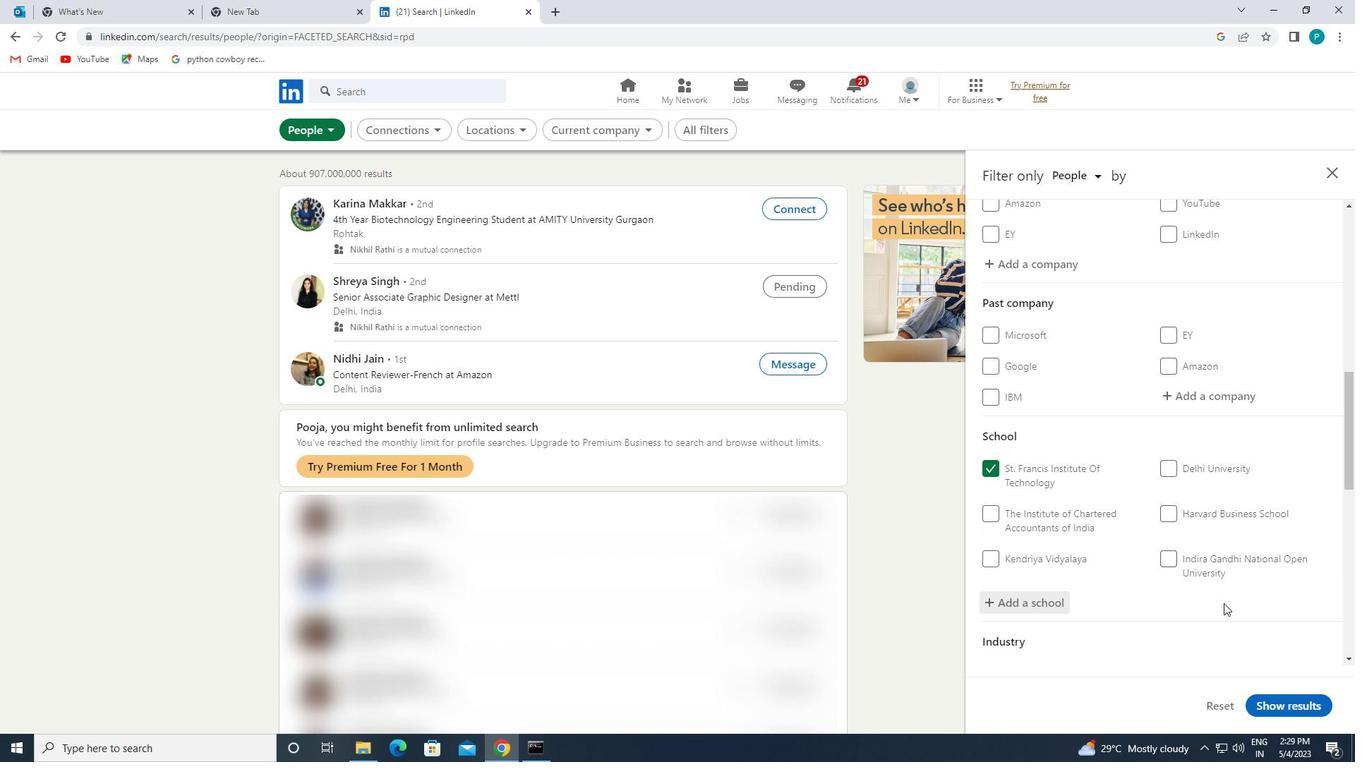 
Action: Mouse scrolled (1232, 605) with delta (0, 0)
Screenshot: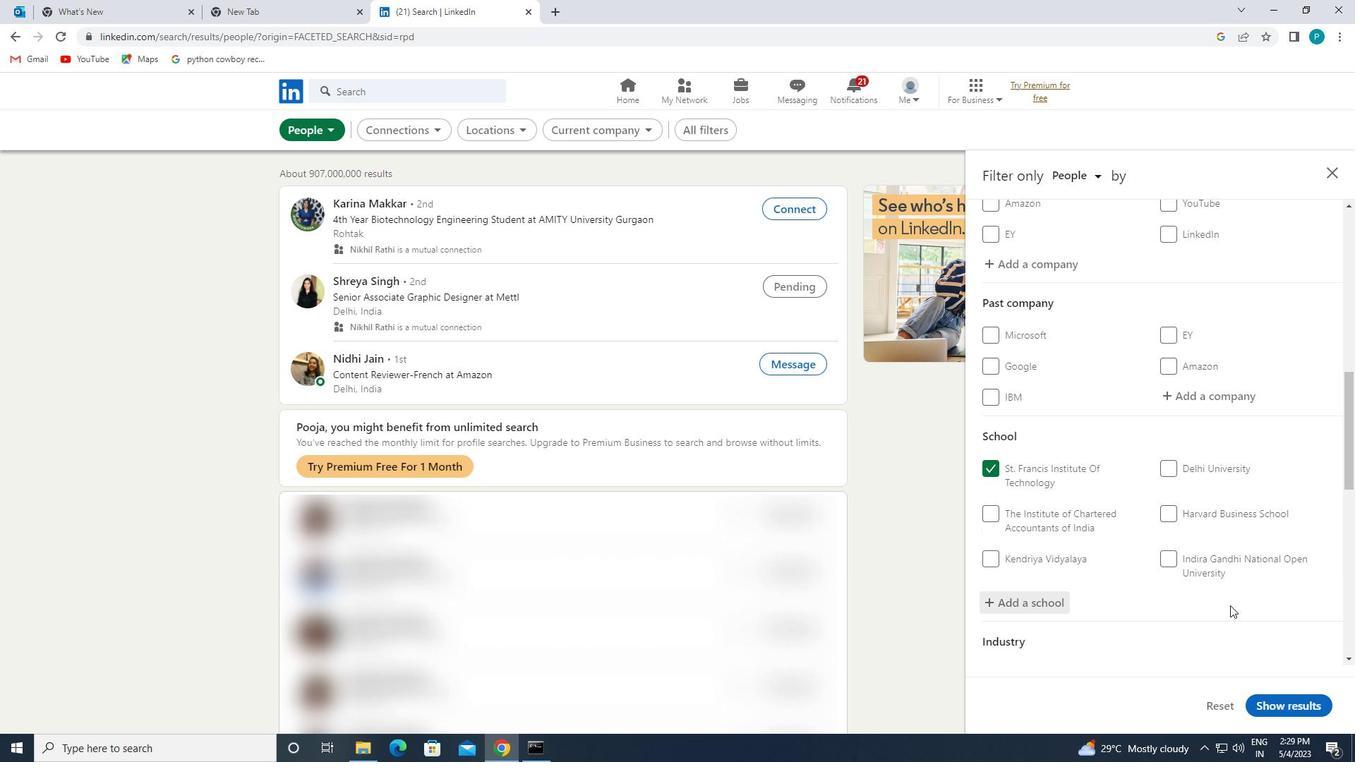 
Action: Mouse moved to (1214, 583)
Screenshot: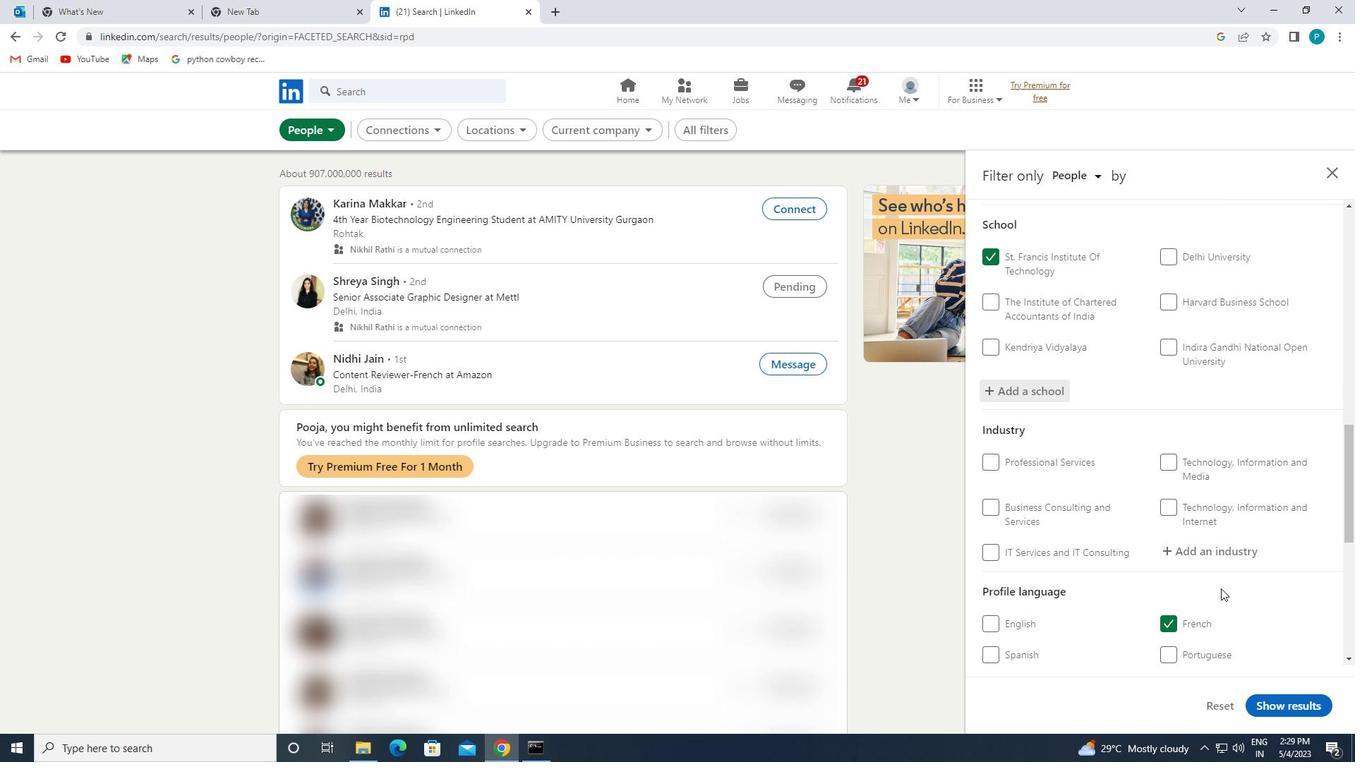 
Action: Mouse scrolled (1214, 583) with delta (0, 0)
Screenshot: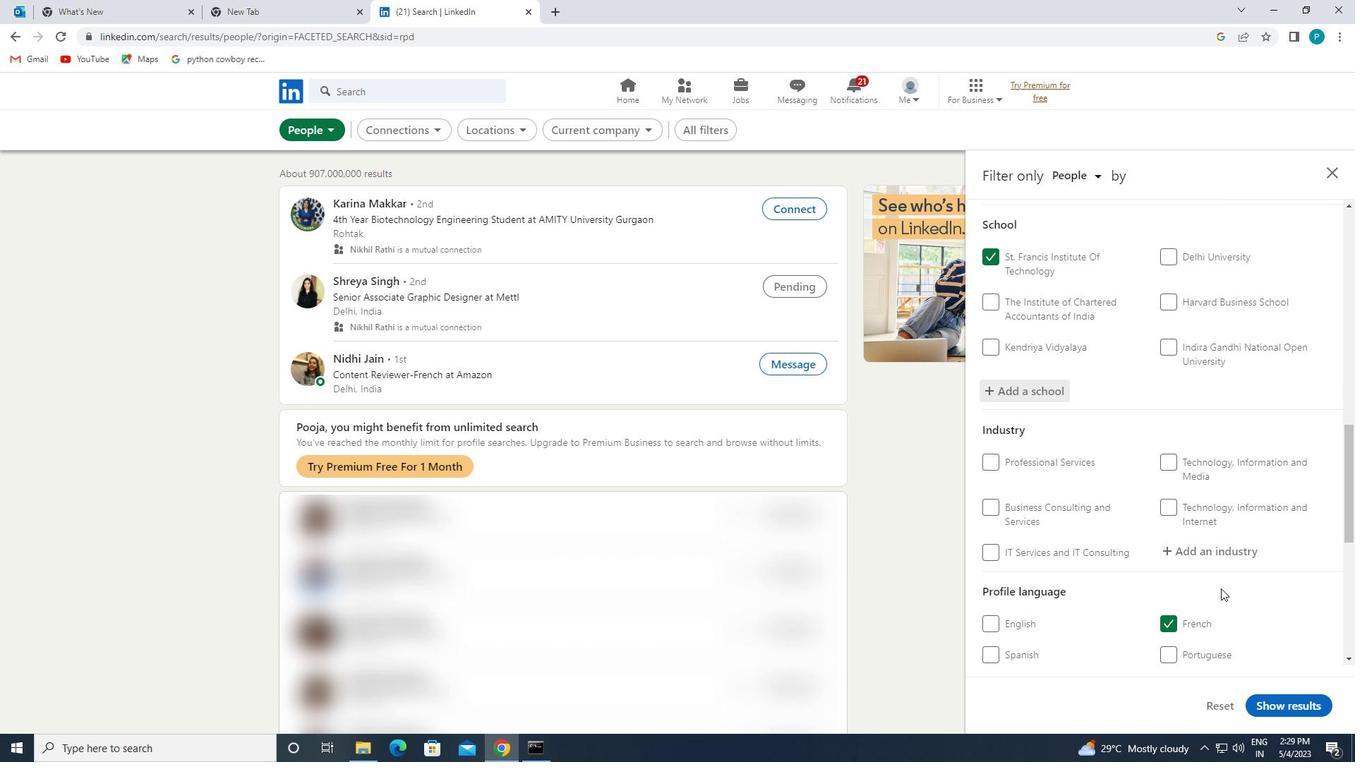 
Action: Mouse moved to (1185, 475)
Screenshot: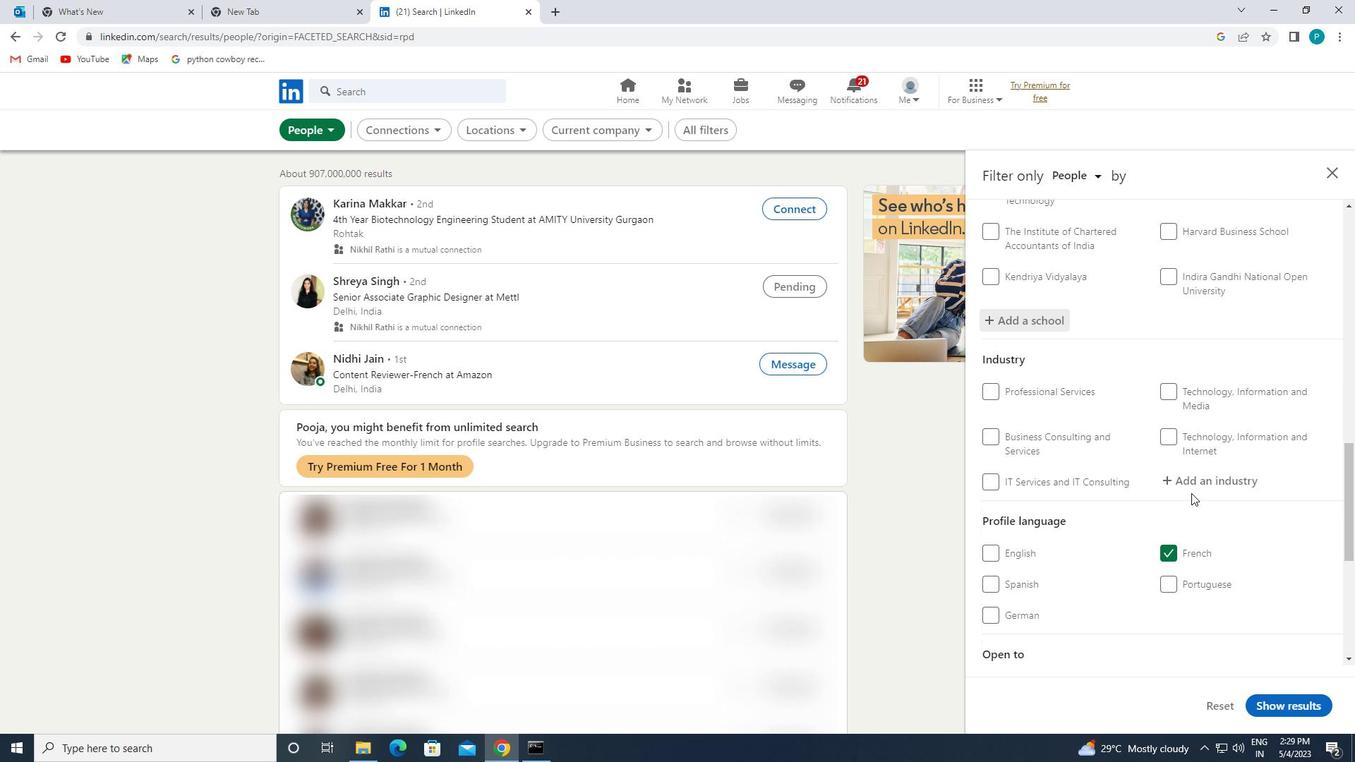 
Action: Mouse pressed left at (1185, 475)
Screenshot: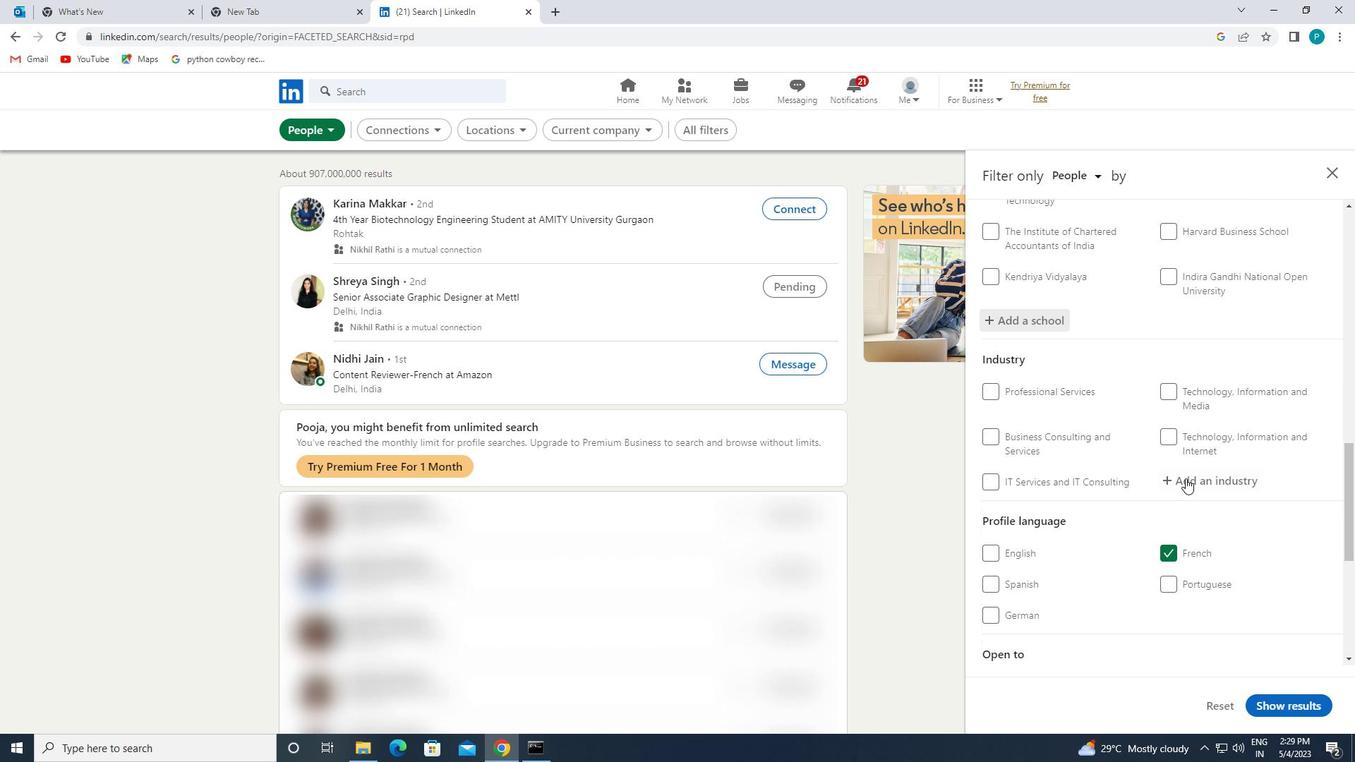 
Action: Key pressed <Key.caps_lock>A<Key.caps_lock>GRICULTURE<Key.backspace>
Screenshot: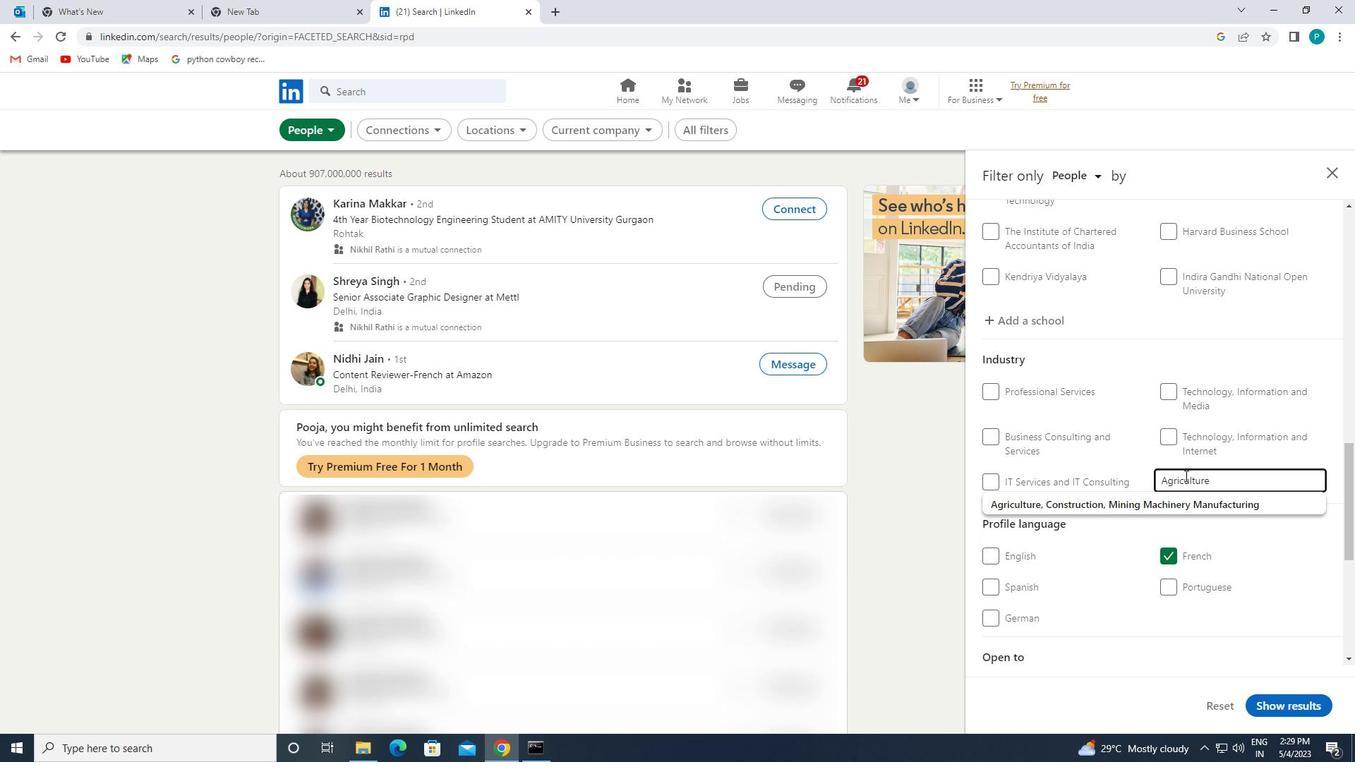 
Action: Mouse moved to (1131, 530)
Screenshot: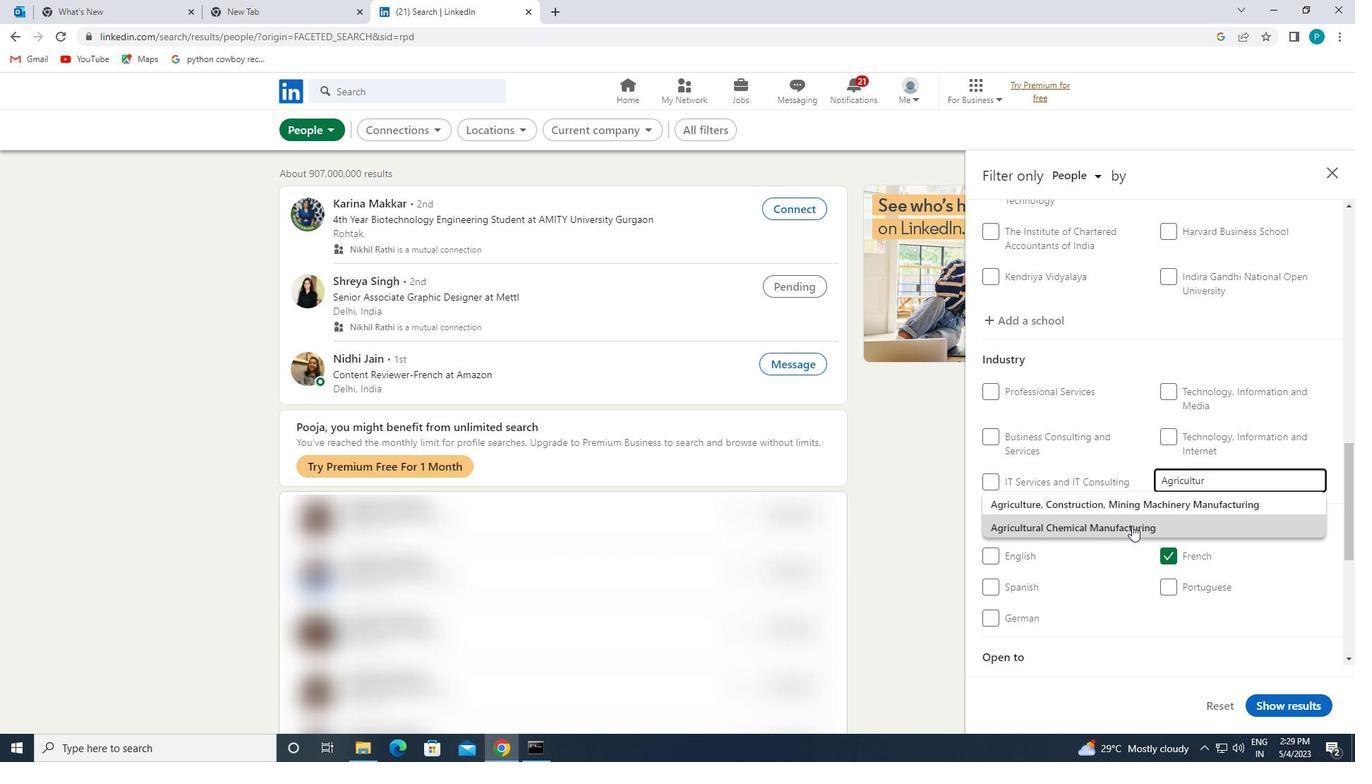 
Action: Mouse pressed left at (1131, 530)
Screenshot: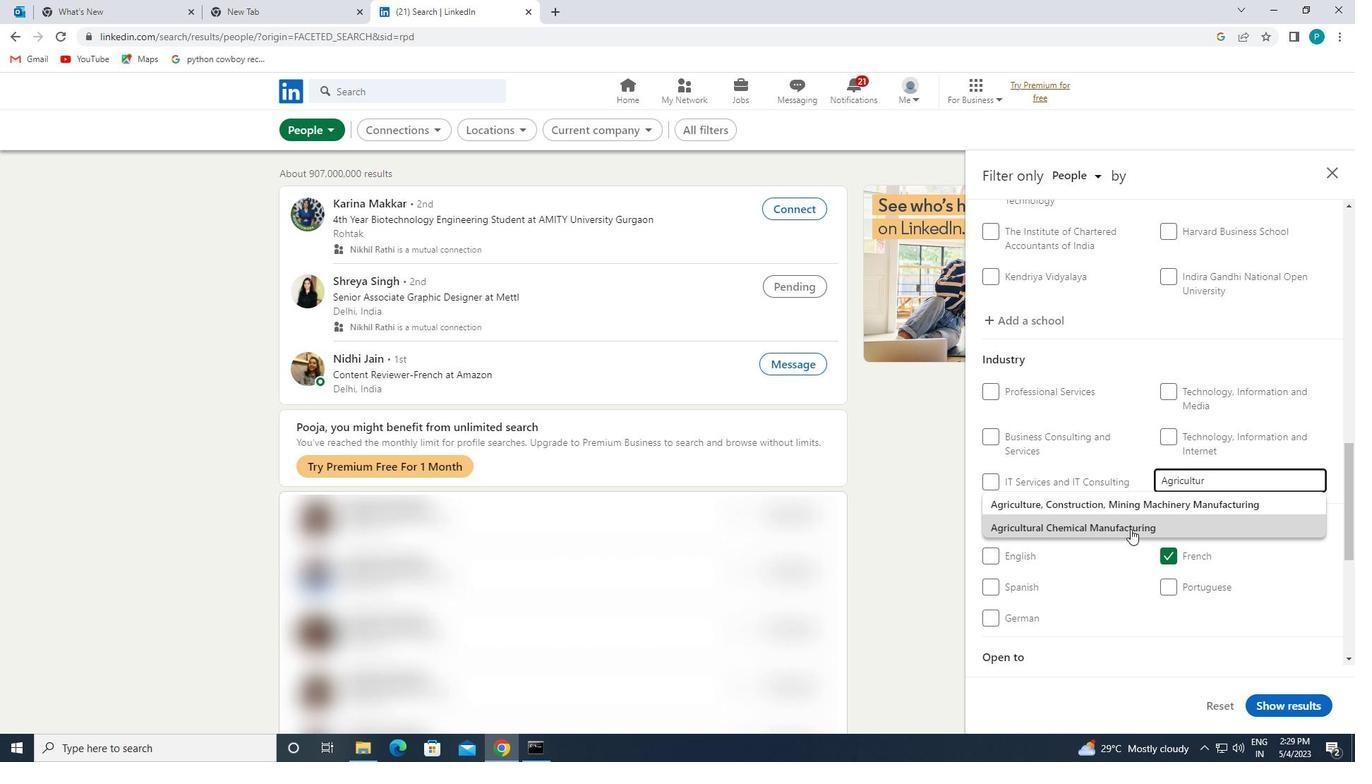 
Action: Mouse scrolled (1131, 529) with delta (0, 0)
Screenshot: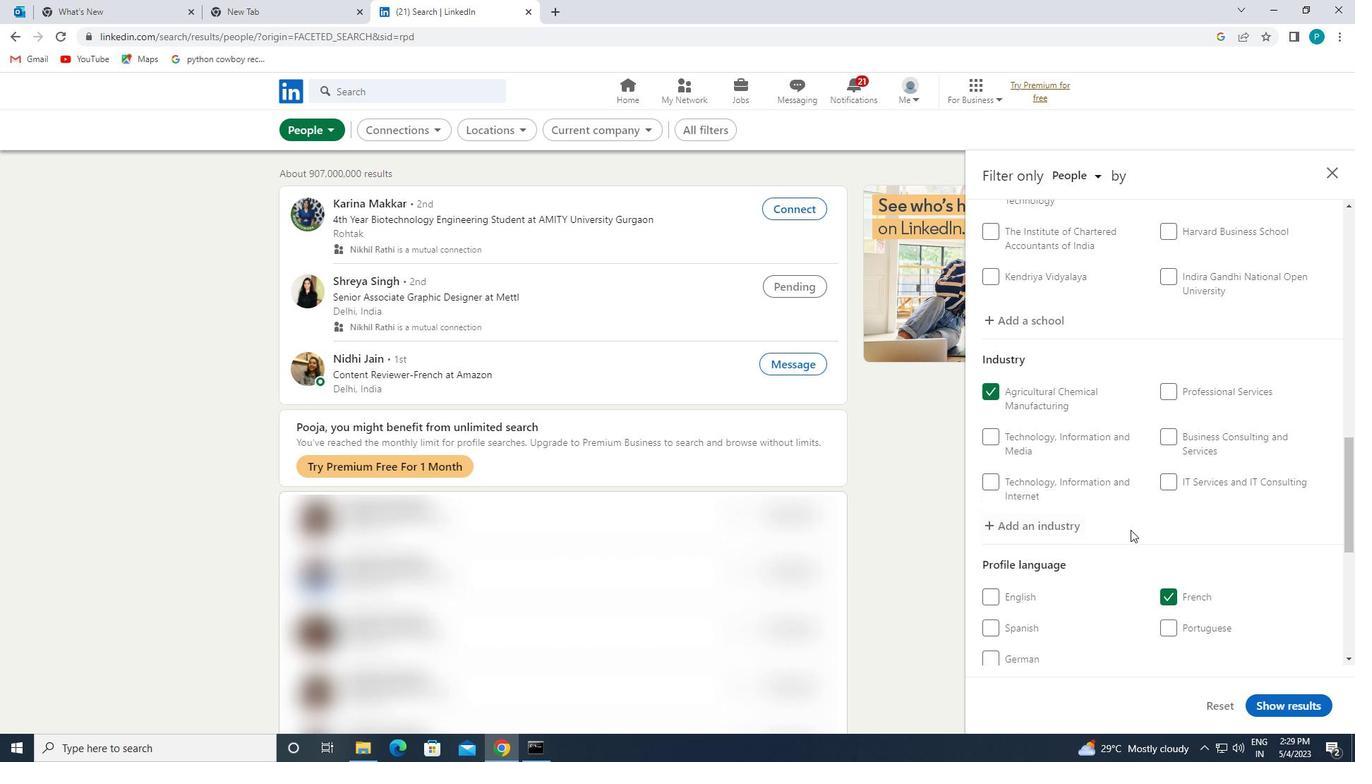 
Action: Mouse scrolled (1131, 529) with delta (0, 0)
Screenshot: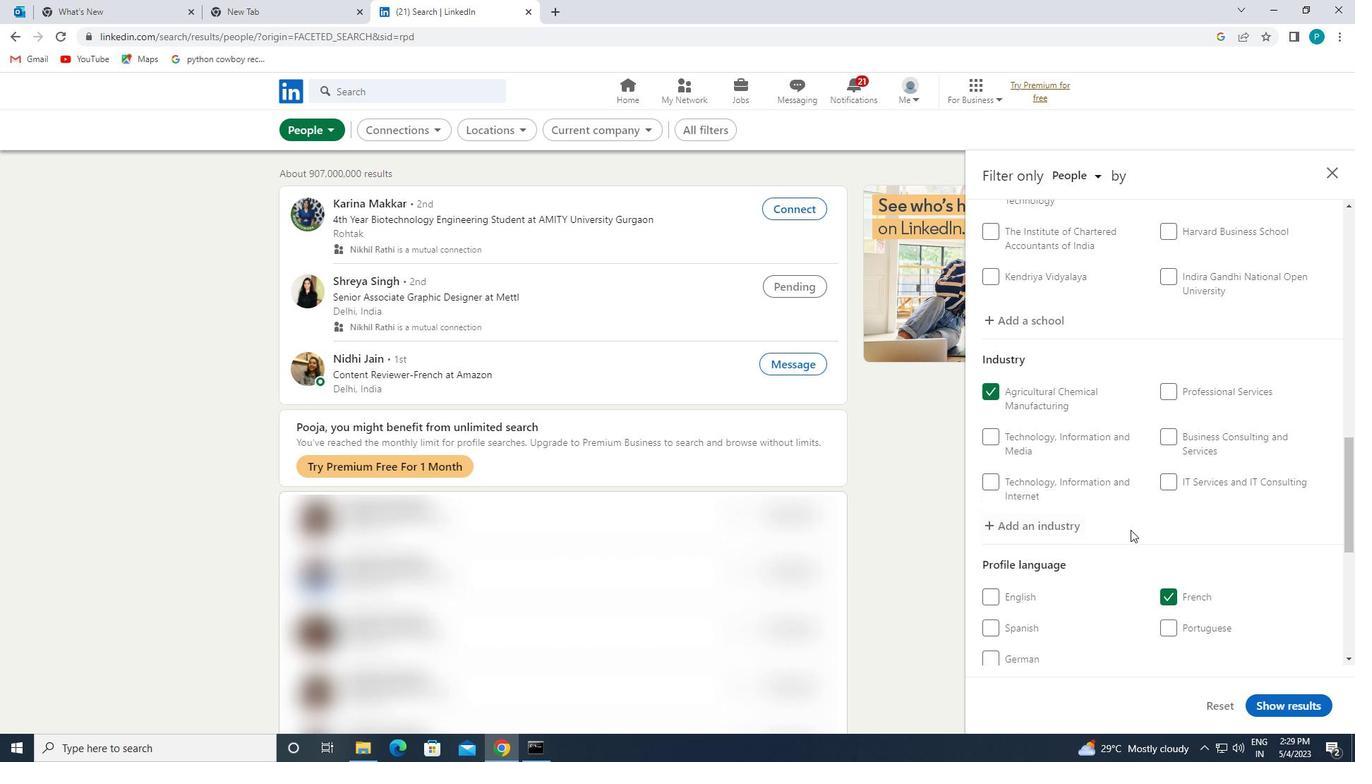 
Action: Mouse scrolled (1131, 529) with delta (0, 0)
Screenshot: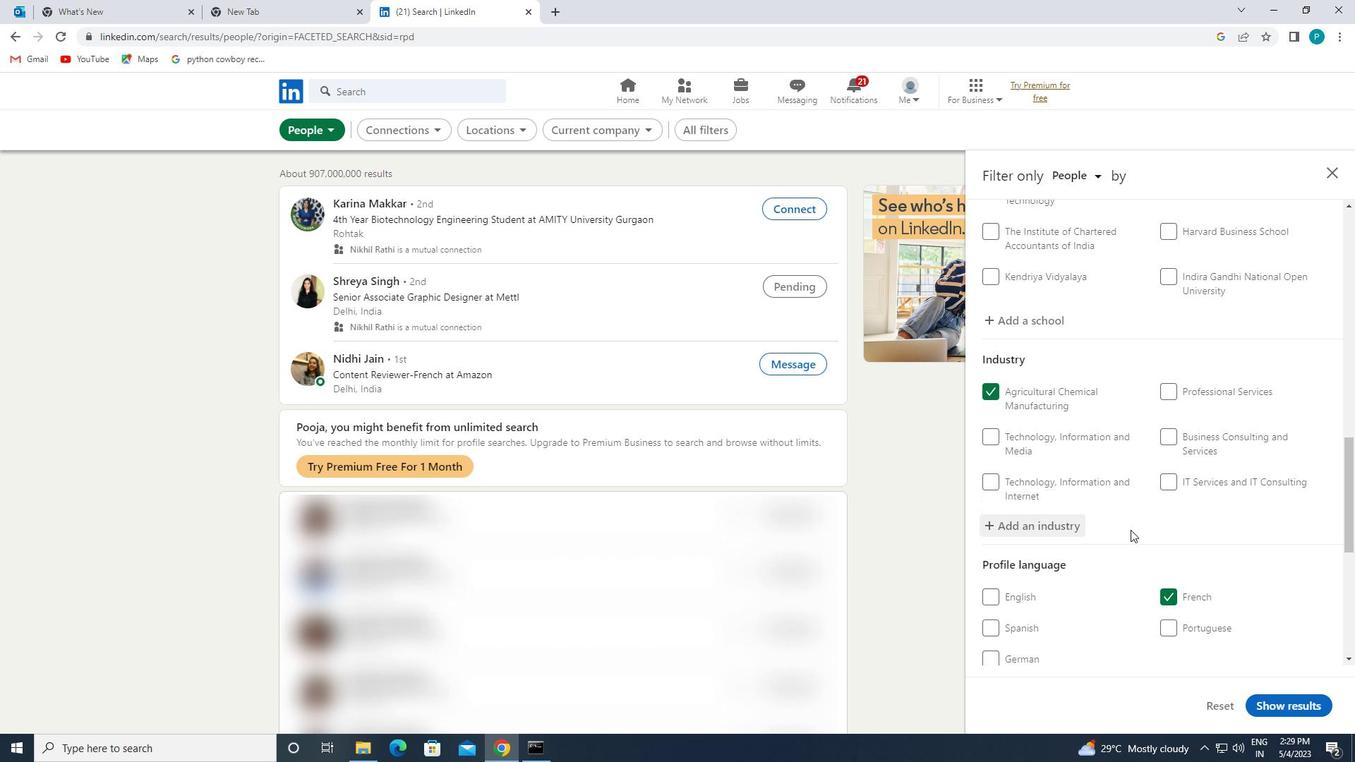 
Action: Mouse scrolled (1131, 529) with delta (0, 0)
Screenshot: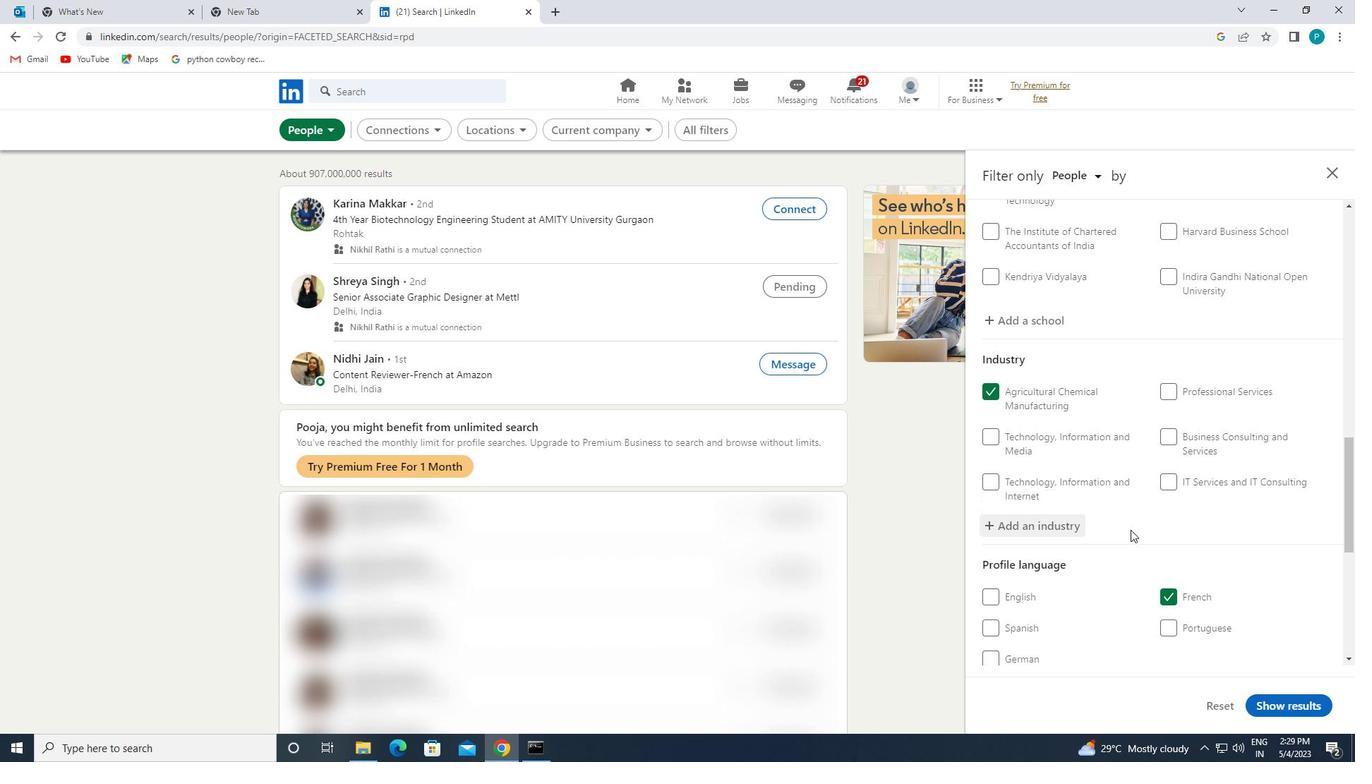 
Action: Mouse moved to (1208, 532)
Screenshot: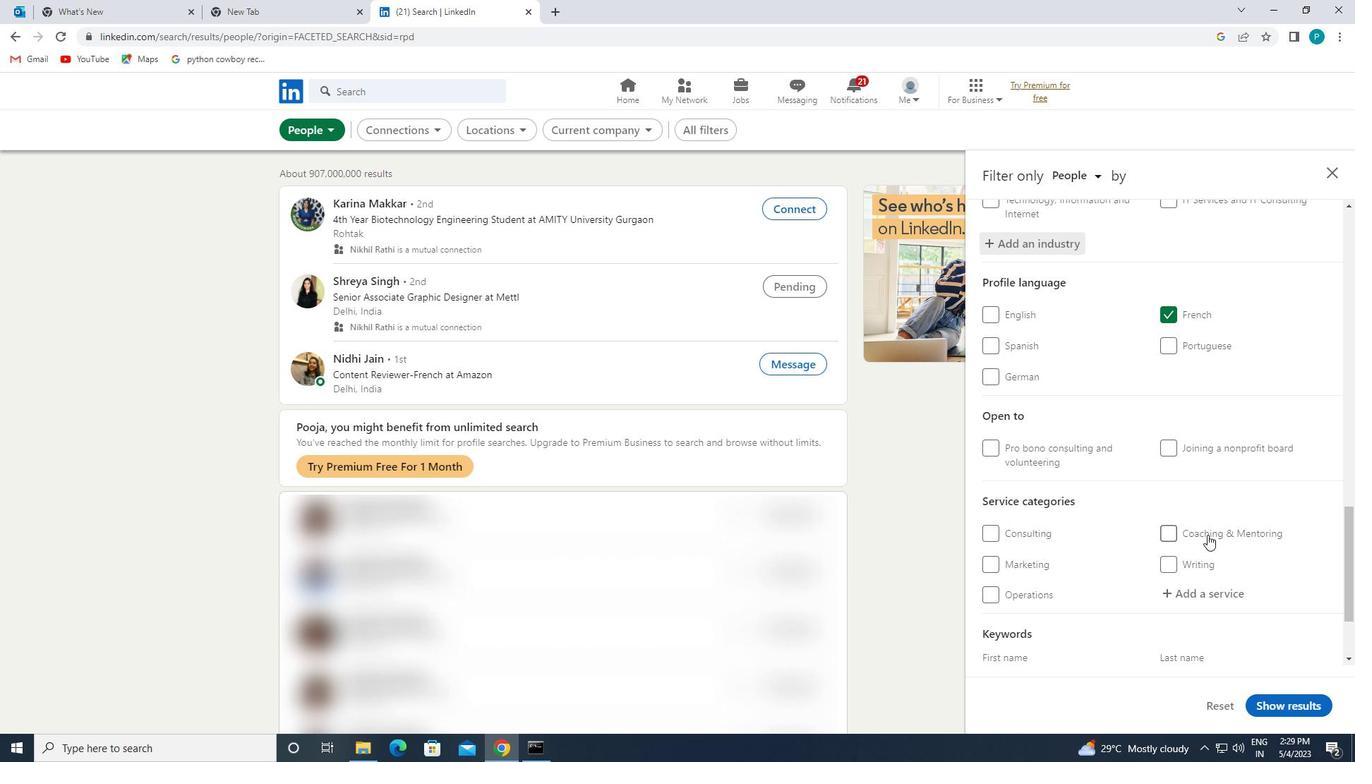 
Action: Mouse scrolled (1208, 531) with delta (0, 0)
Screenshot: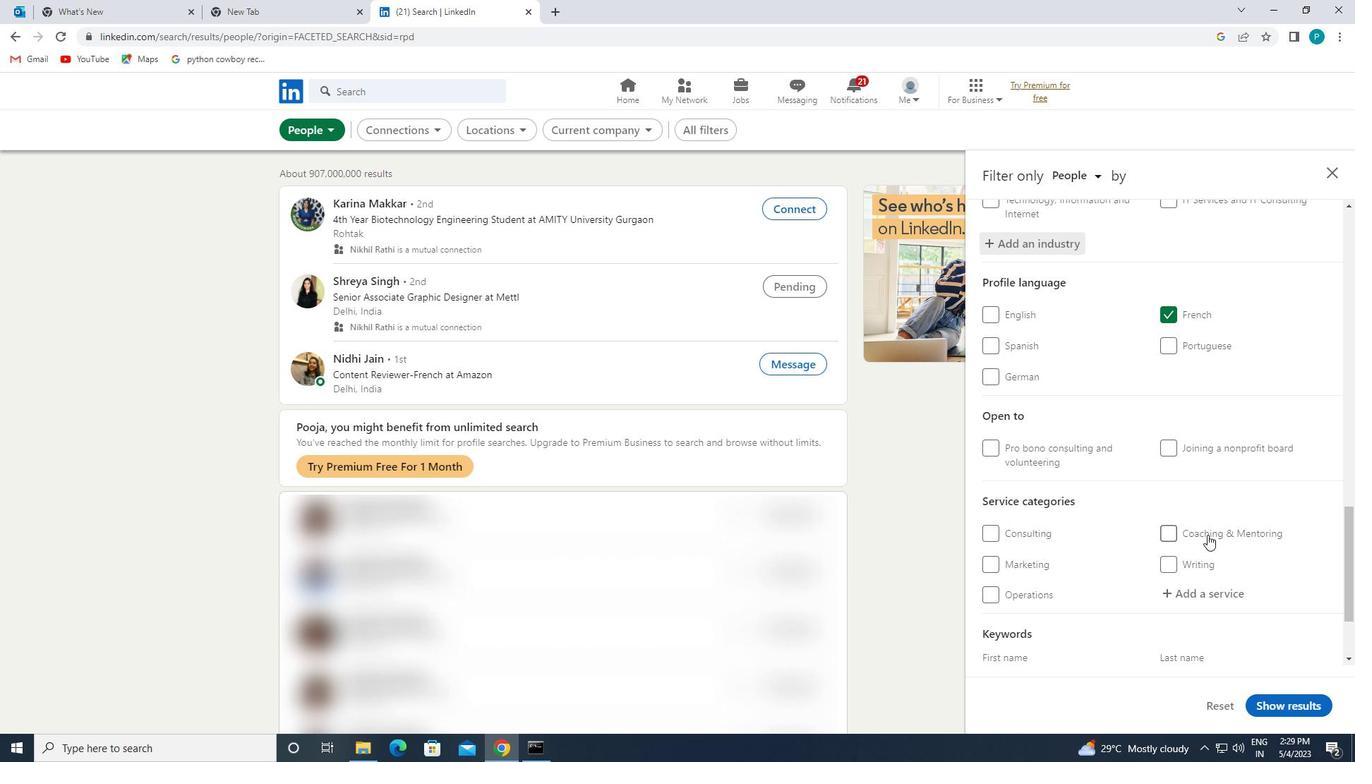 
Action: Mouse scrolled (1208, 531) with delta (0, 0)
Screenshot: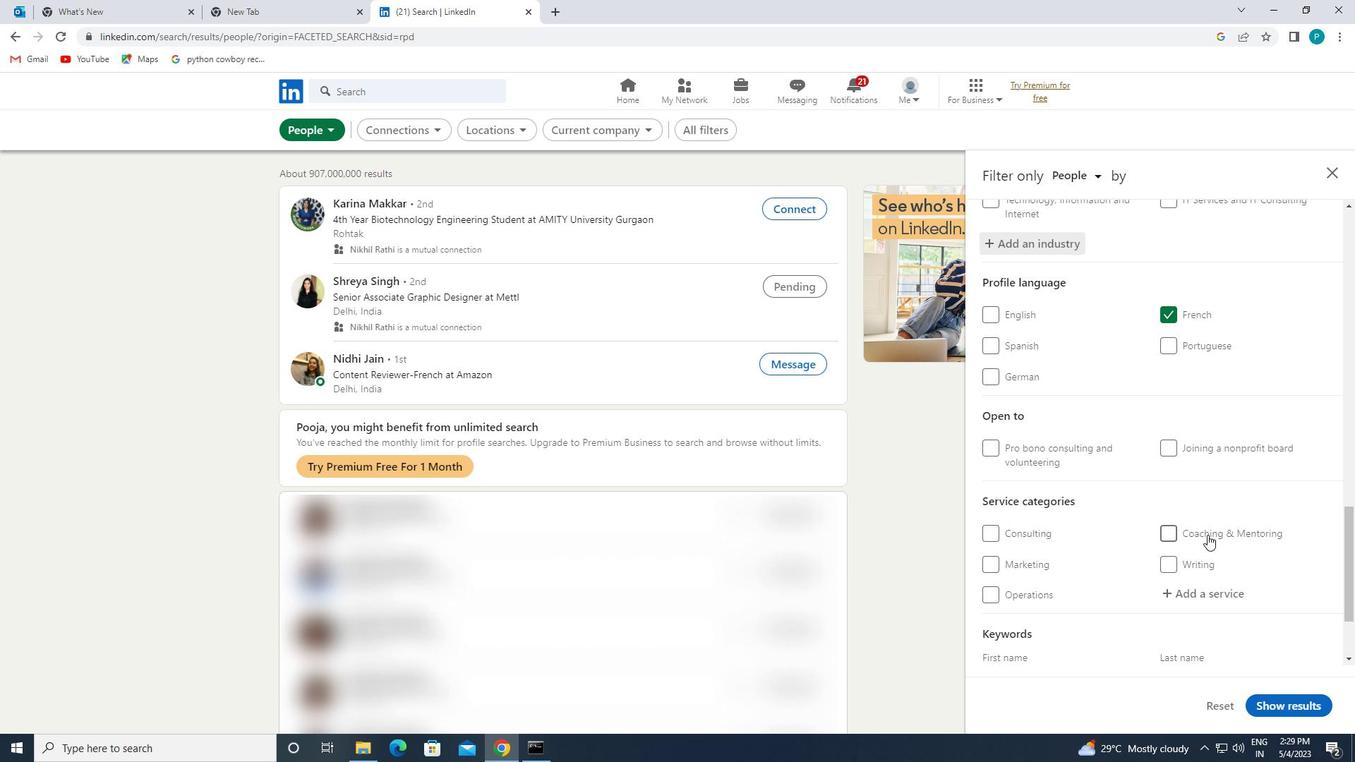 
Action: Mouse moved to (1201, 466)
Screenshot: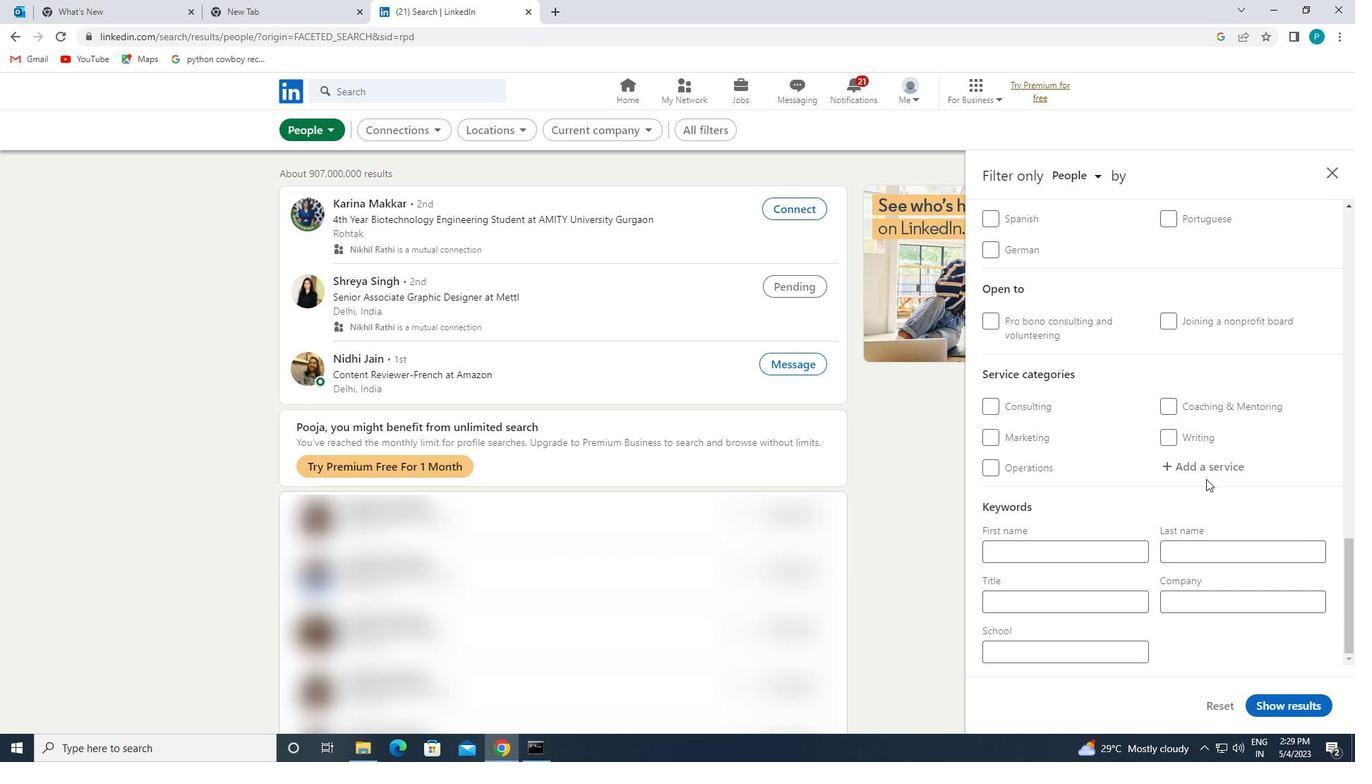 
Action: Mouse pressed left at (1201, 466)
Screenshot: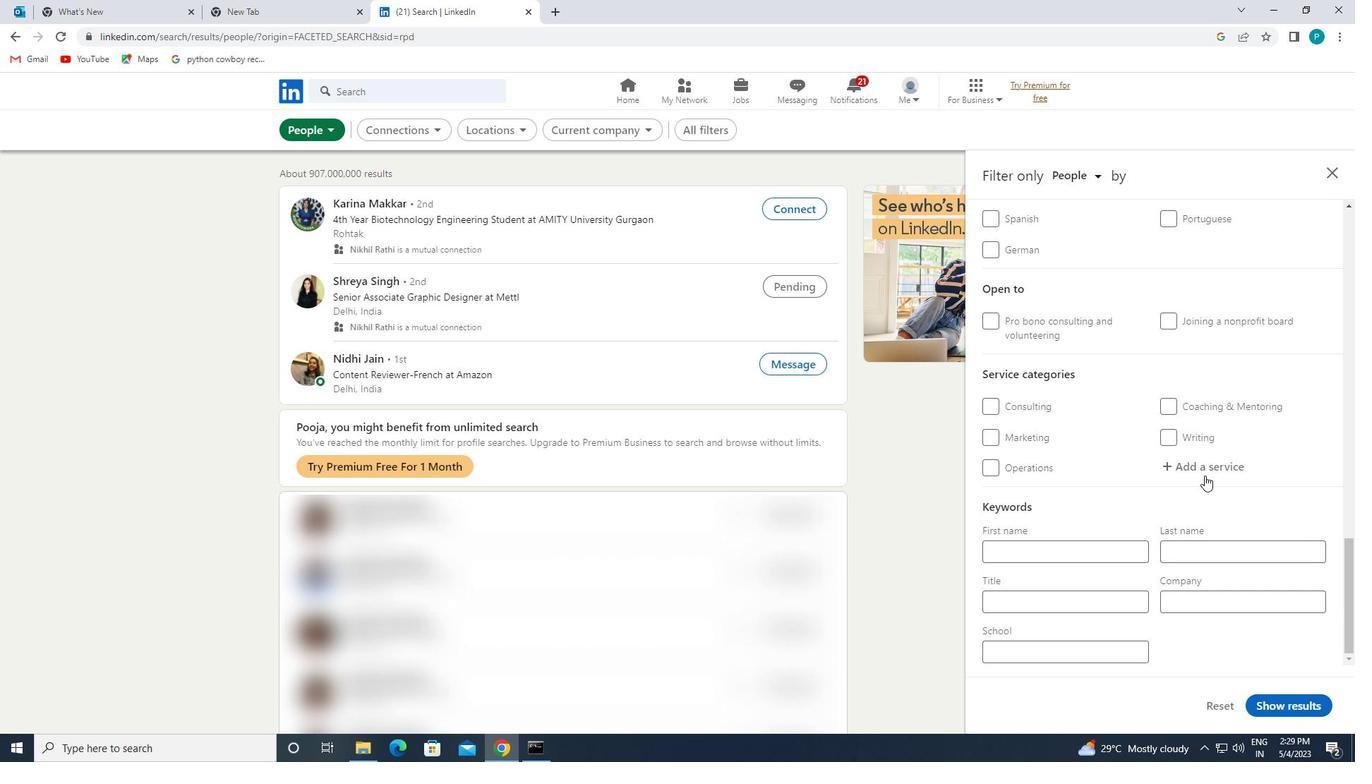 
Action: Key pressed <Key.caps_lock>MORTGAGE
Screenshot: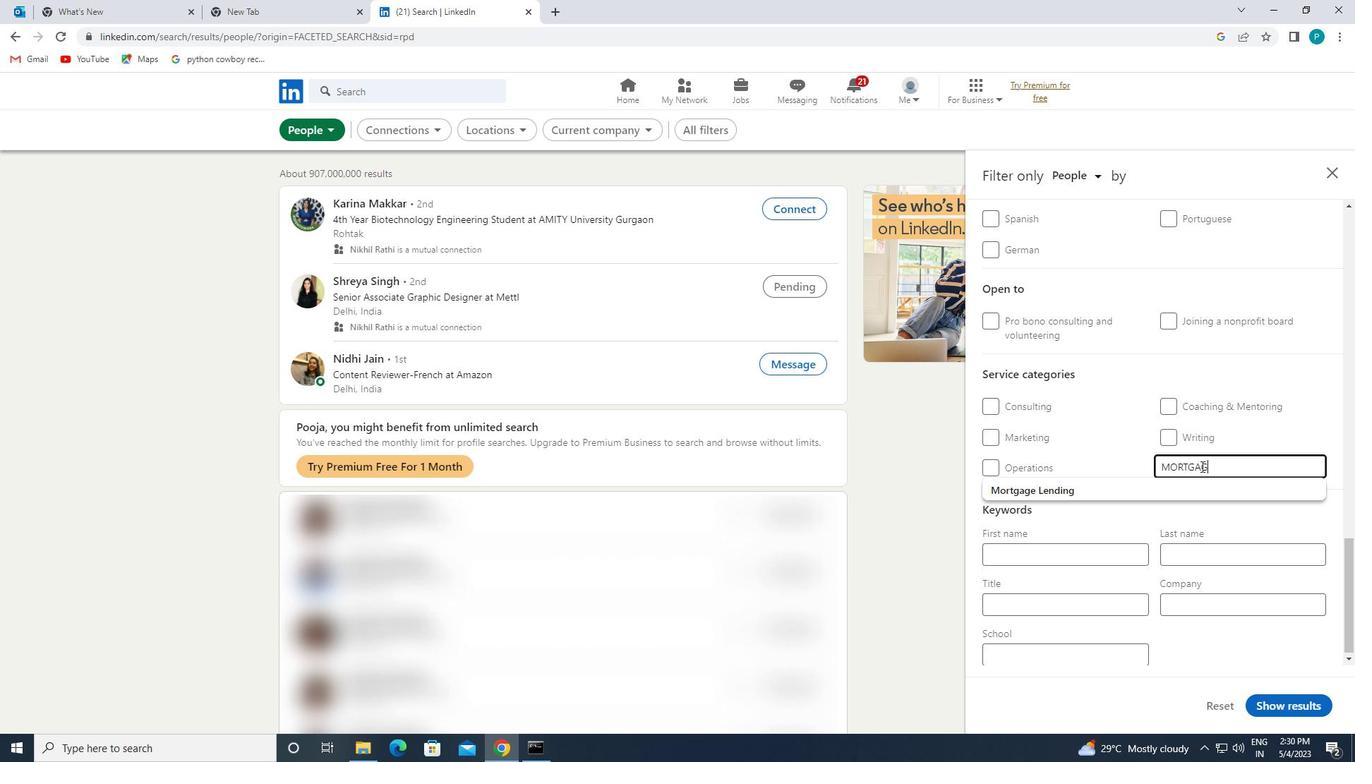 
Action: Mouse moved to (1085, 491)
Screenshot: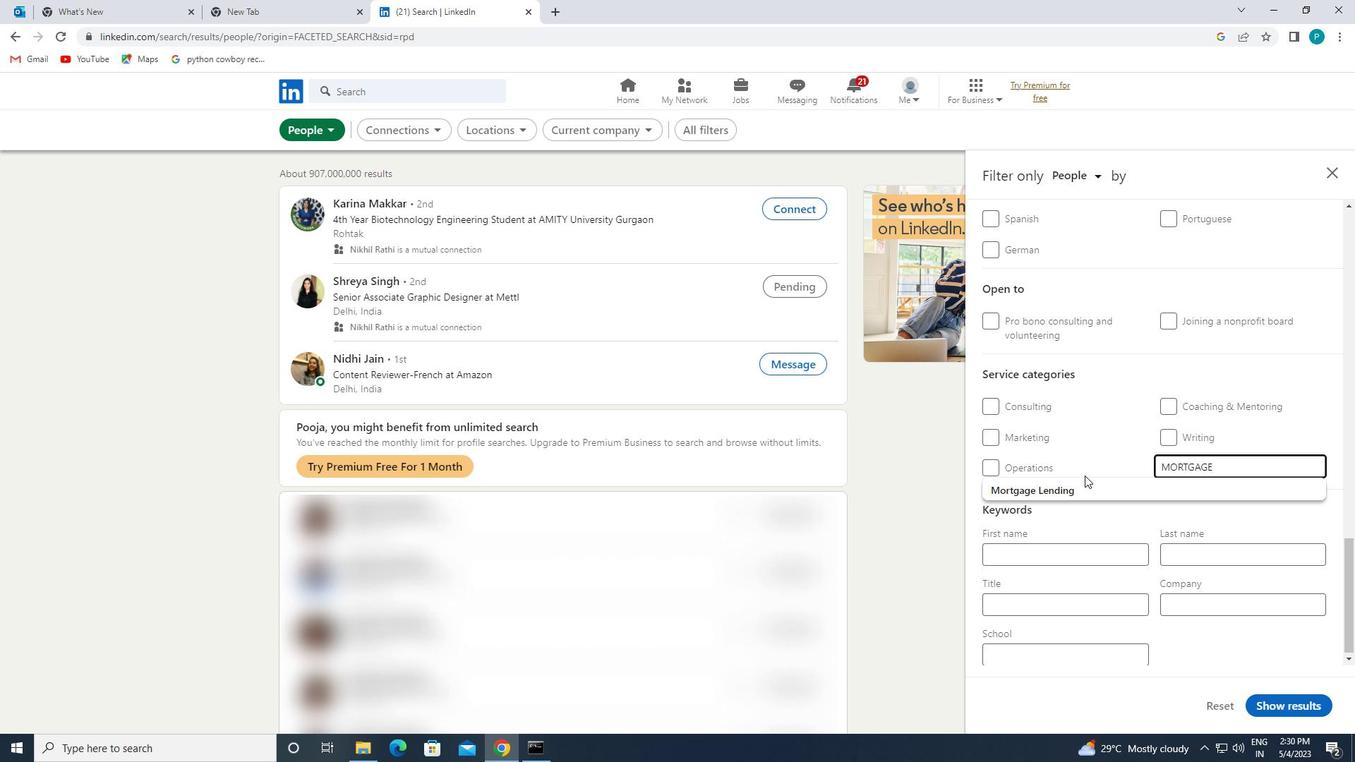 
Action: Mouse pressed left at (1085, 491)
Screenshot: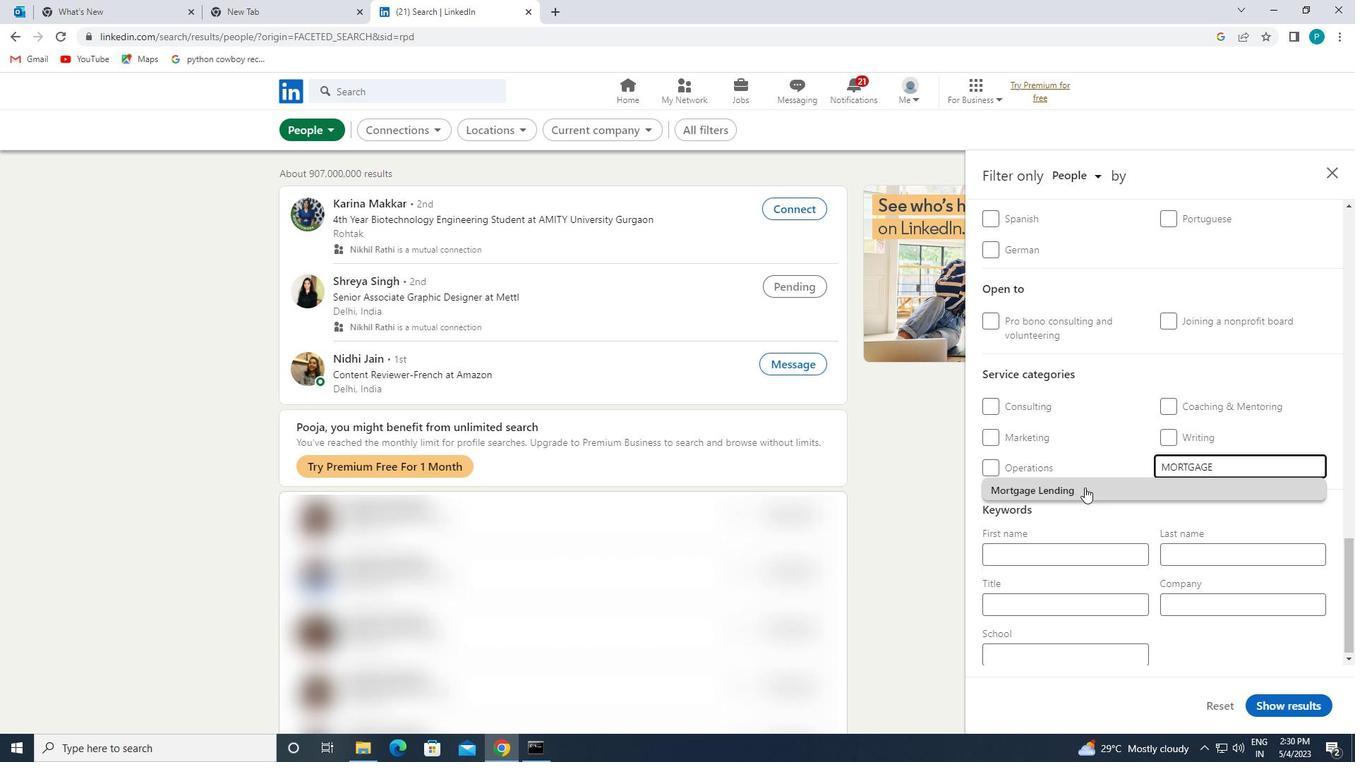 
Action: Mouse scrolled (1085, 490) with delta (0, 0)
Screenshot: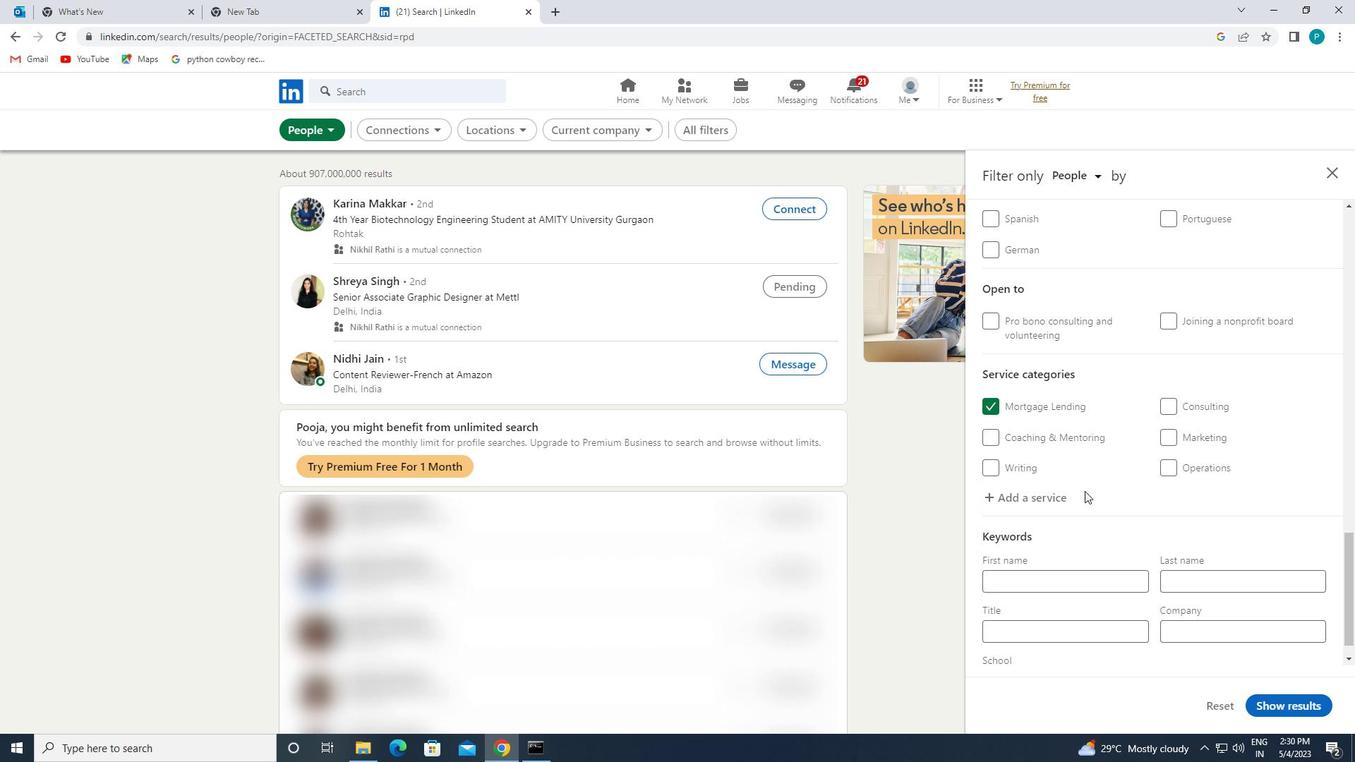 
Action: Mouse scrolled (1085, 490) with delta (0, 0)
Screenshot: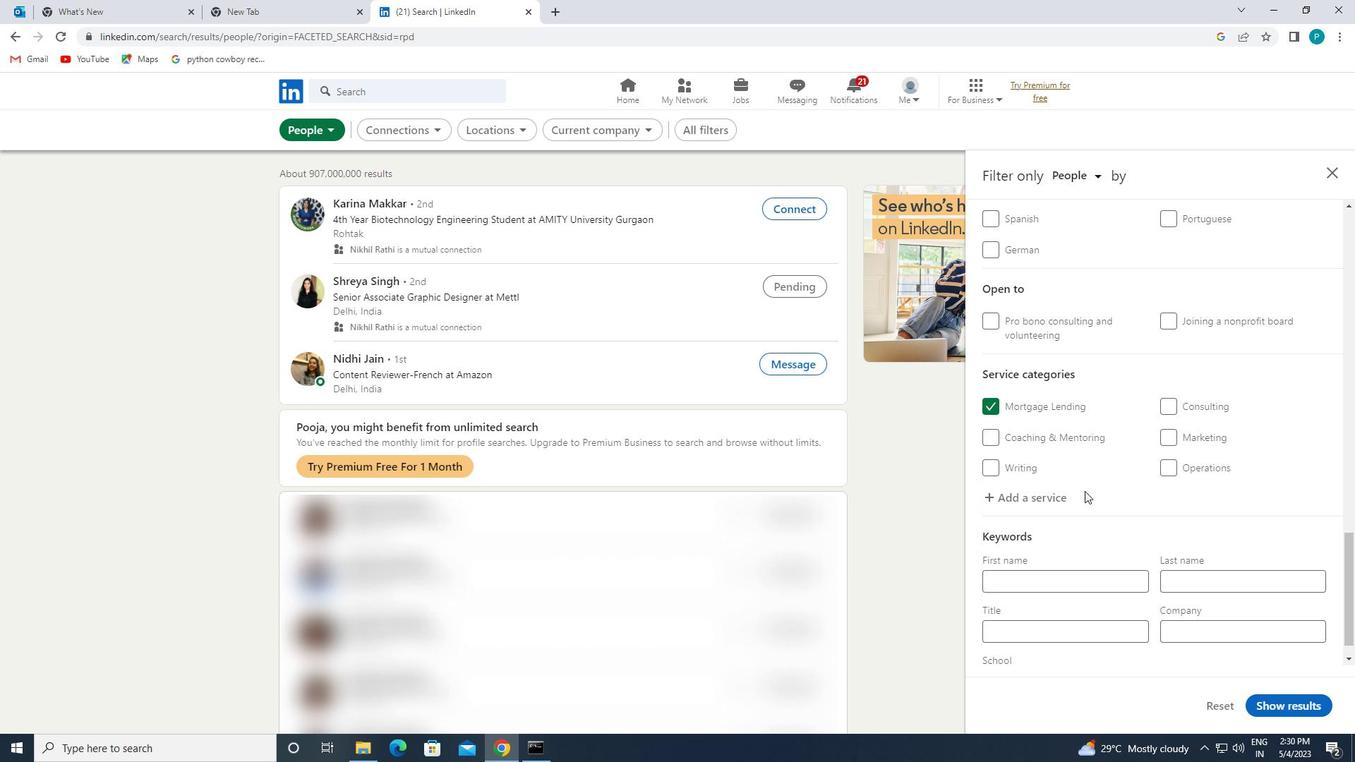 
Action: Mouse scrolled (1085, 490) with delta (0, 0)
Screenshot: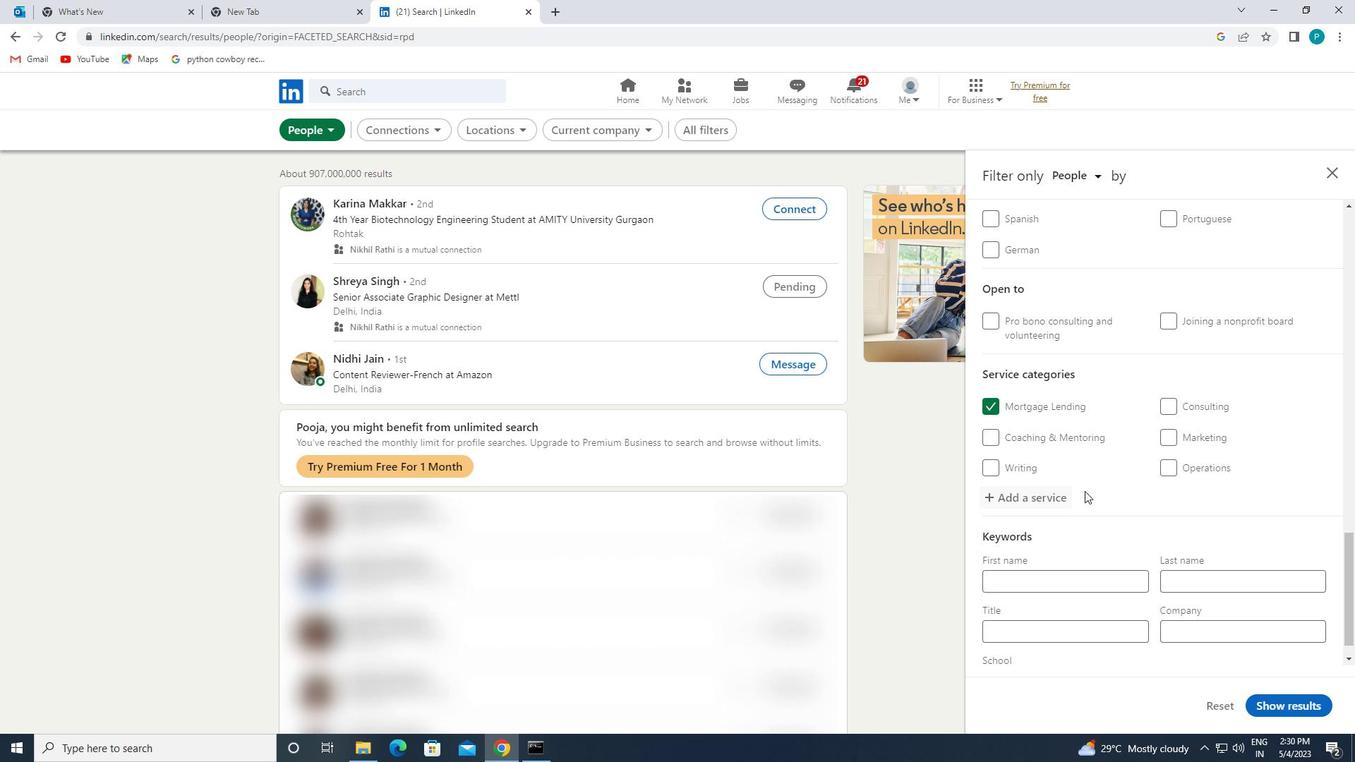 
Action: Mouse moved to (1015, 593)
Screenshot: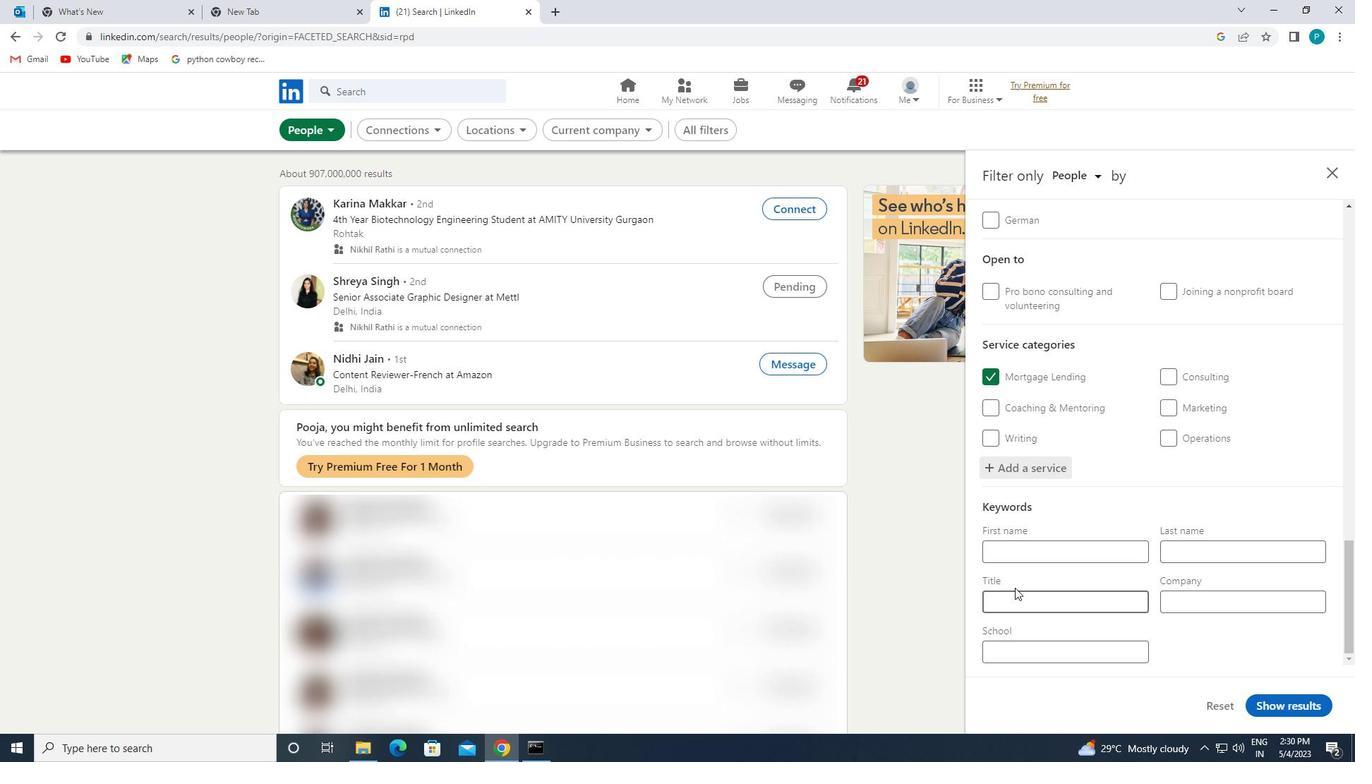 
Action: Mouse pressed left at (1015, 593)
Screenshot: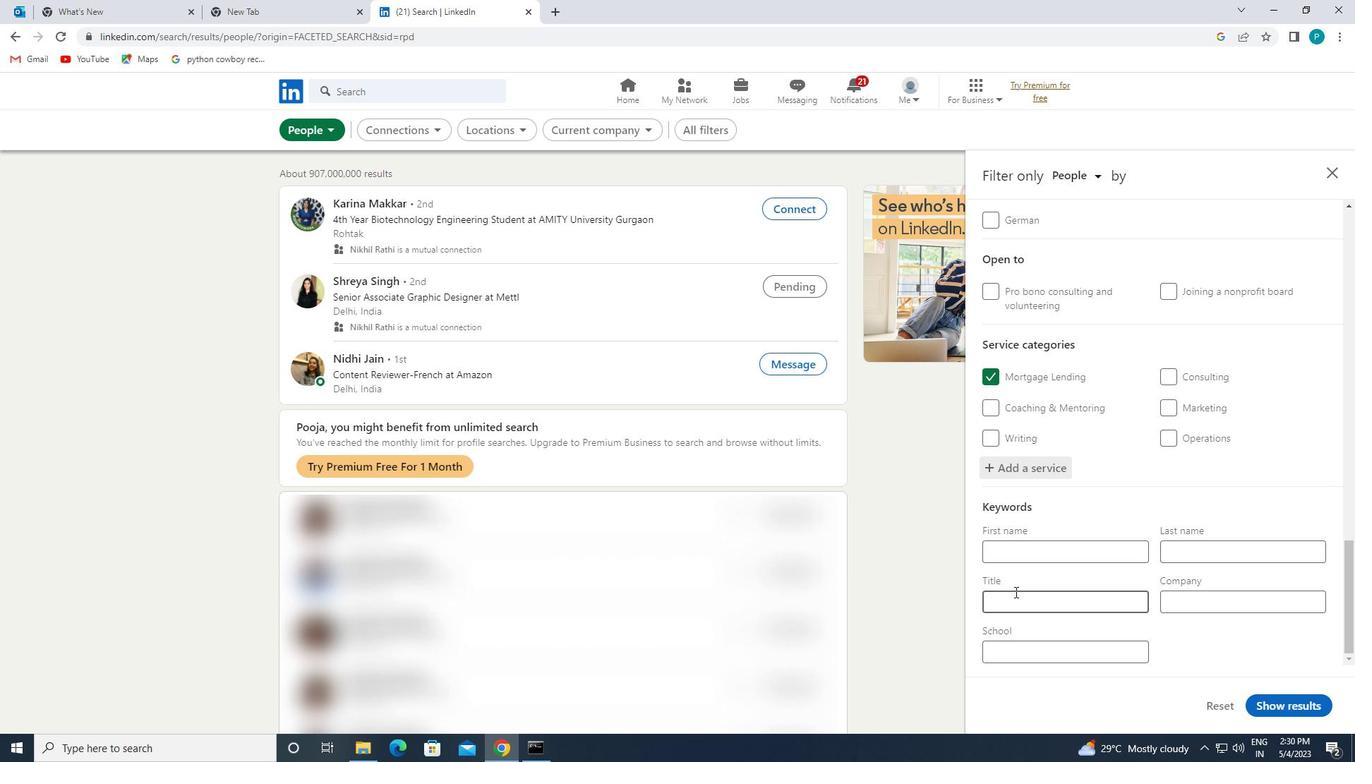 
Action: Mouse moved to (1012, 594)
Screenshot: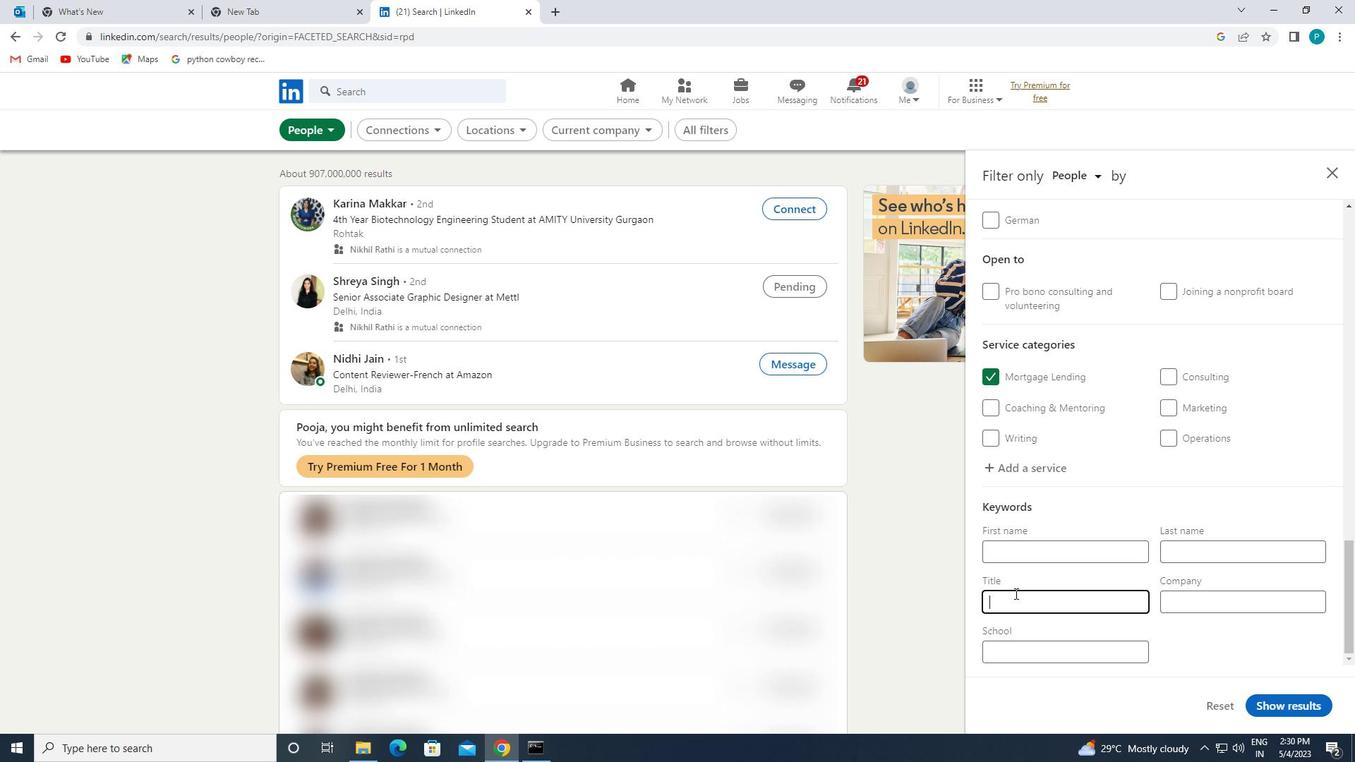 
Action: Key pressed <Key.caps_lock>P<Key.caps_lock>HONE<Key.space><Key.caps_lock>S<Key.caps_lock>A<Key.backspace><Key.backspace><Key.backspace><Key.backspace><Key.backspace><Key.backspace><Key.backspace><Key.backspace>P<Key.caps_lock>HONE<Key.space><Key.caps_lock>S<Key.caps_lock>ALES<Key.space><Key.caps_lock>S<Key.caps_lock>PECIALIST
Screenshot: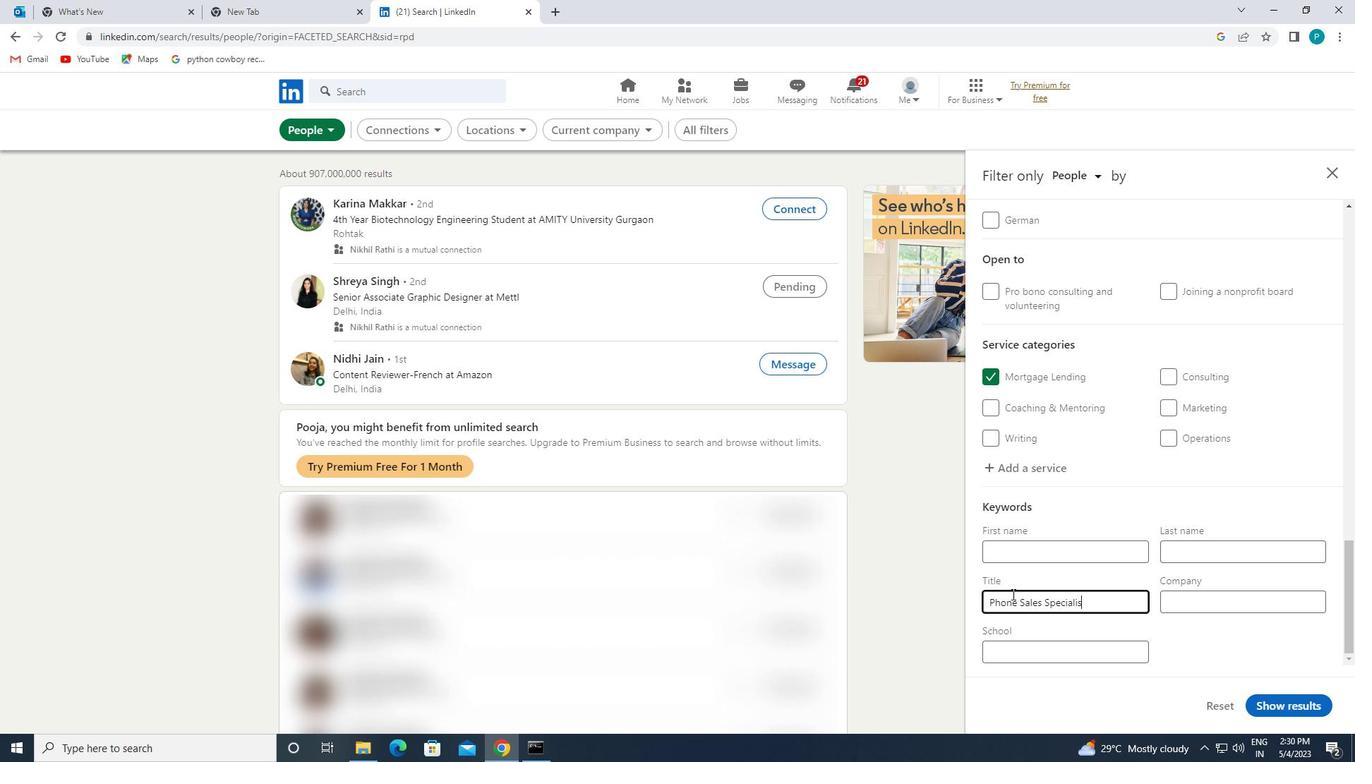 
Action: Mouse moved to (1312, 706)
Screenshot: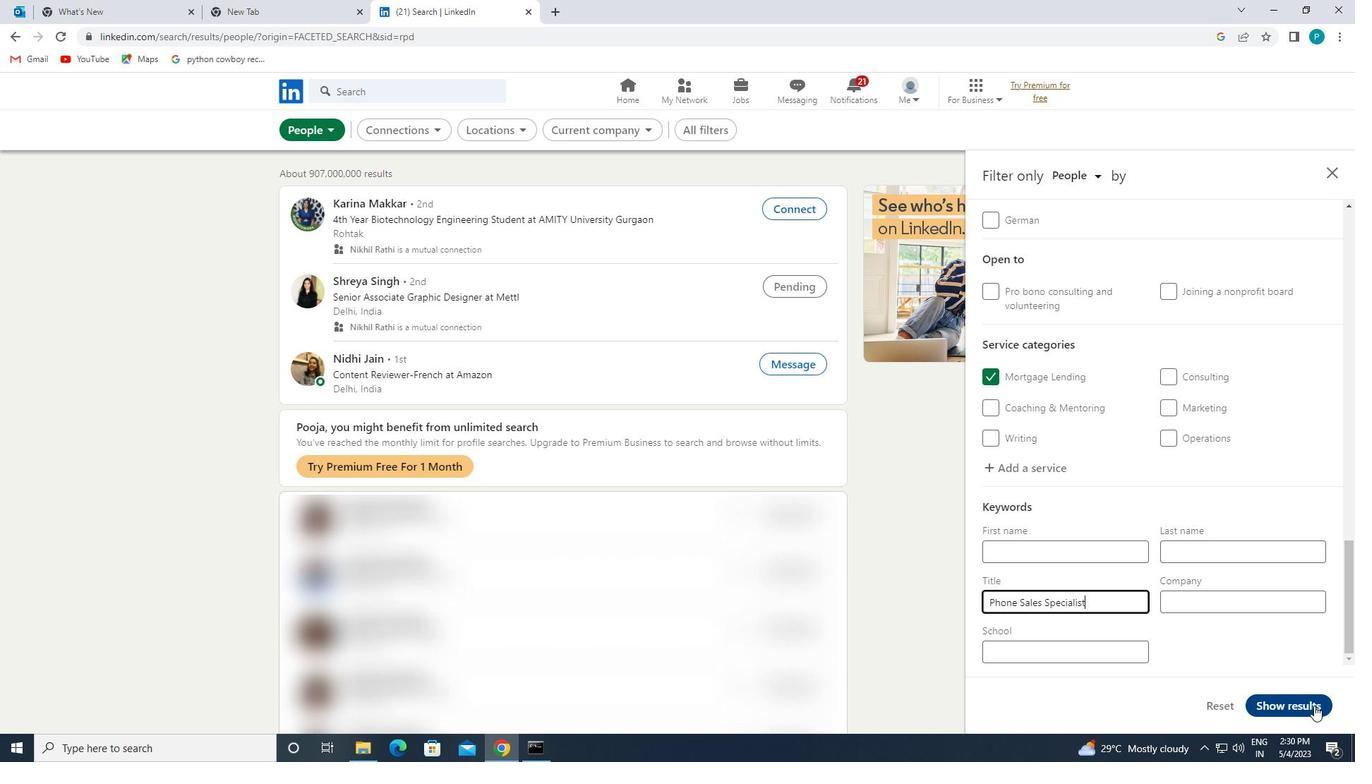 
Action: Mouse pressed left at (1312, 706)
Screenshot: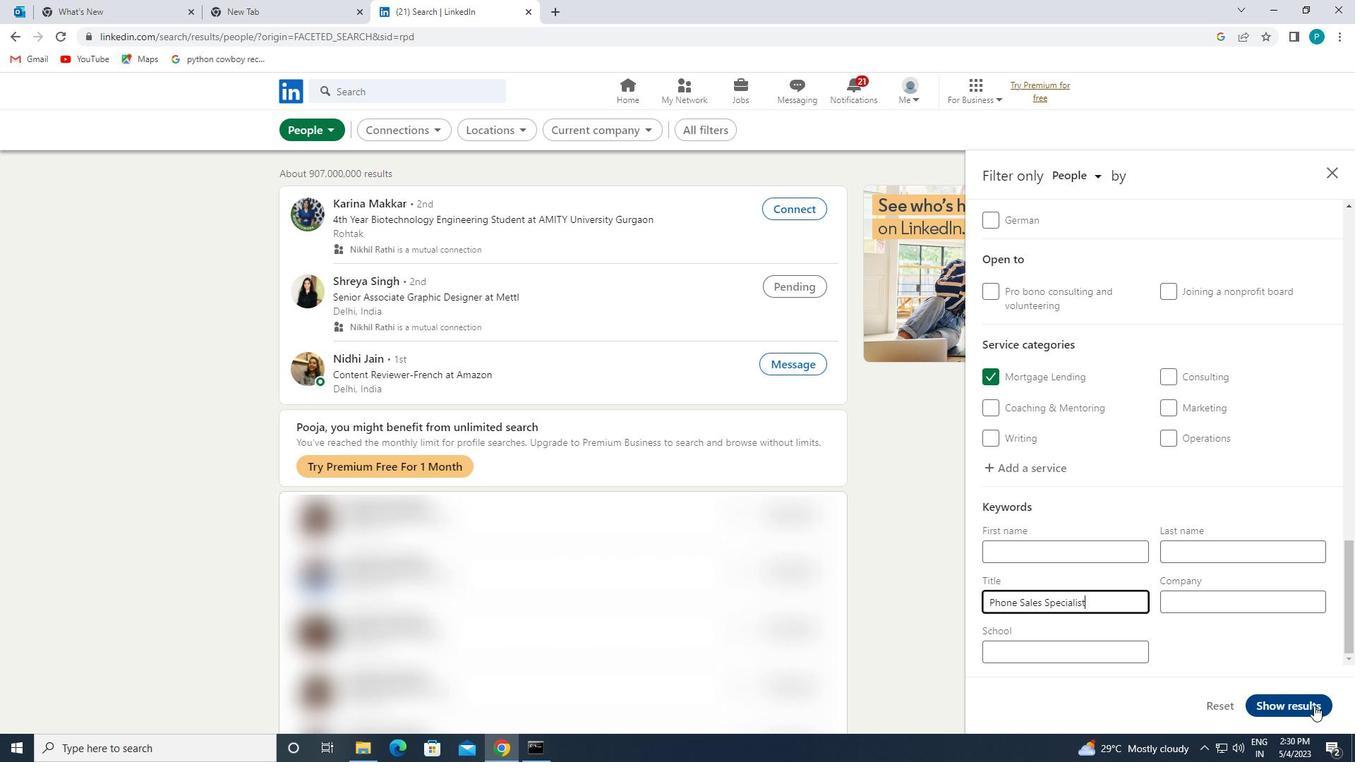 
